 Task: Find connections with filter location Panāgar with filter topic #successwith filter profile language French with filter current company ICRISAT with filter school St. Stephen's College, Delhi with filter industry Personal and Laundry Services with filter service category Interaction Design with filter keywords title Secretary
Action: Mouse moved to (617, 71)
Screenshot: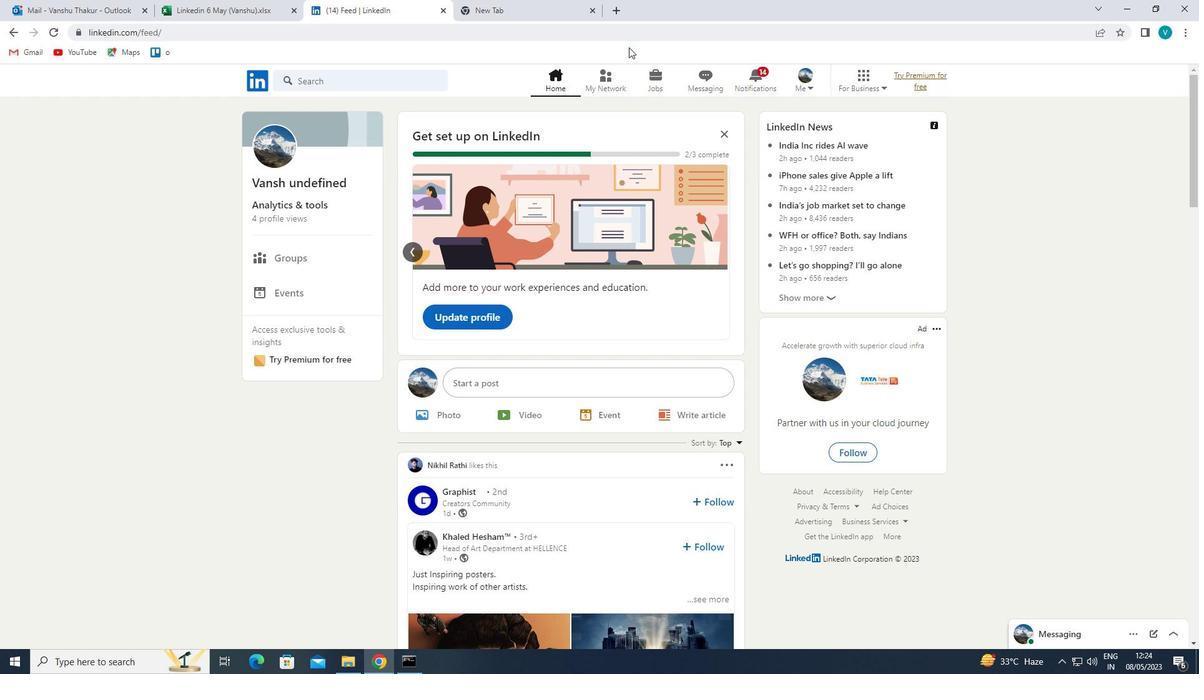 
Action: Mouse pressed left at (617, 71)
Screenshot: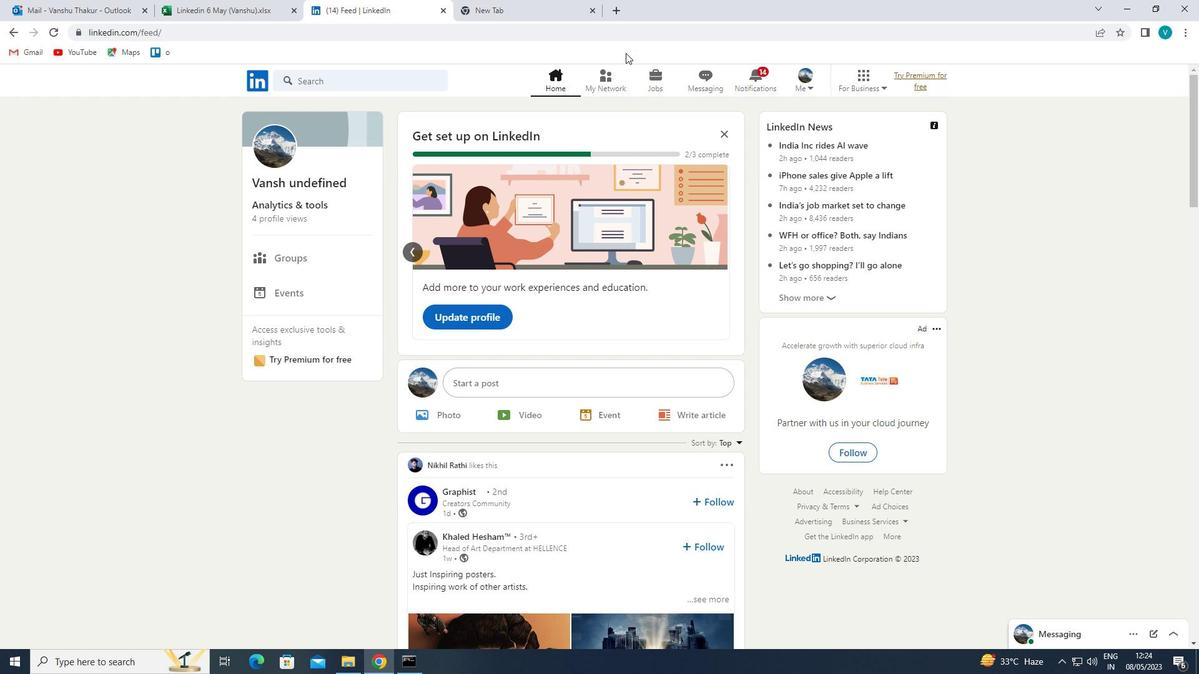 
Action: Mouse moved to (387, 148)
Screenshot: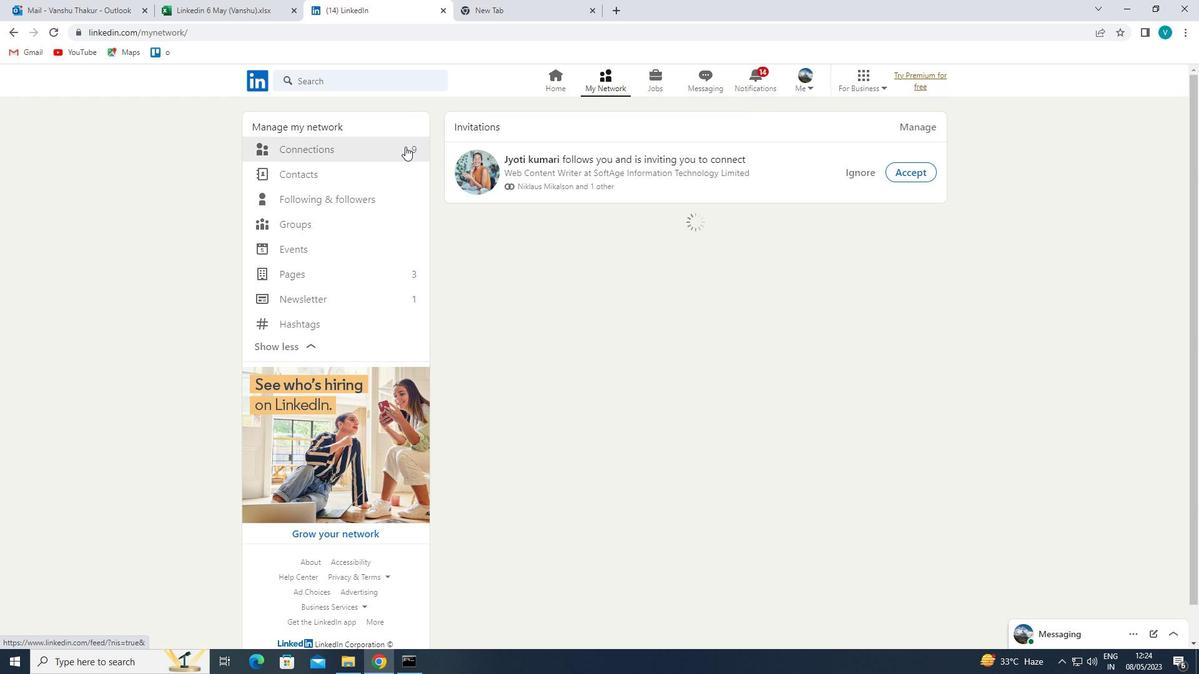 
Action: Mouse pressed left at (387, 148)
Screenshot: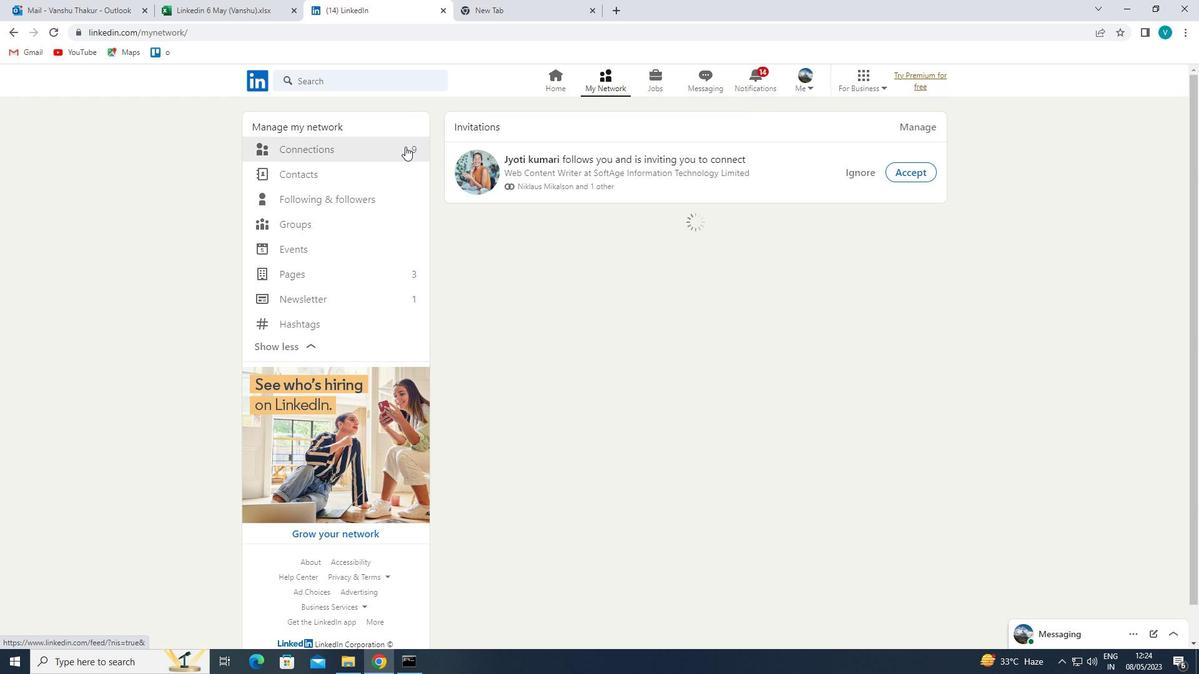 
Action: Mouse moved to (673, 145)
Screenshot: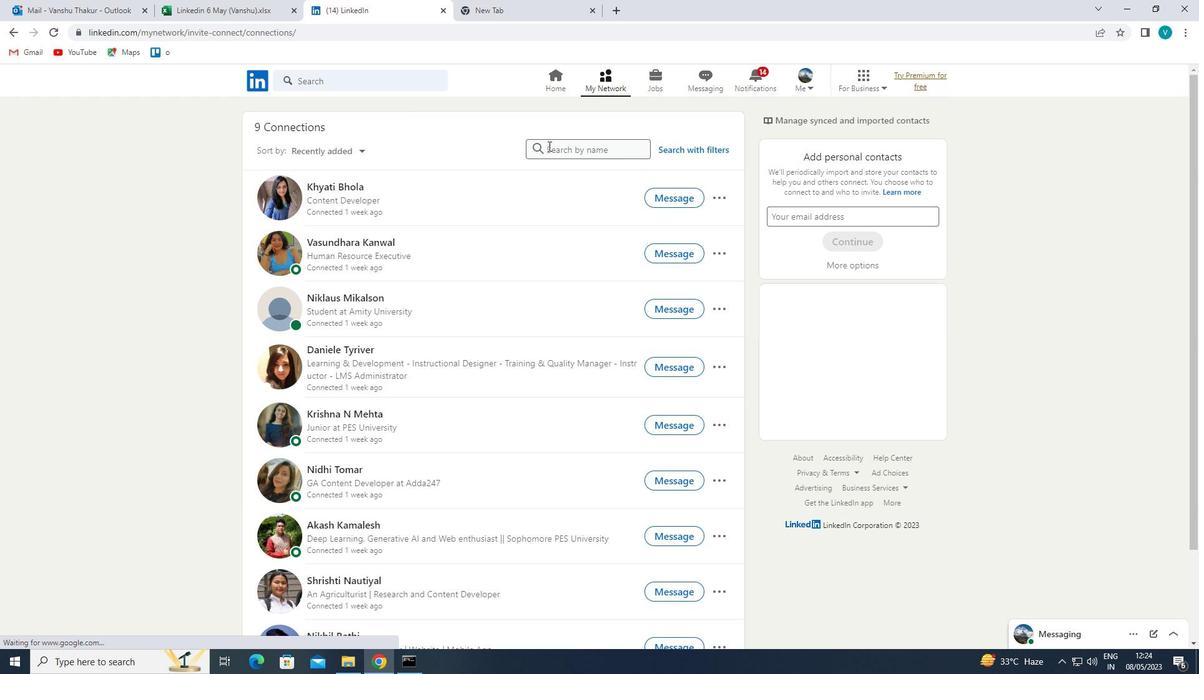 
Action: Mouse pressed left at (673, 145)
Screenshot: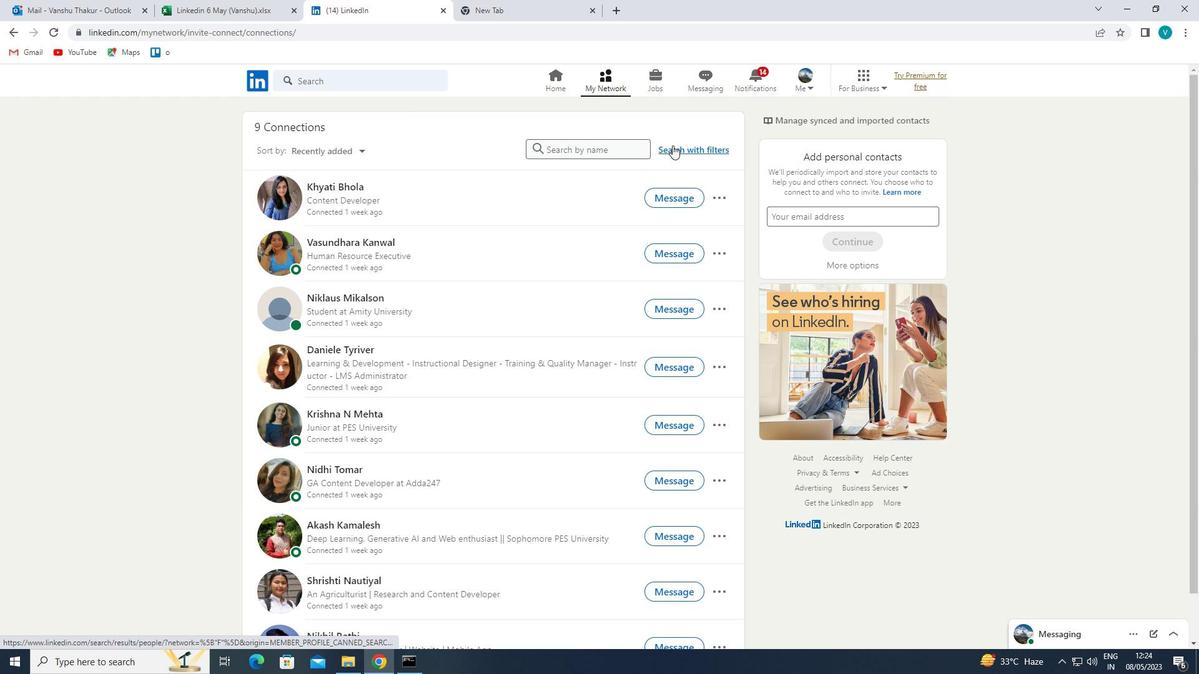 
Action: Mouse moved to (585, 115)
Screenshot: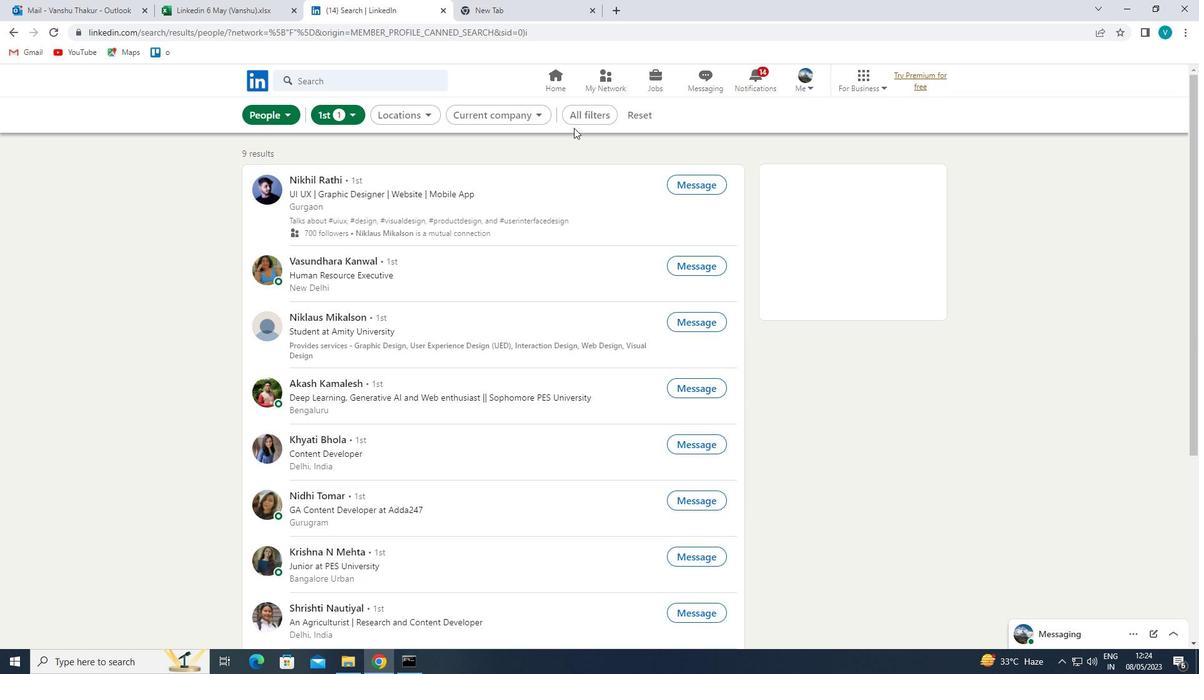 
Action: Mouse pressed left at (585, 115)
Screenshot: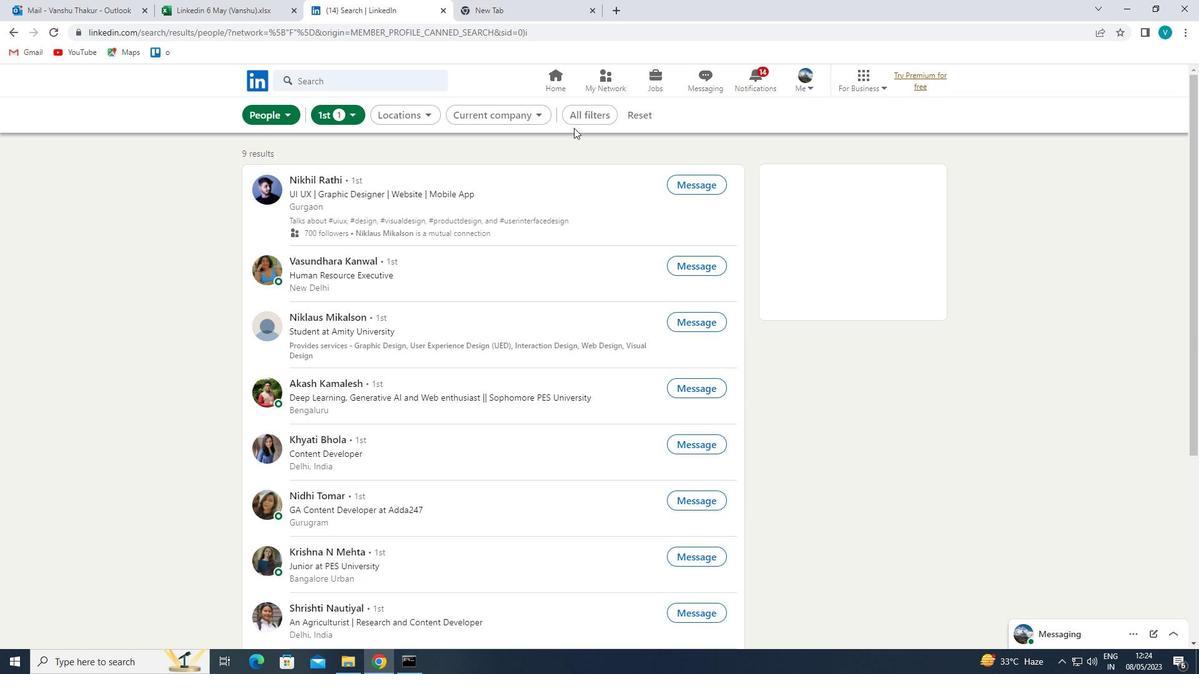 
Action: Mouse moved to (1043, 301)
Screenshot: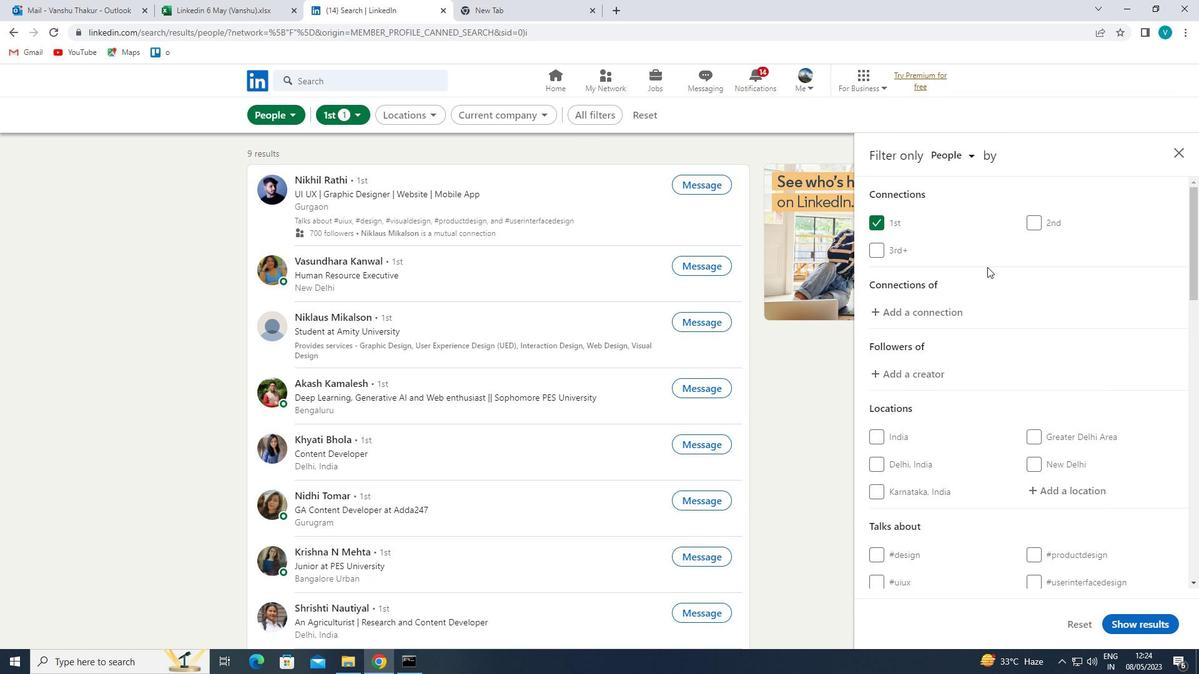 
Action: Mouse scrolled (1043, 300) with delta (0, 0)
Screenshot: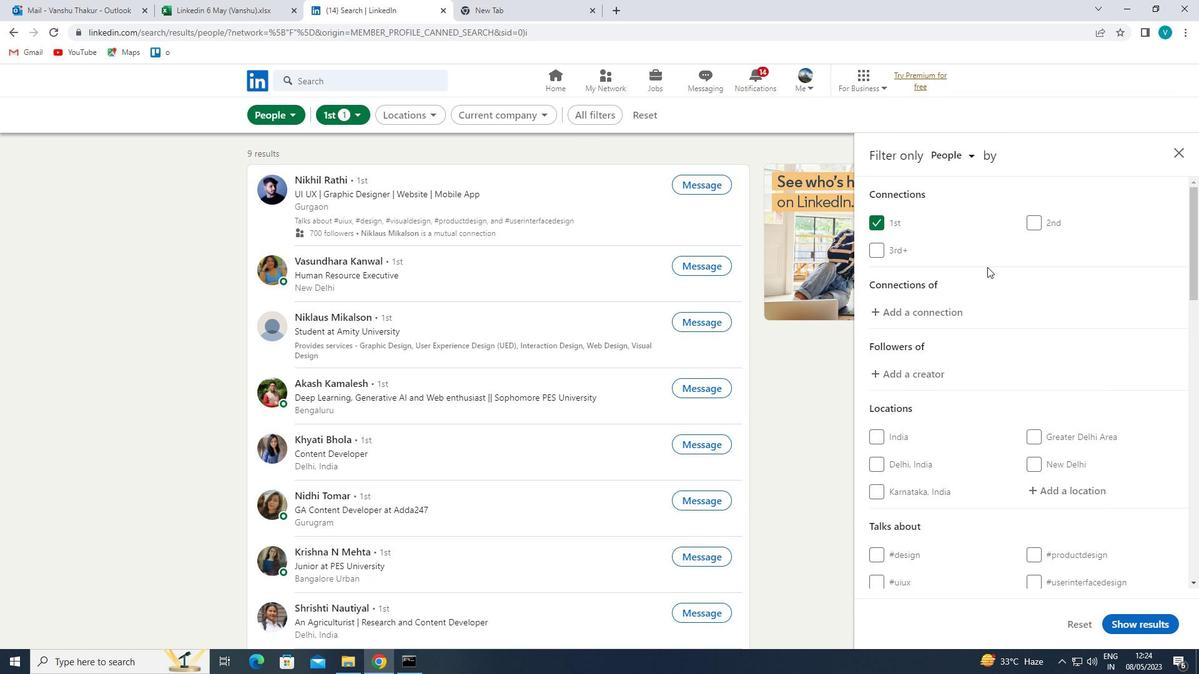 
Action: Mouse moved to (1054, 310)
Screenshot: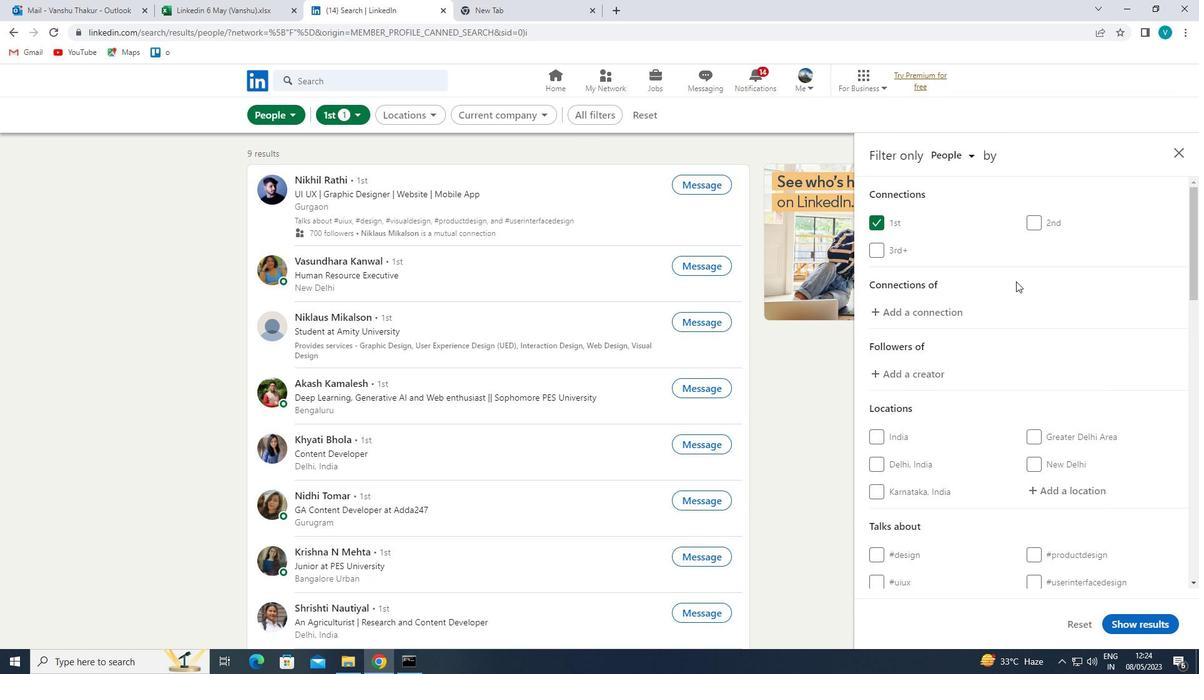 
Action: Mouse scrolled (1054, 309) with delta (0, 0)
Screenshot: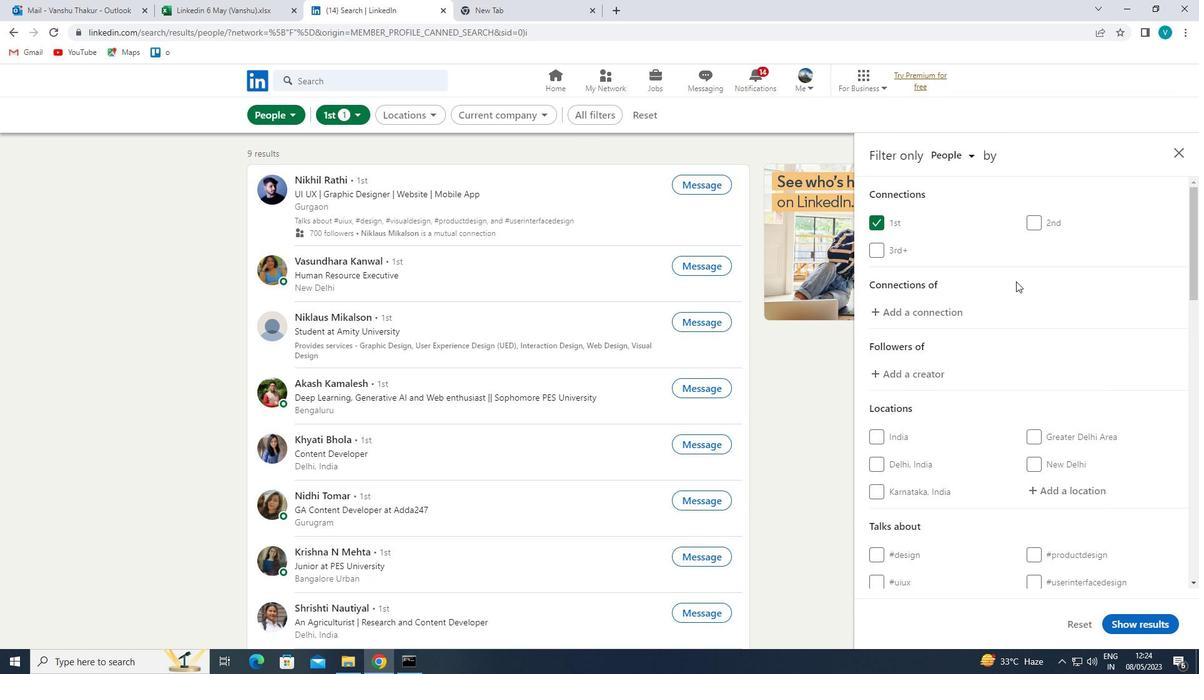 
Action: Mouse moved to (1079, 363)
Screenshot: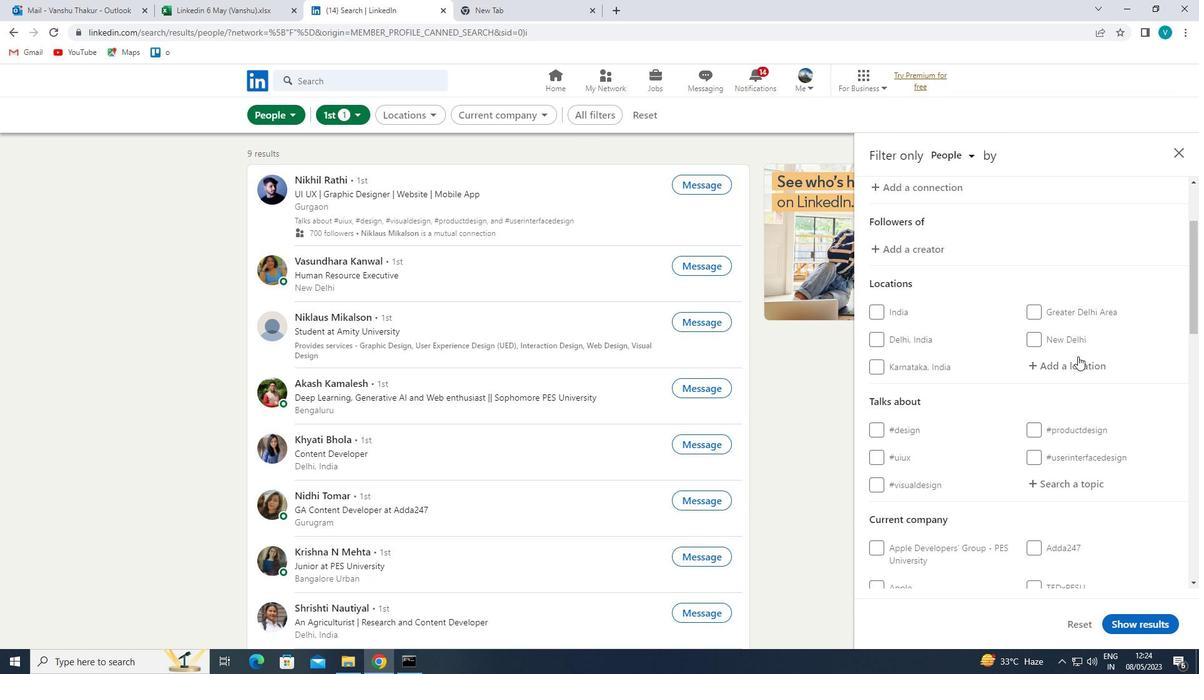 
Action: Mouse pressed left at (1079, 363)
Screenshot: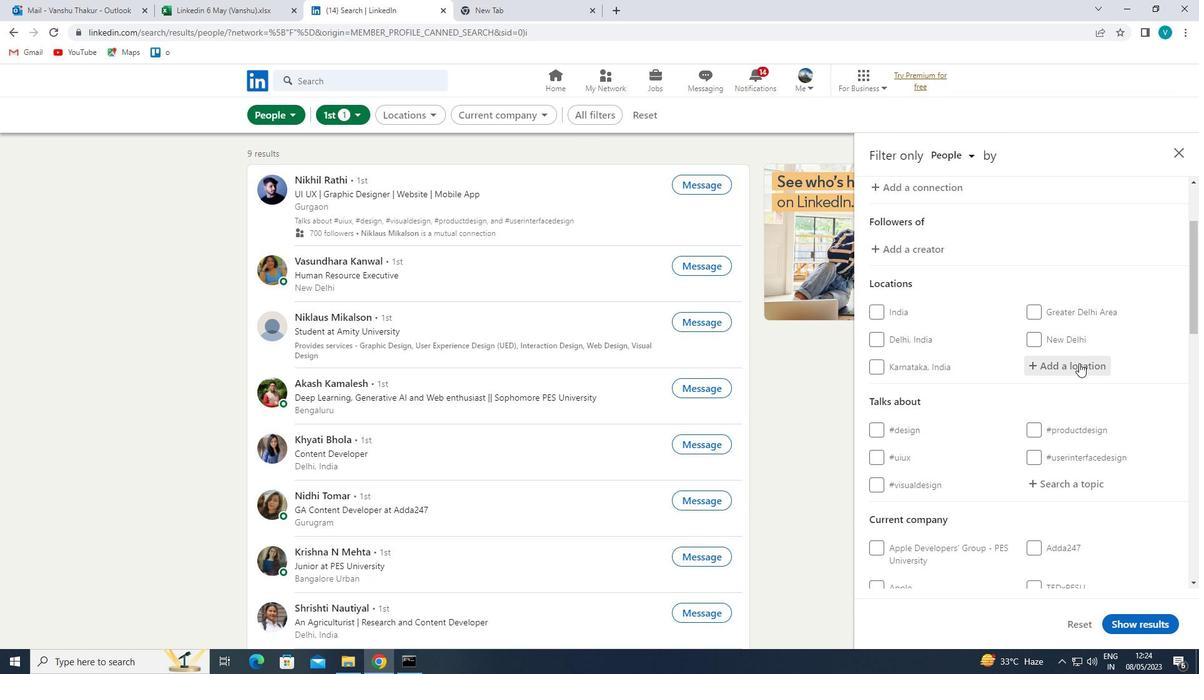 
Action: Mouse moved to (1071, 361)
Screenshot: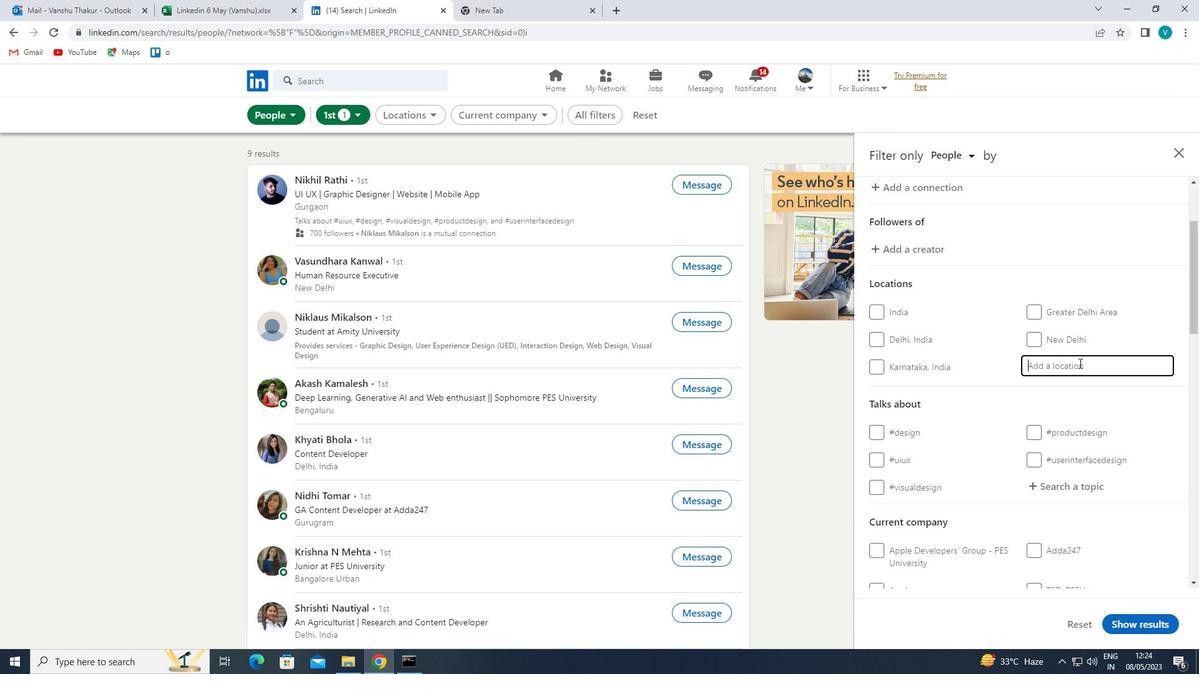 
Action: Key pressed <Key.shift>PANAGAE<Key.backspace>R
Screenshot: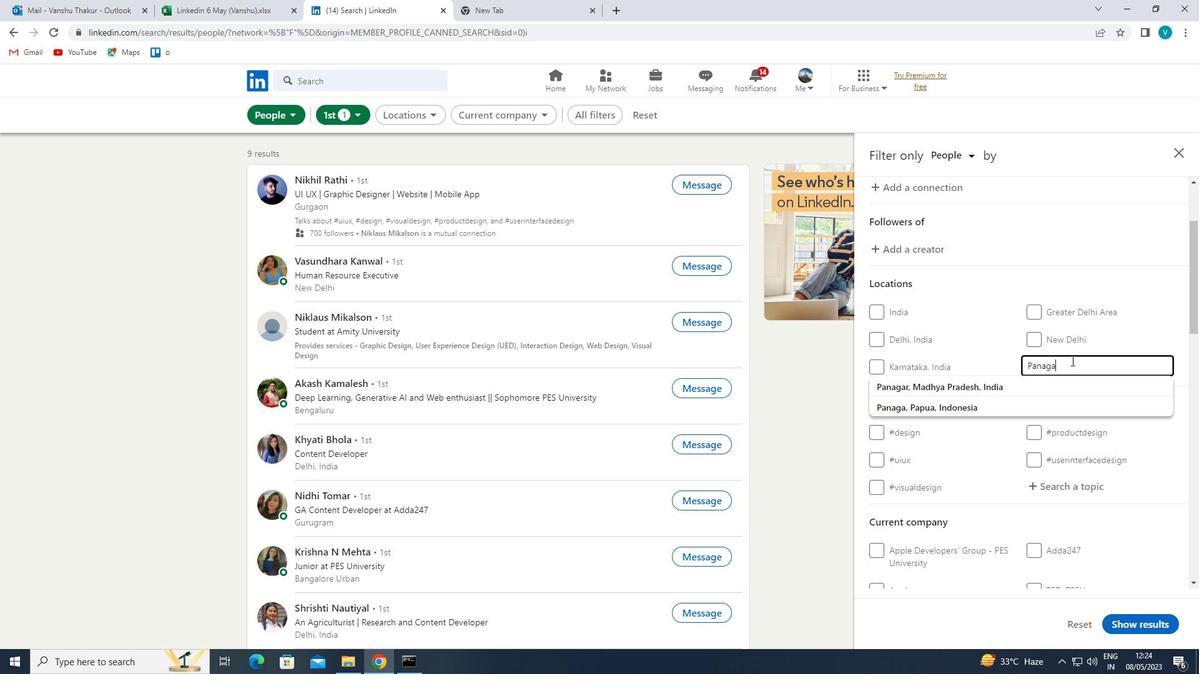 
Action: Mouse moved to (1028, 390)
Screenshot: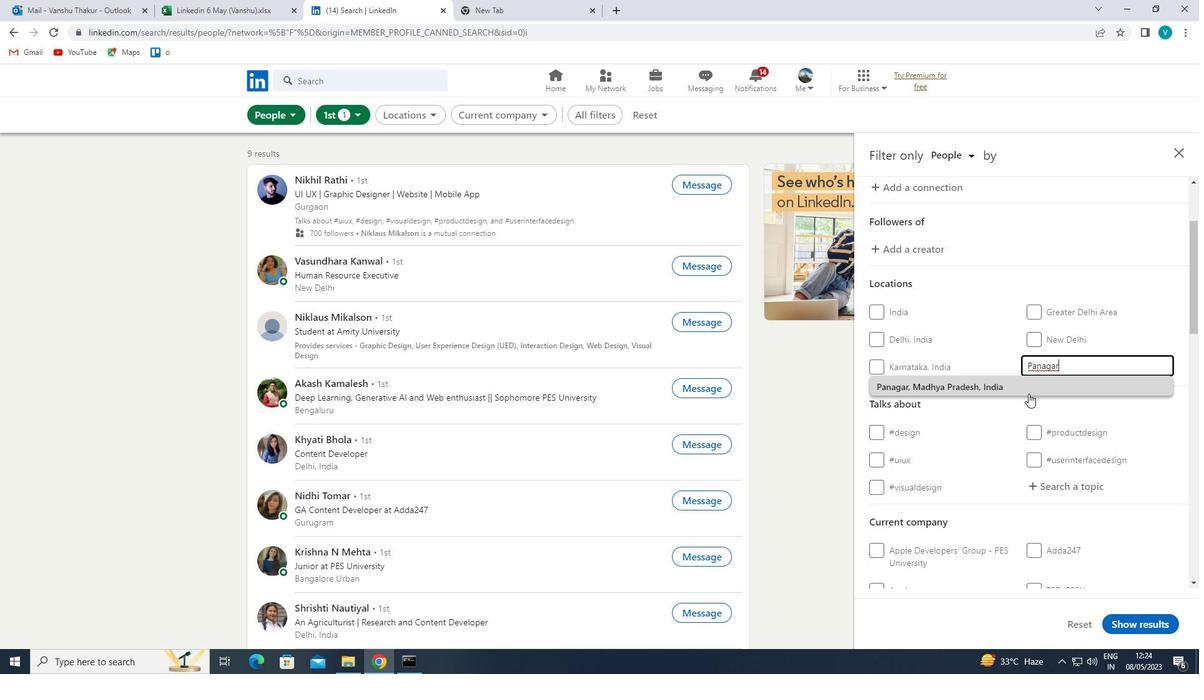 
Action: Mouse pressed left at (1028, 390)
Screenshot: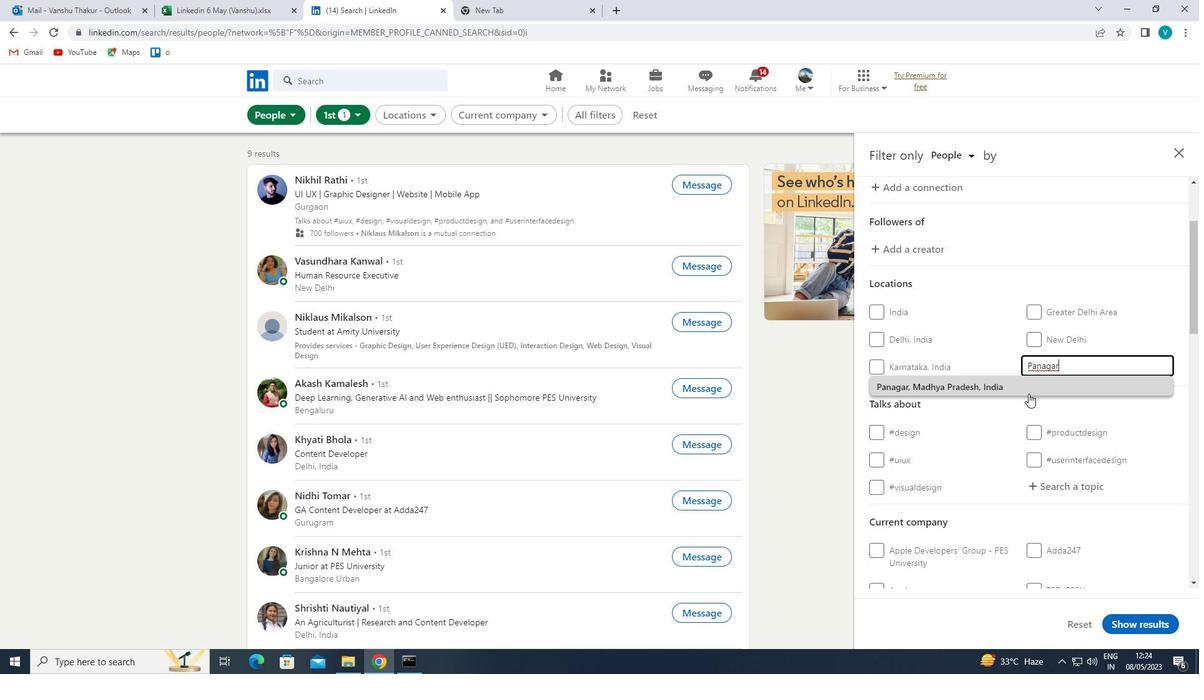 
Action: Mouse scrolled (1028, 389) with delta (0, 0)
Screenshot: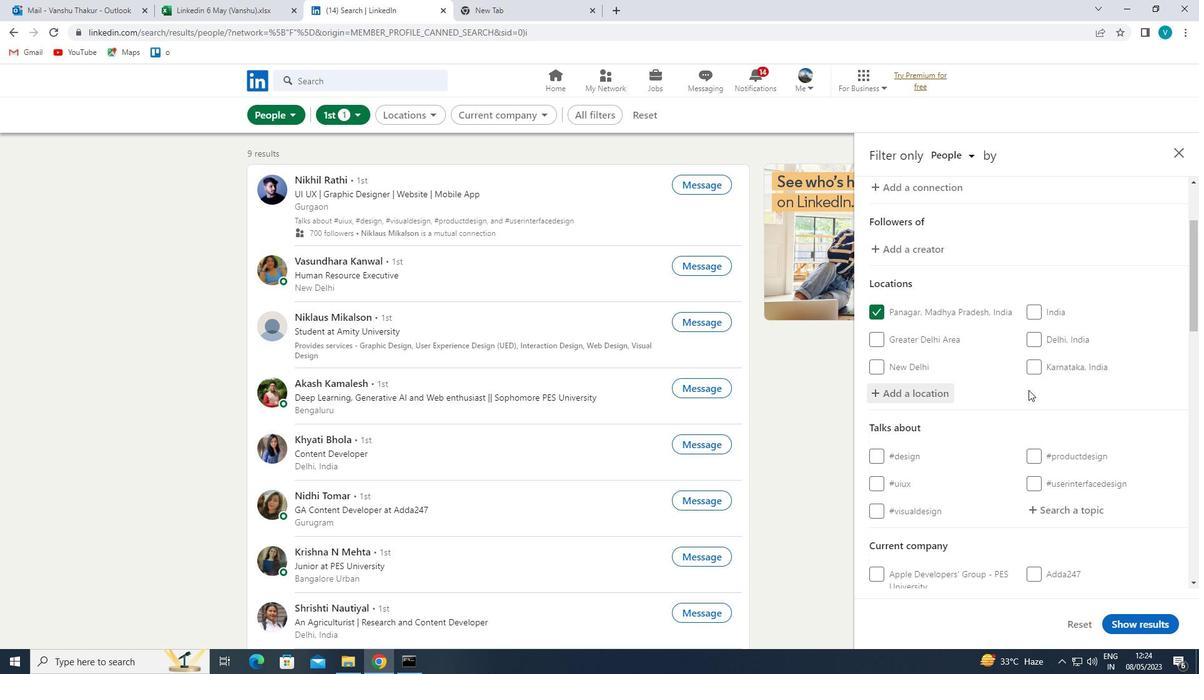 
Action: Mouse scrolled (1028, 389) with delta (0, 0)
Screenshot: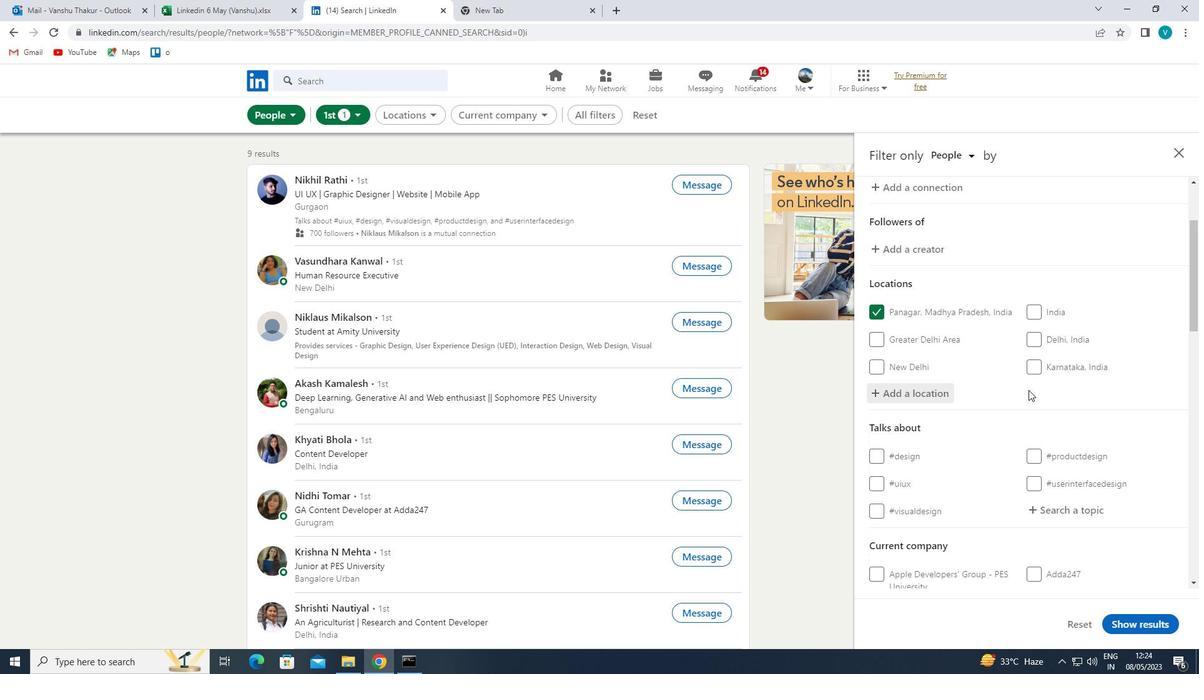 
Action: Mouse moved to (1055, 382)
Screenshot: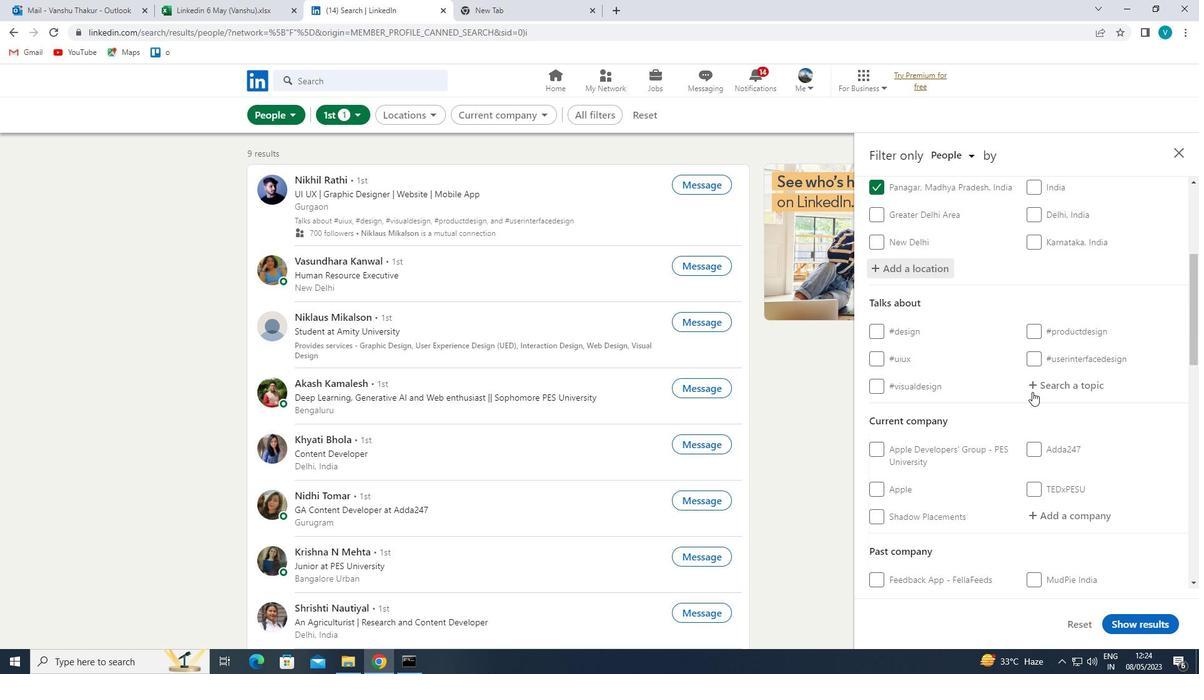 
Action: Mouse pressed left at (1055, 382)
Screenshot: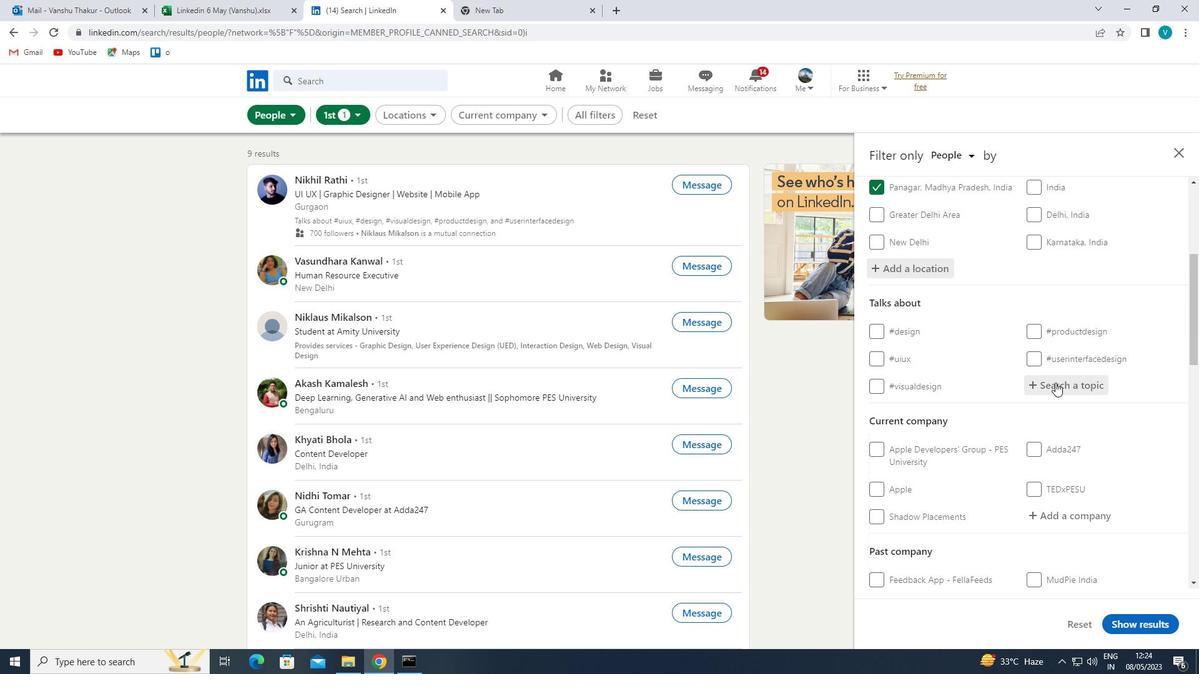 
Action: Key pressed SUCESS
Screenshot: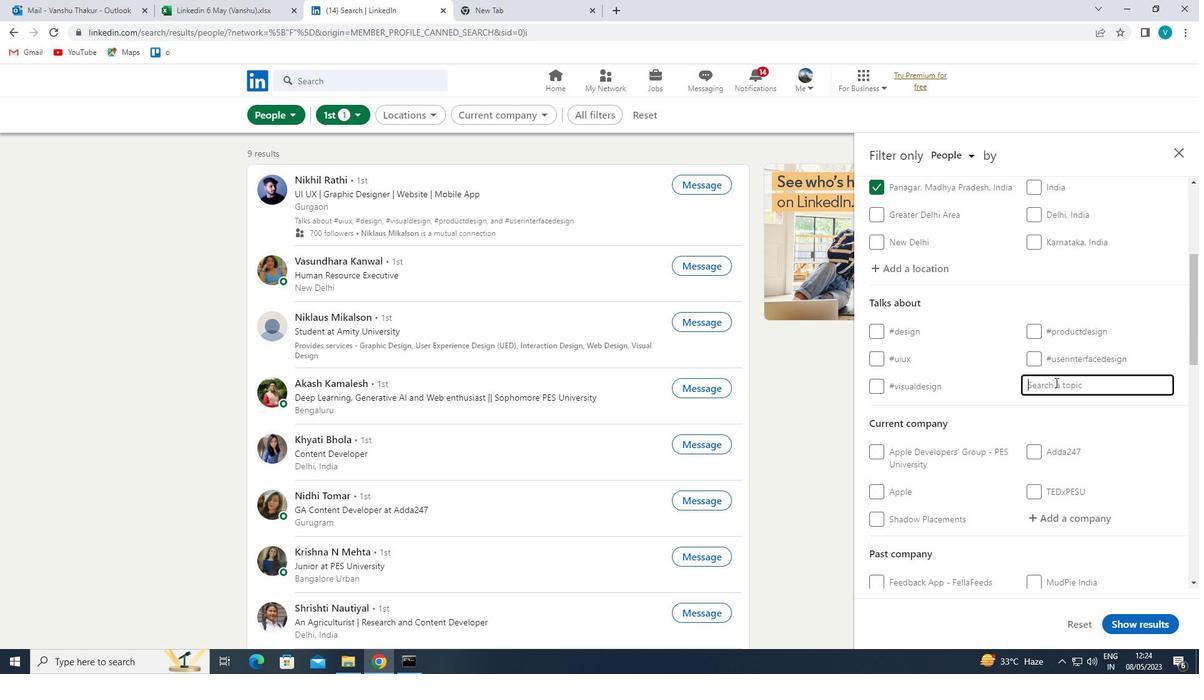 
Action: Mouse moved to (995, 442)
Screenshot: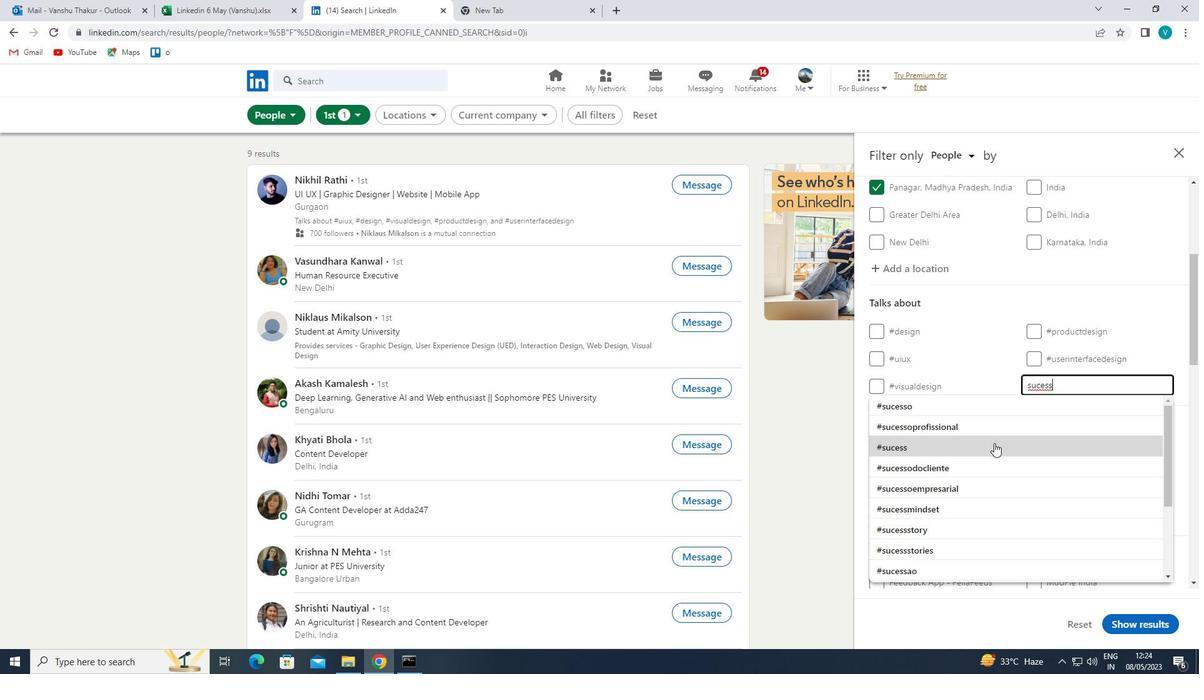 
Action: Mouse pressed left at (995, 442)
Screenshot: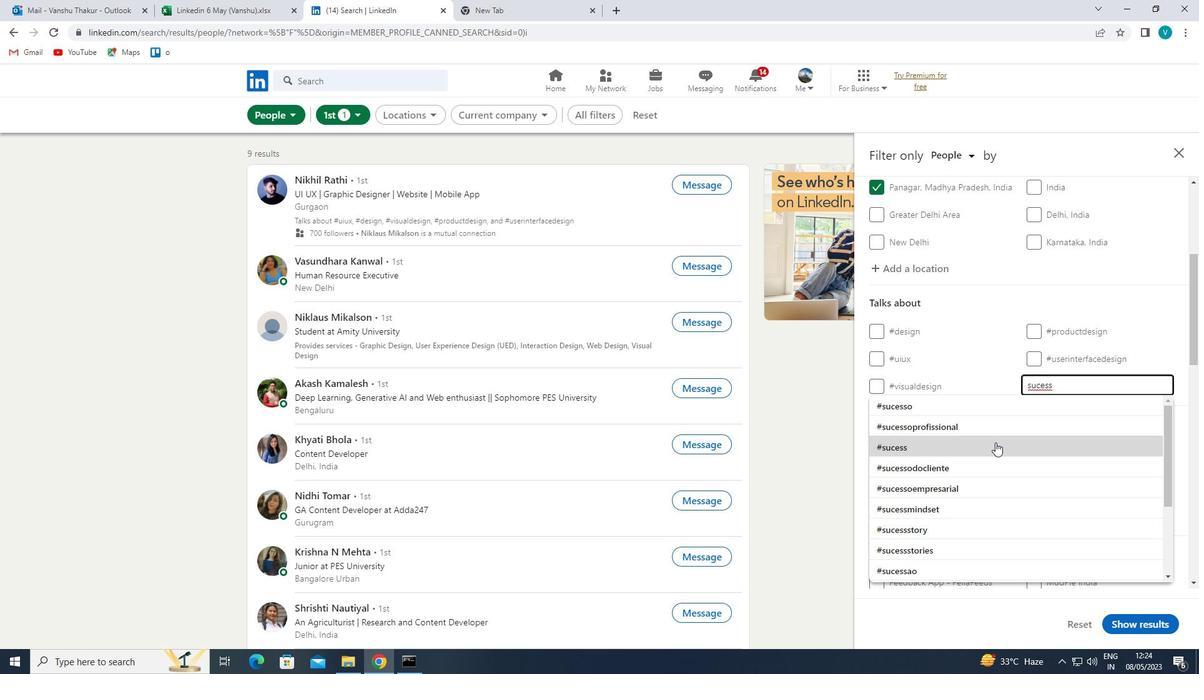 
Action: Mouse moved to (1016, 429)
Screenshot: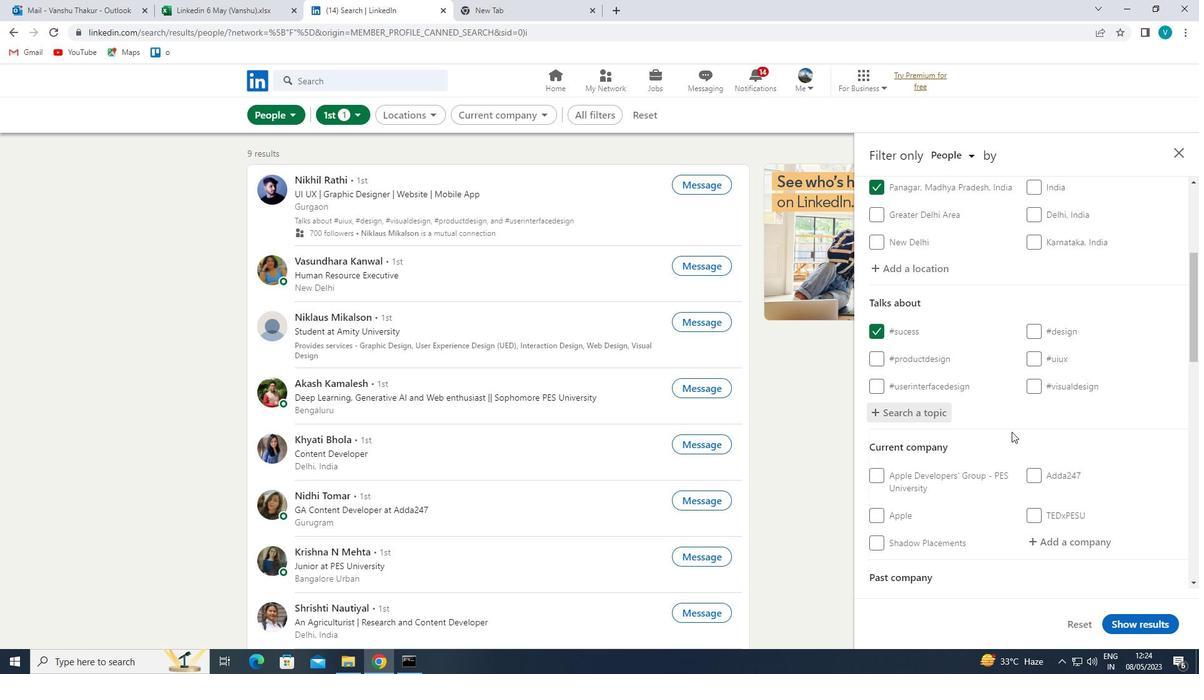 
Action: Mouse scrolled (1016, 428) with delta (0, 0)
Screenshot: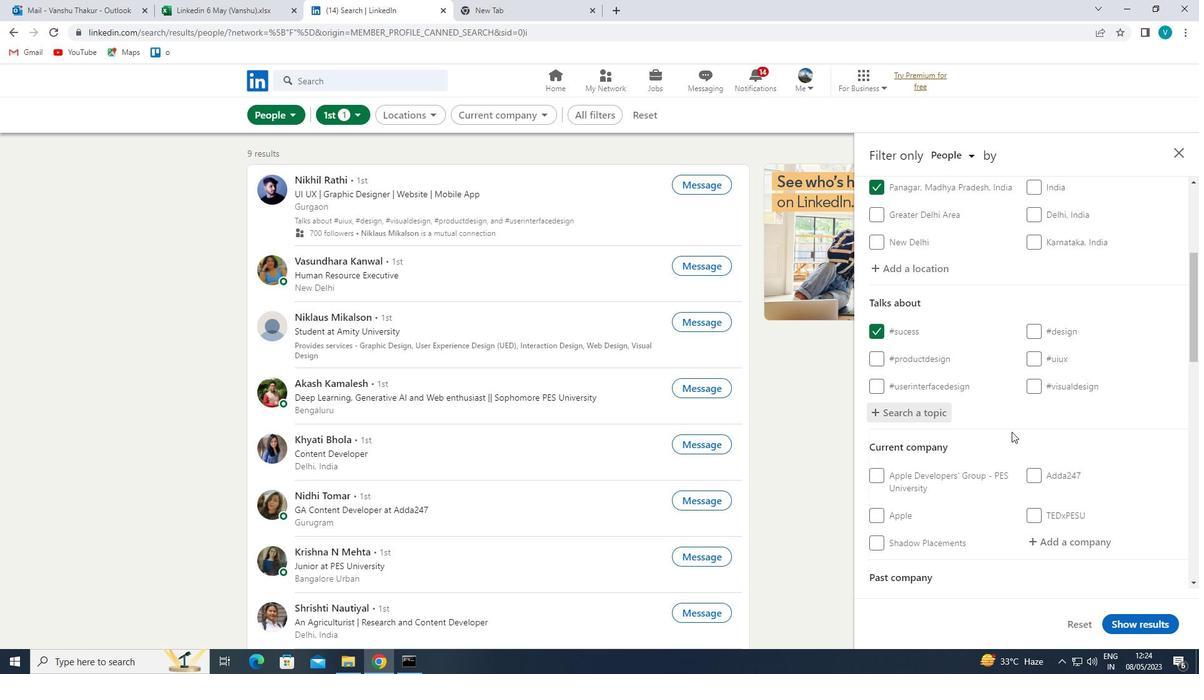 
Action: Mouse moved to (1016, 429)
Screenshot: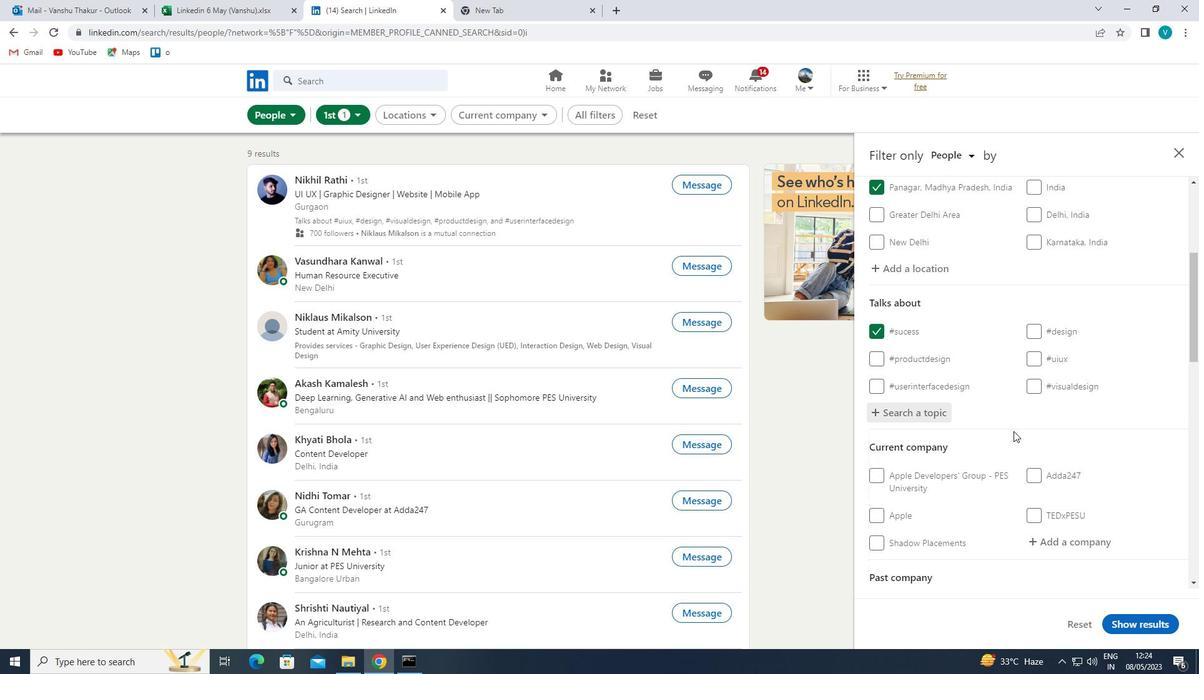 
Action: Mouse scrolled (1016, 428) with delta (0, 0)
Screenshot: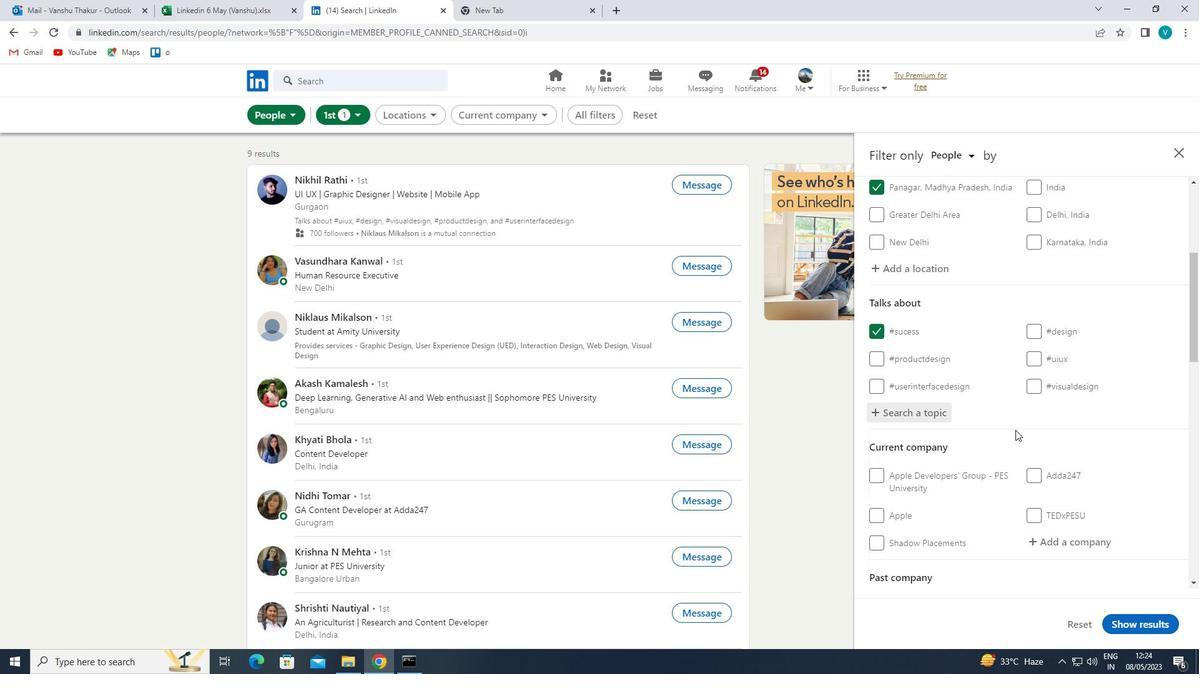 
Action: Mouse moved to (1019, 427)
Screenshot: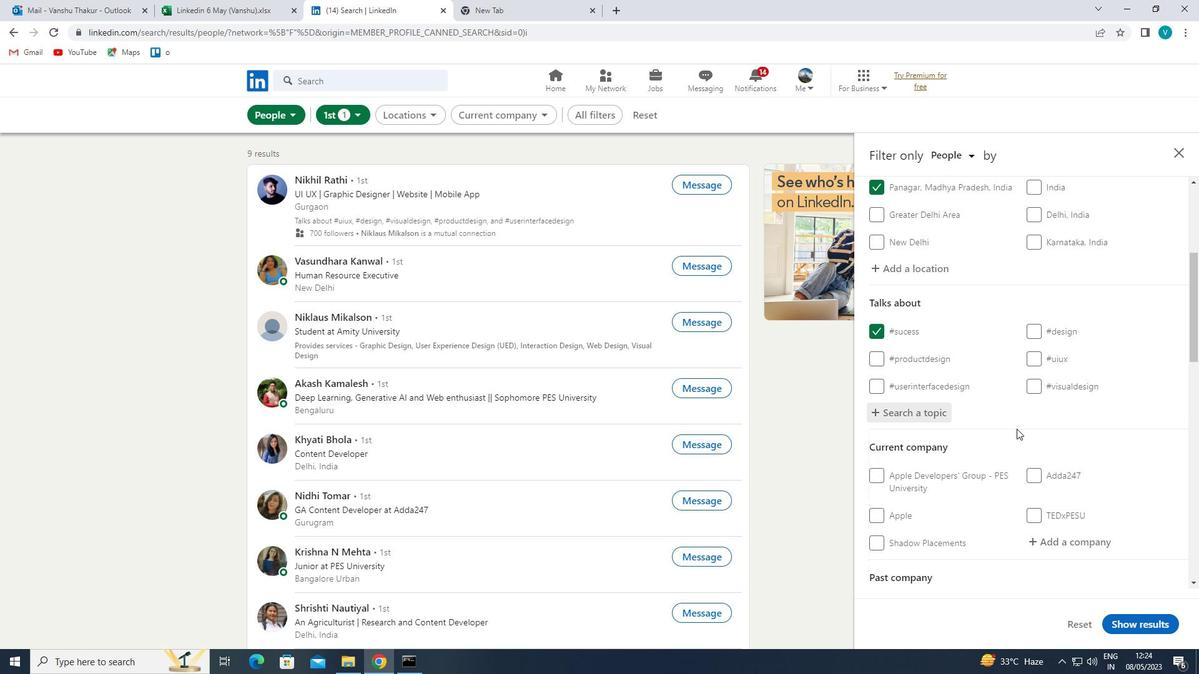 
Action: Mouse scrolled (1019, 427) with delta (0, 0)
Screenshot: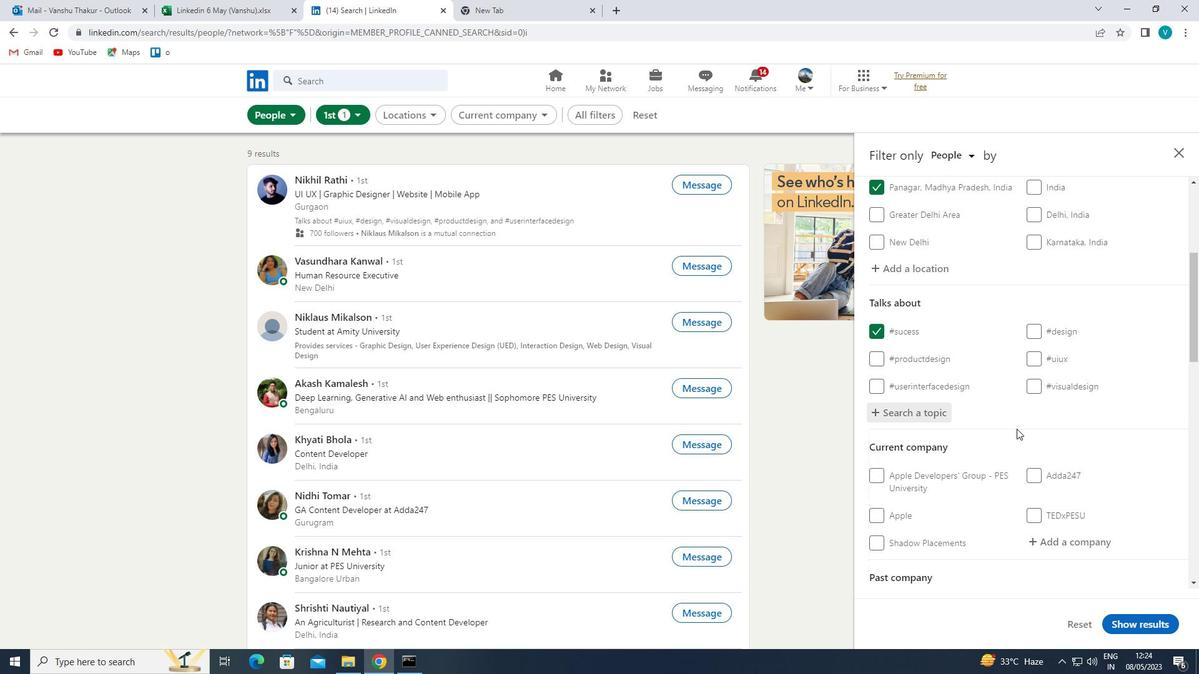 
Action: Mouse moved to (1084, 359)
Screenshot: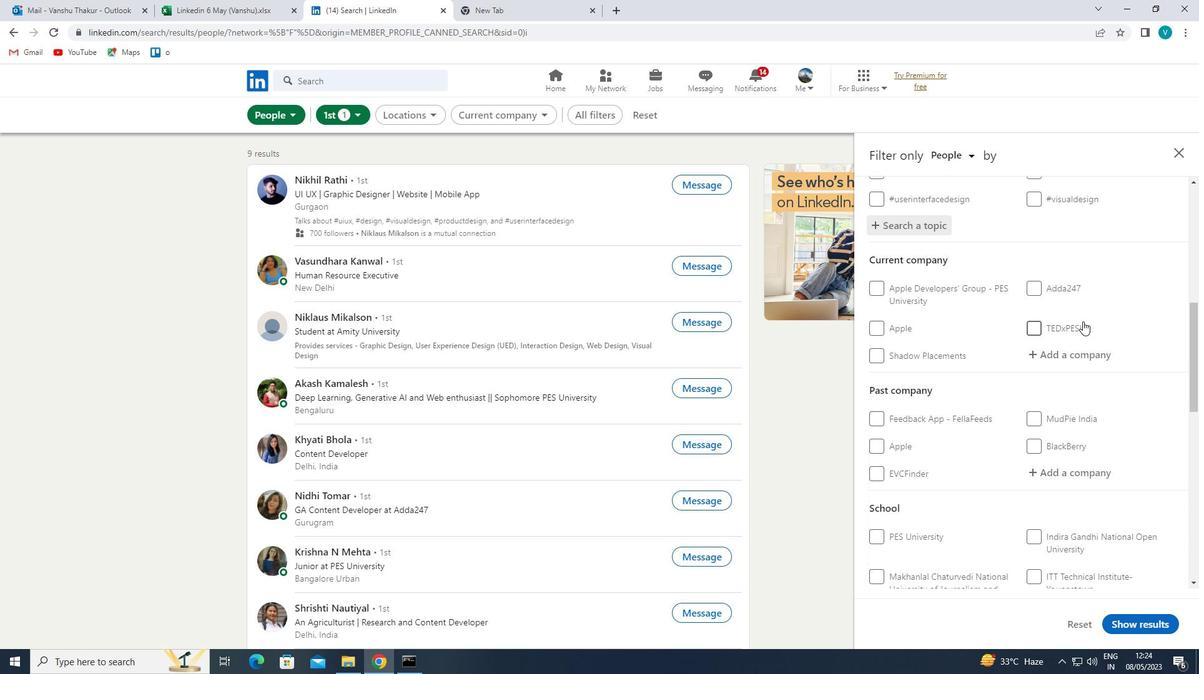 
Action: Mouse pressed left at (1084, 359)
Screenshot: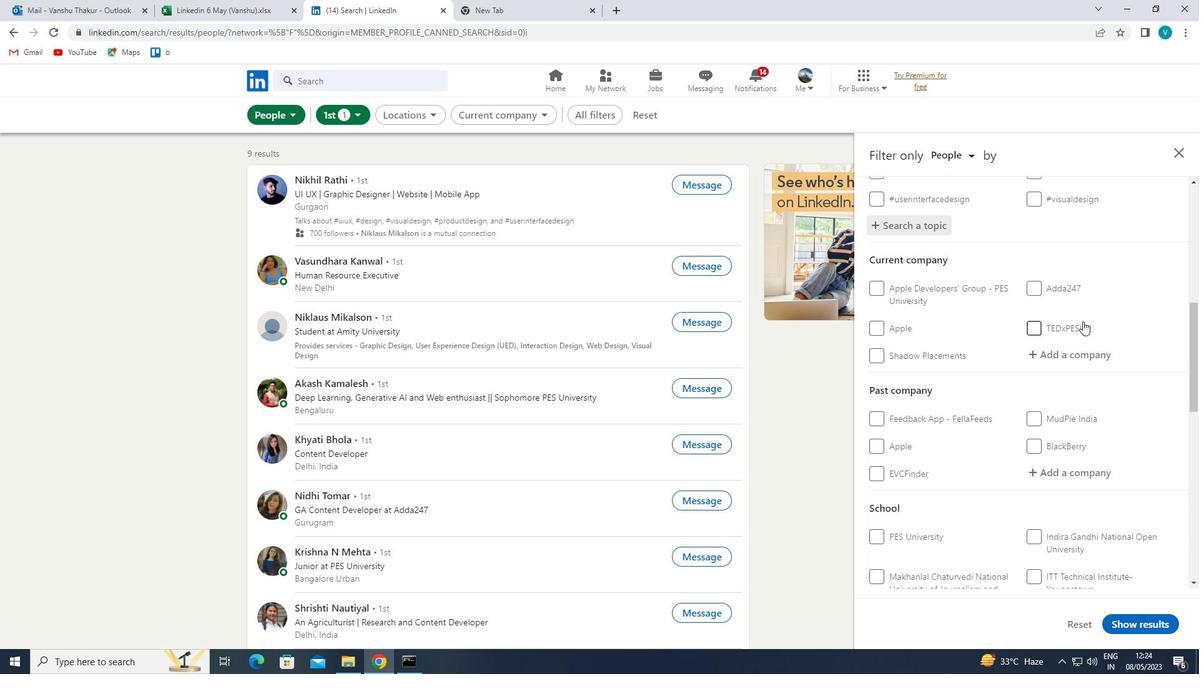 
Action: Key pressed <Key.shift>ICRISAT
Screenshot: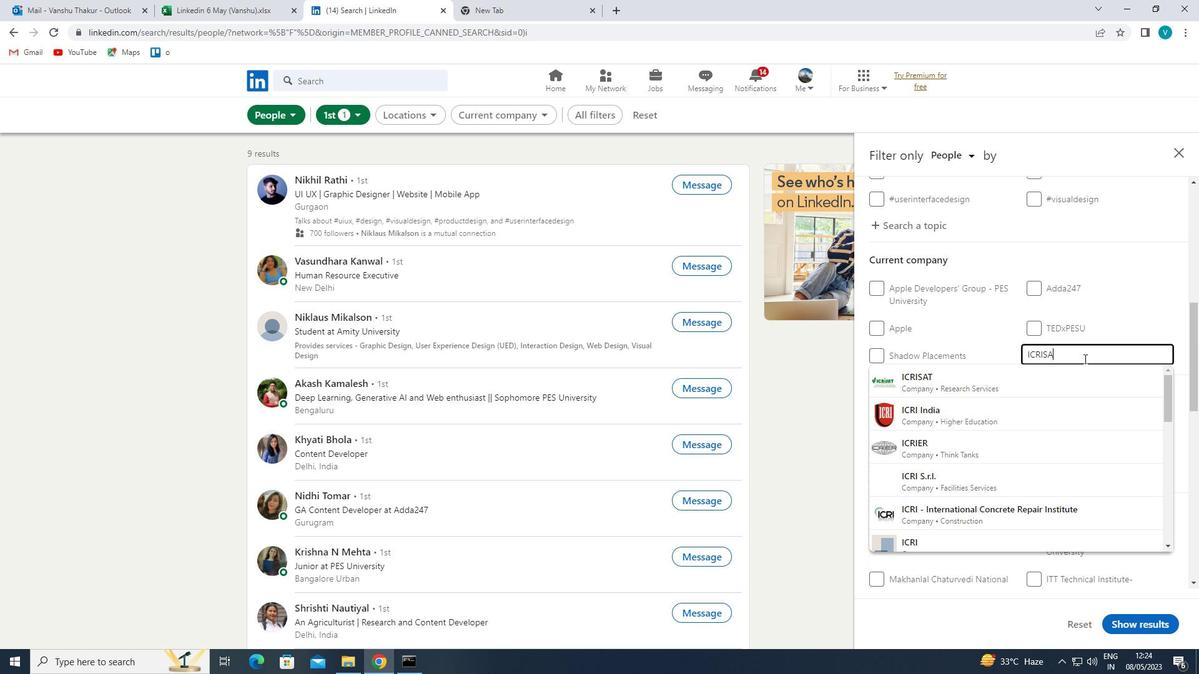
Action: Mouse moved to (1066, 367)
Screenshot: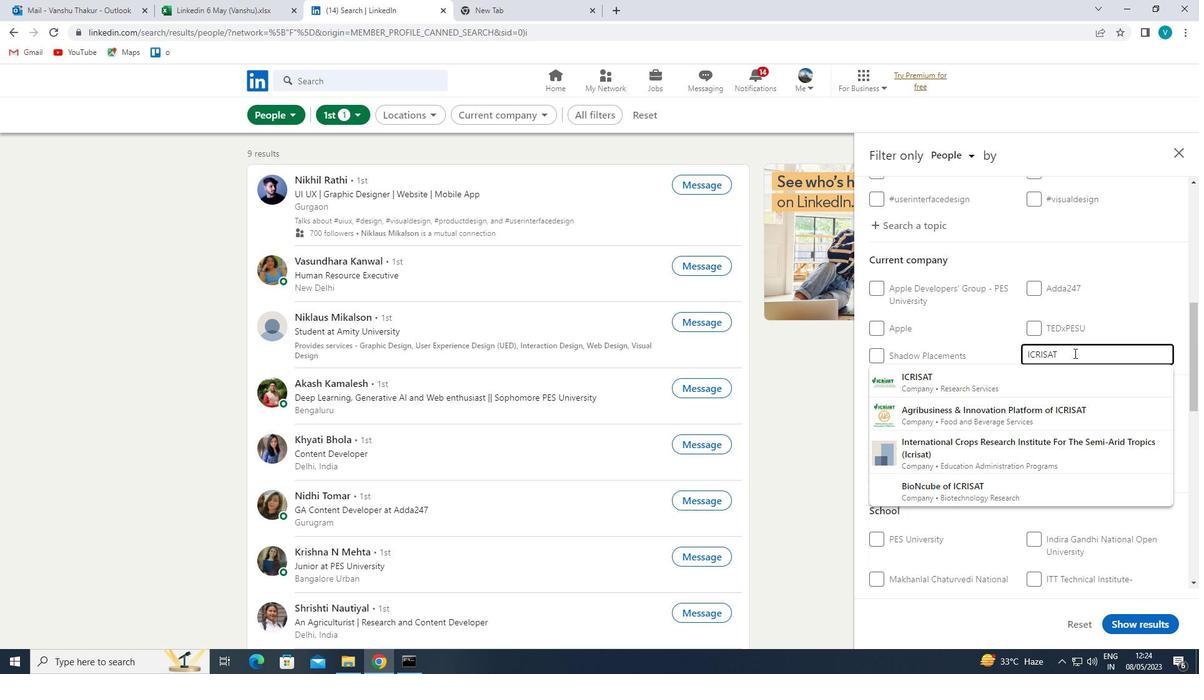 
Action: Mouse pressed left at (1066, 367)
Screenshot: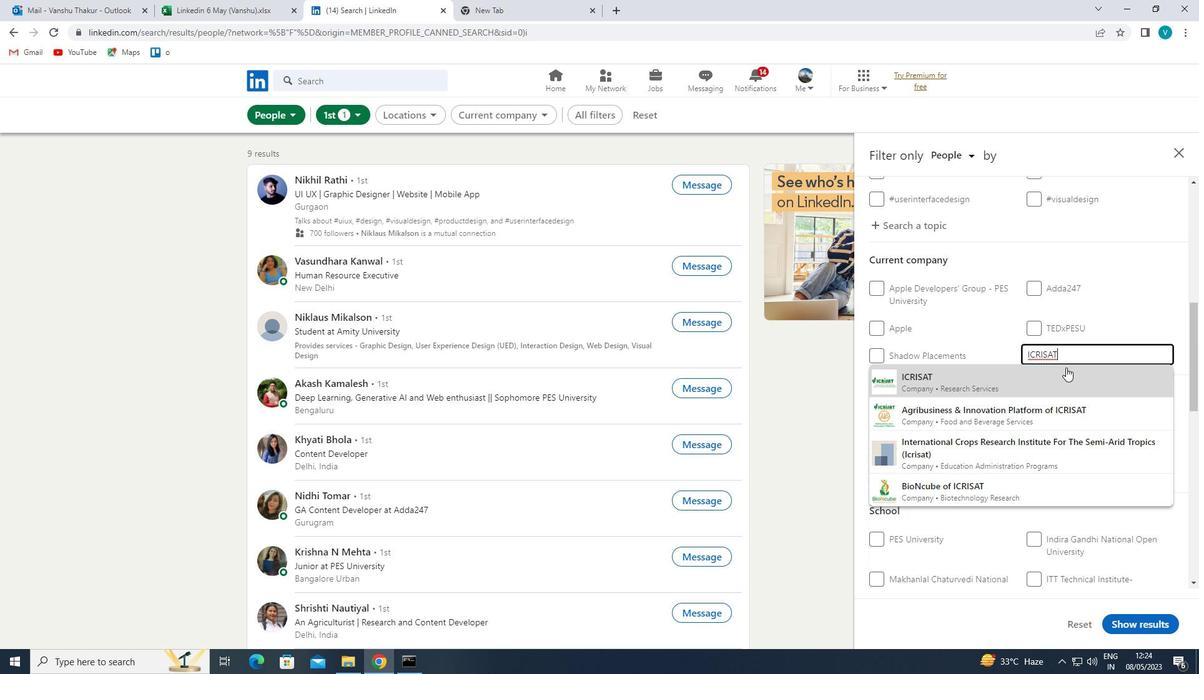
Action: Mouse moved to (1064, 370)
Screenshot: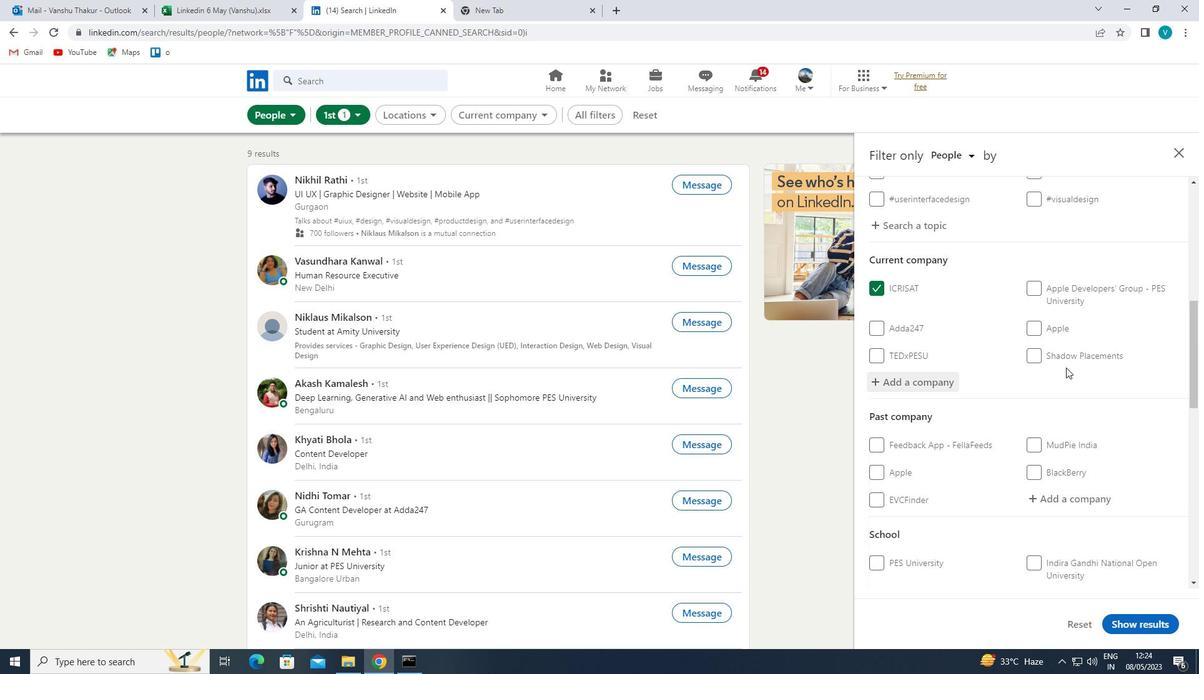 
Action: Mouse scrolled (1064, 369) with delta (0, 0)
Screenshot: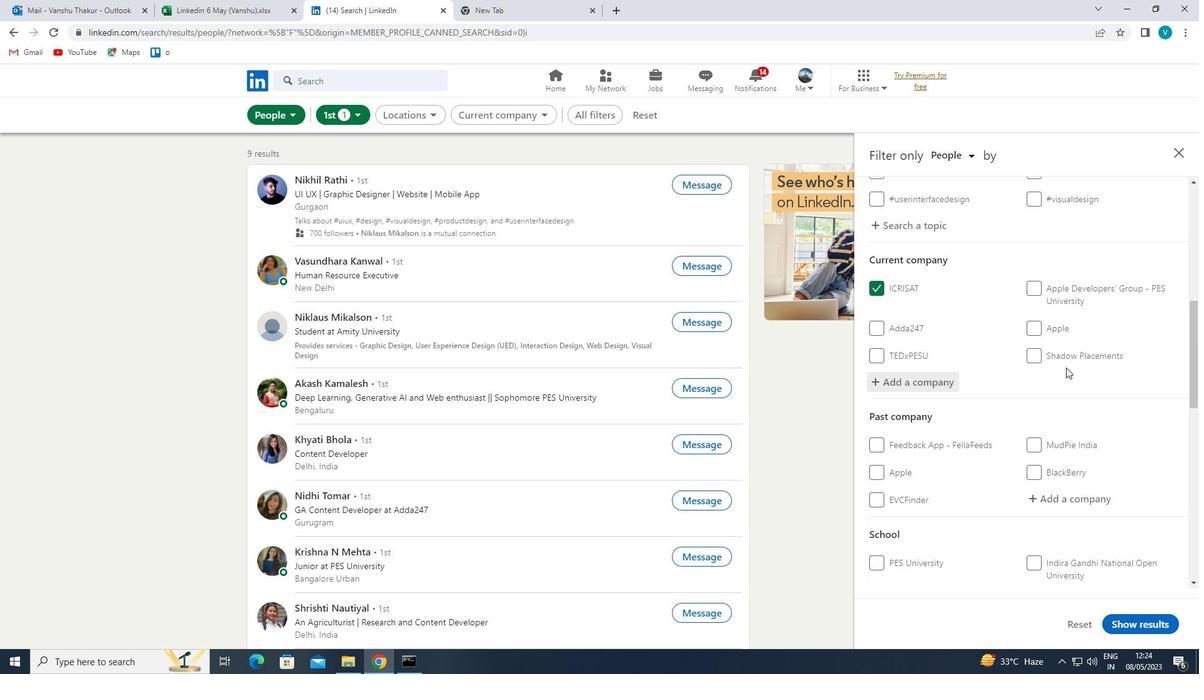 
Action: Mouse scrolled (1064, 369) with delta (0, 0)
Screenshot: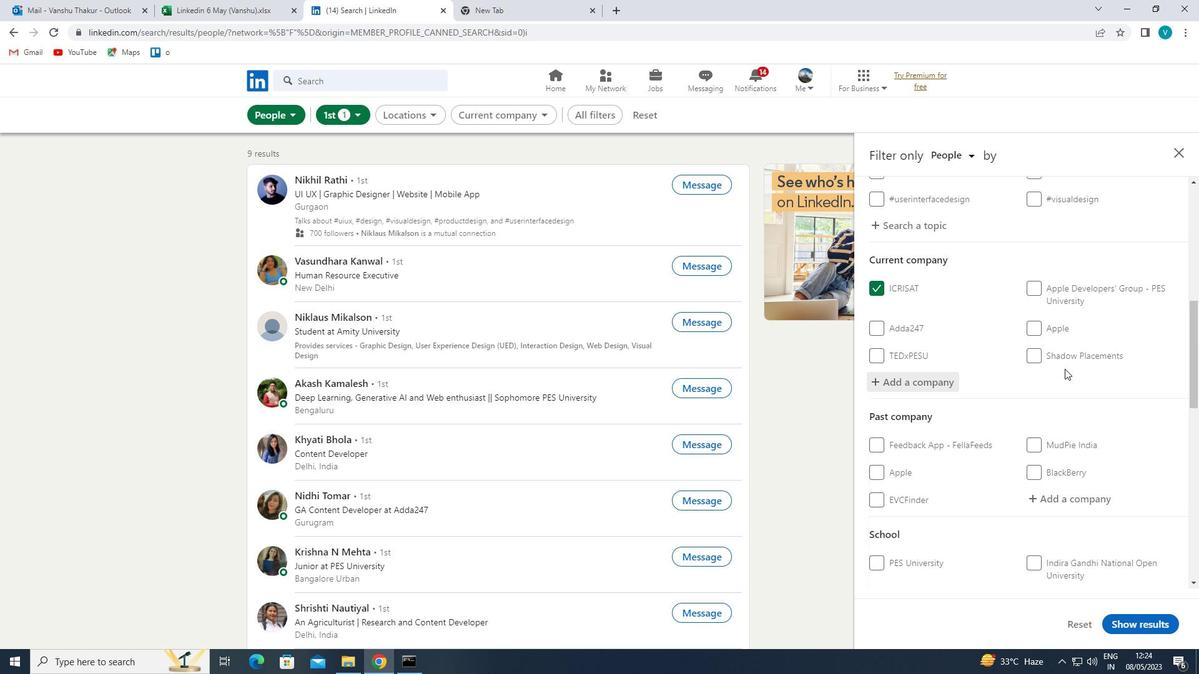 
Action: Mouse scrolled (1064, 369) with delta (0, 0)
Screenshot: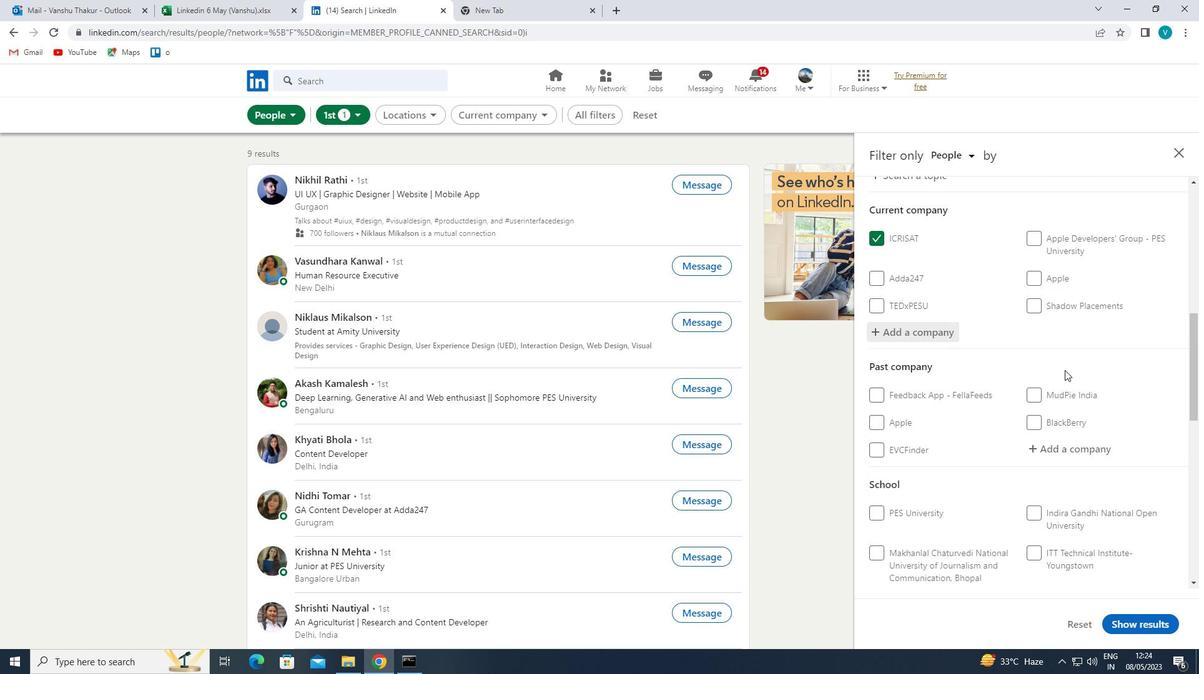 
Action: Mouse scrolled (1064, 369) with delta (0, 0)
Screenshot: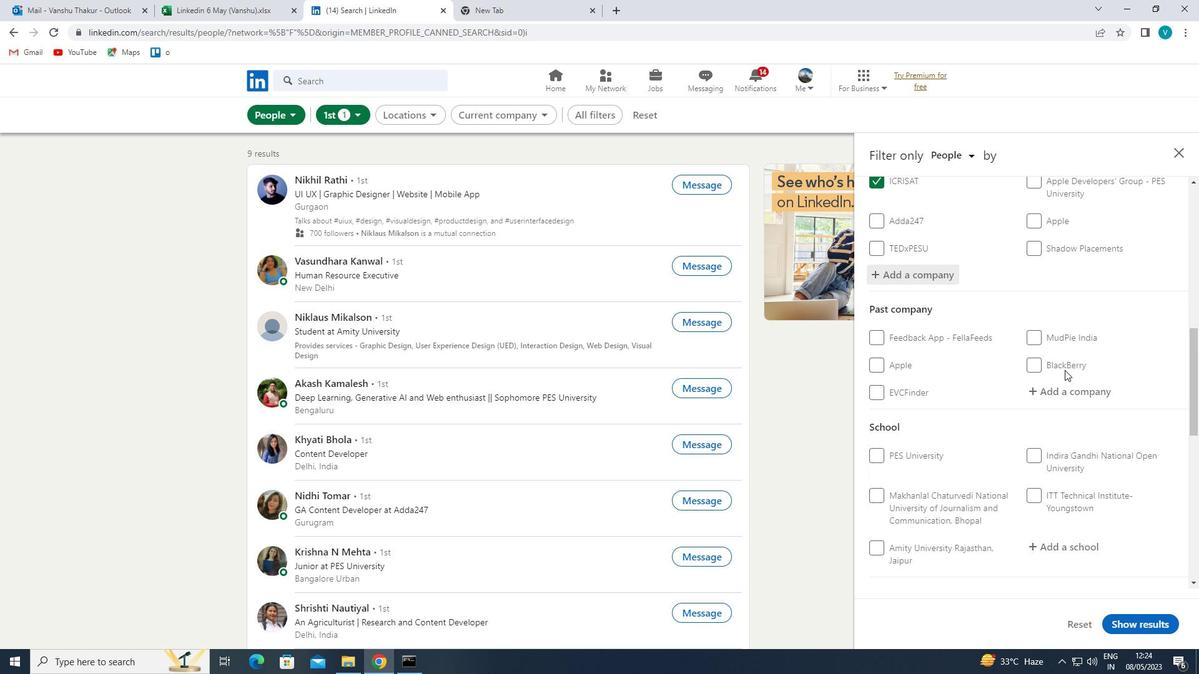 
Action: Mouse moved to (1062, 400)
Screenshot: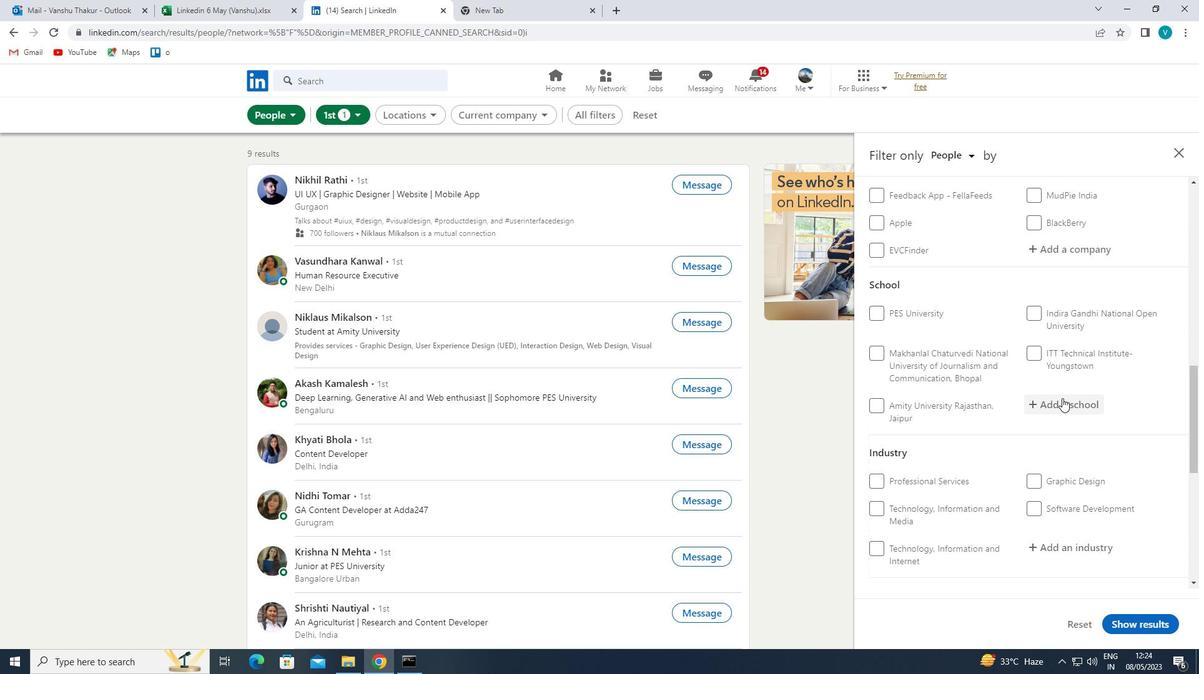 
Action: Mouse pressed left at (1062, 400)
Screenshot: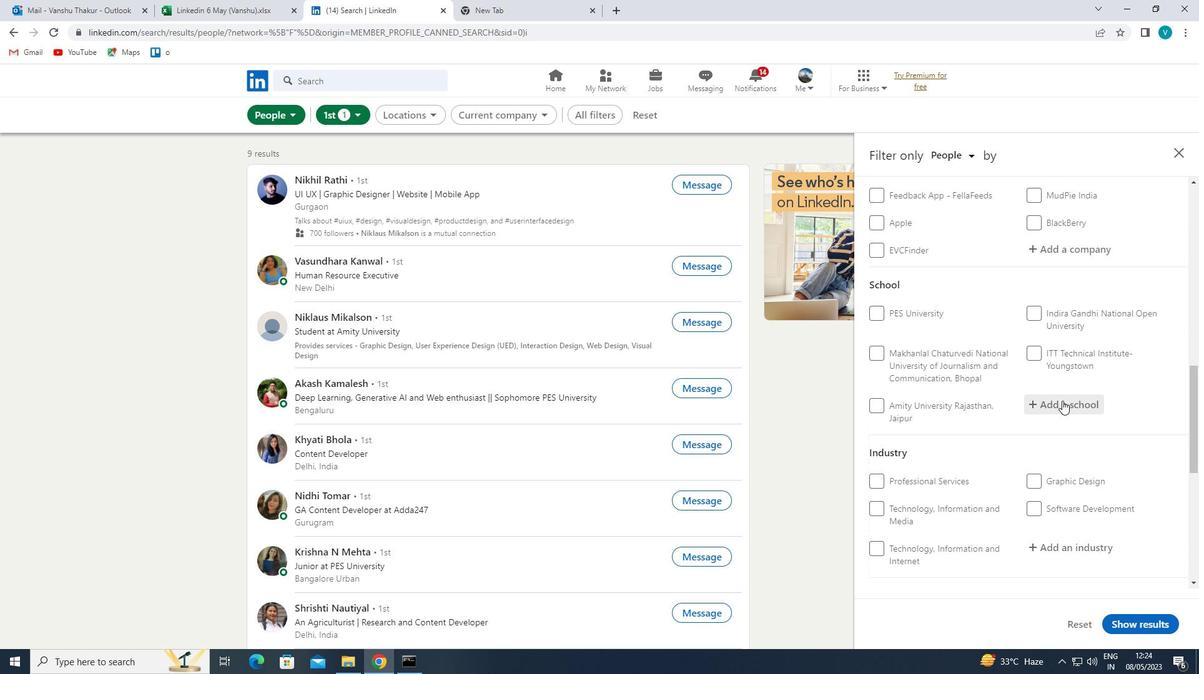 
Action: Key pressed <Key.shift>ST.<Key.space><Key.shift>STEPHEN
Screenshot: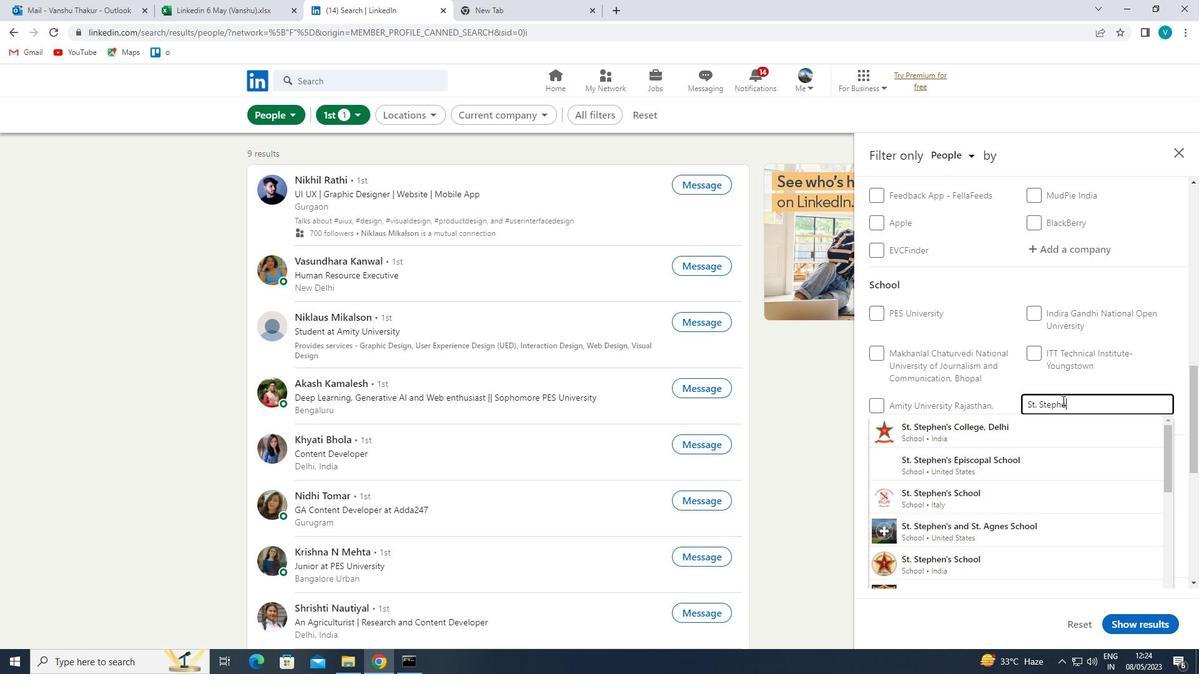 
Action: Mouse moved to (1048, 424)
Screenshot: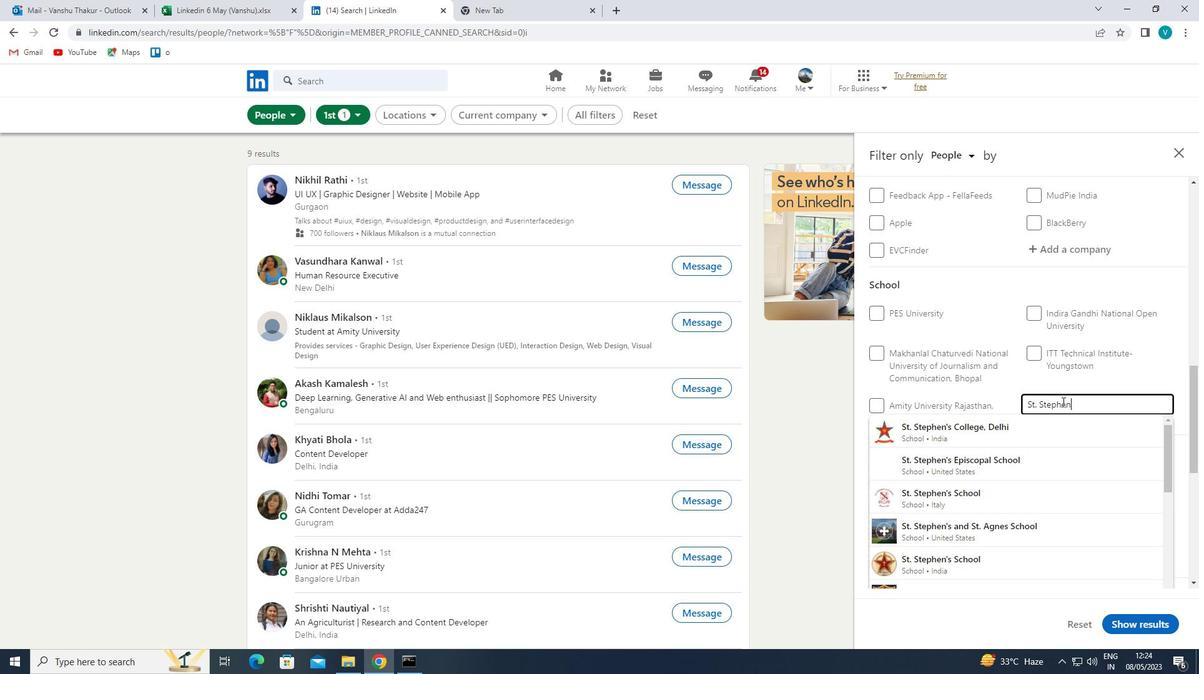 
Action: Mouse pressed left at (1048, 424)
Screenshot: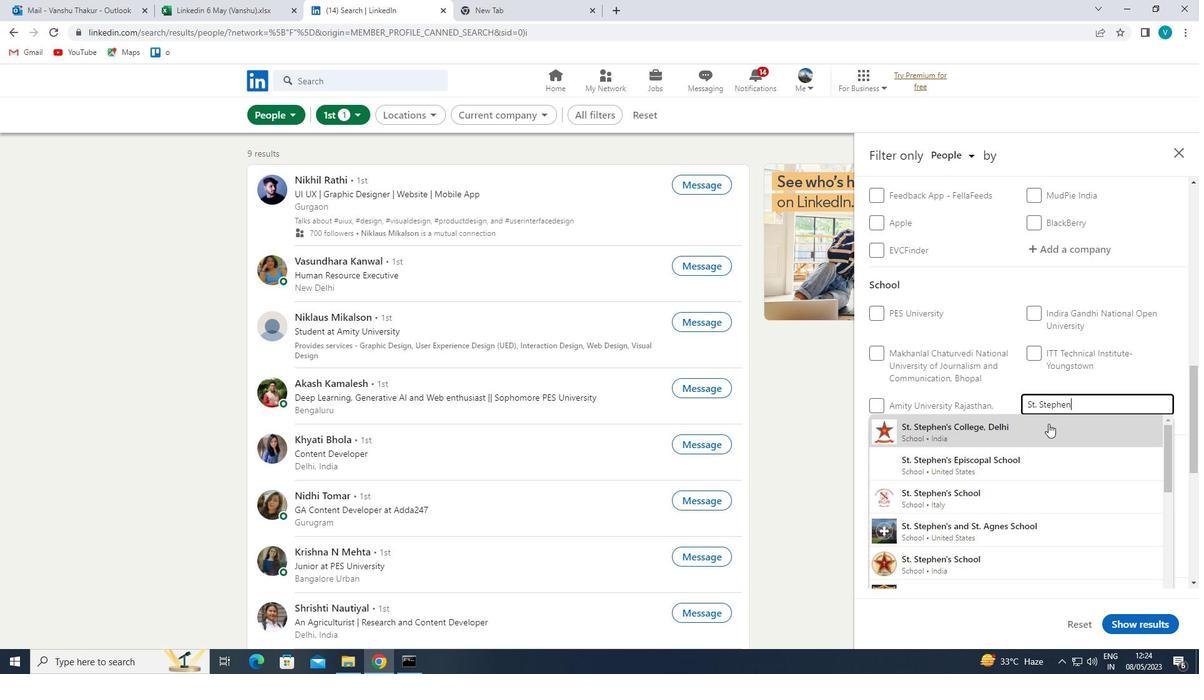 
Action: Mouse moved to (1051, 422)
Screenshot: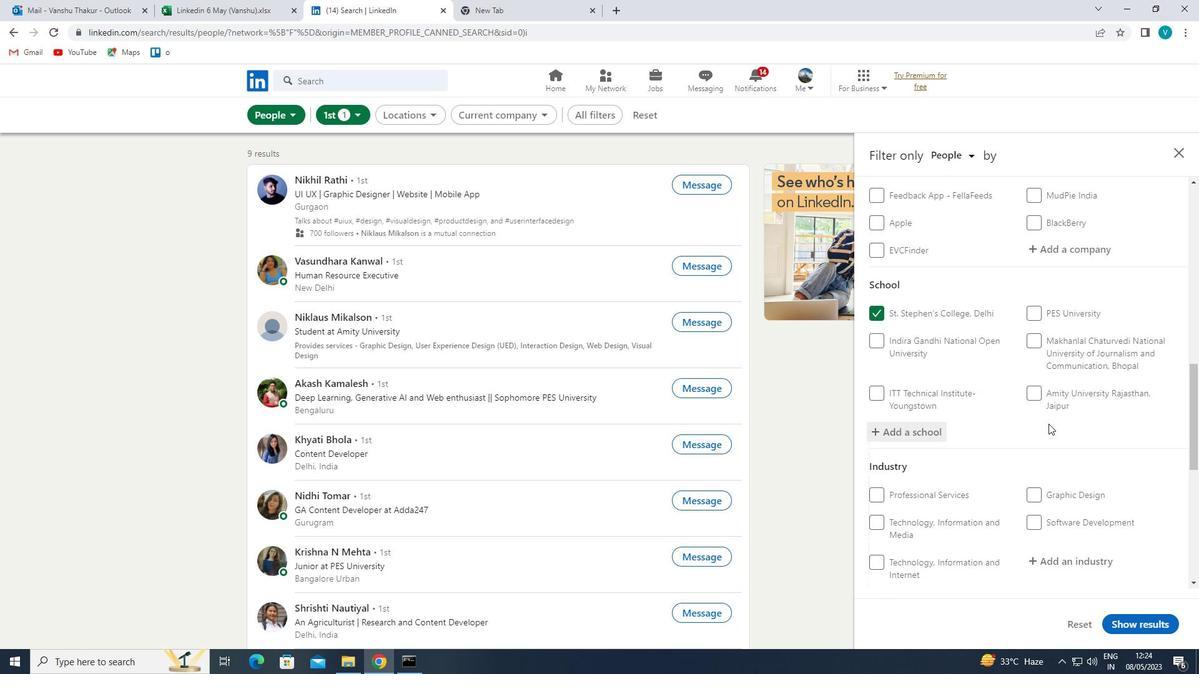 
Action: Mouse scrolled (1051, 422) with delta (0, 0)
Screenshot: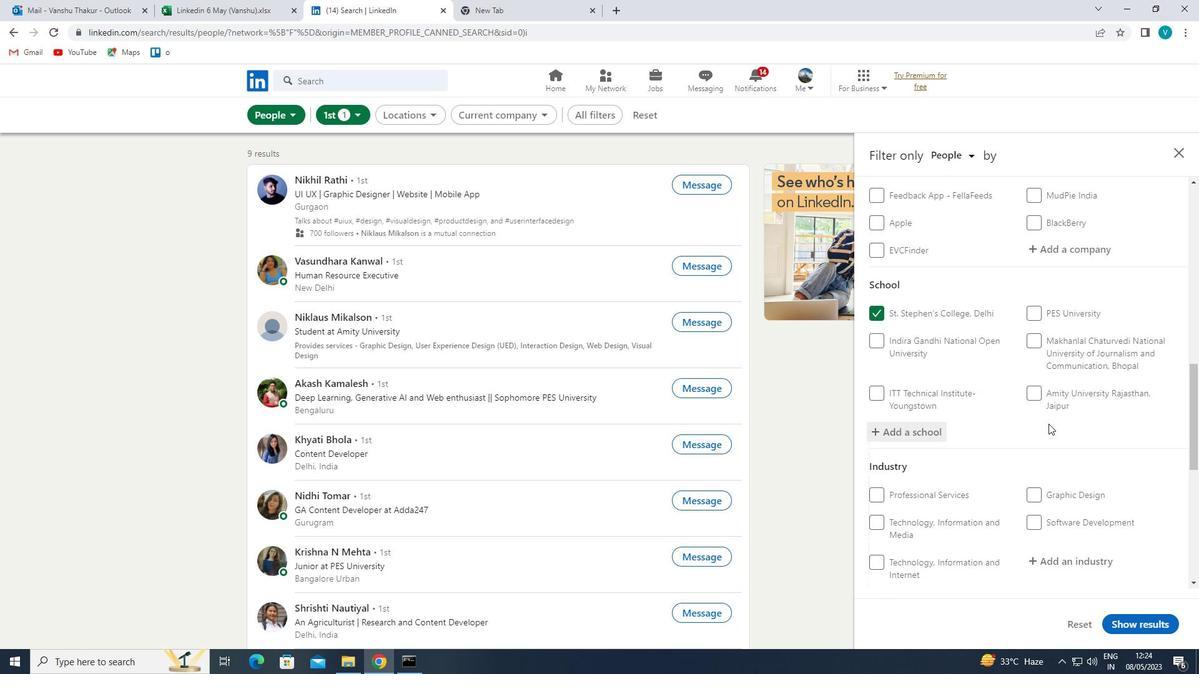 
Action: Mouse moved to (1052, 422)
Screenshot: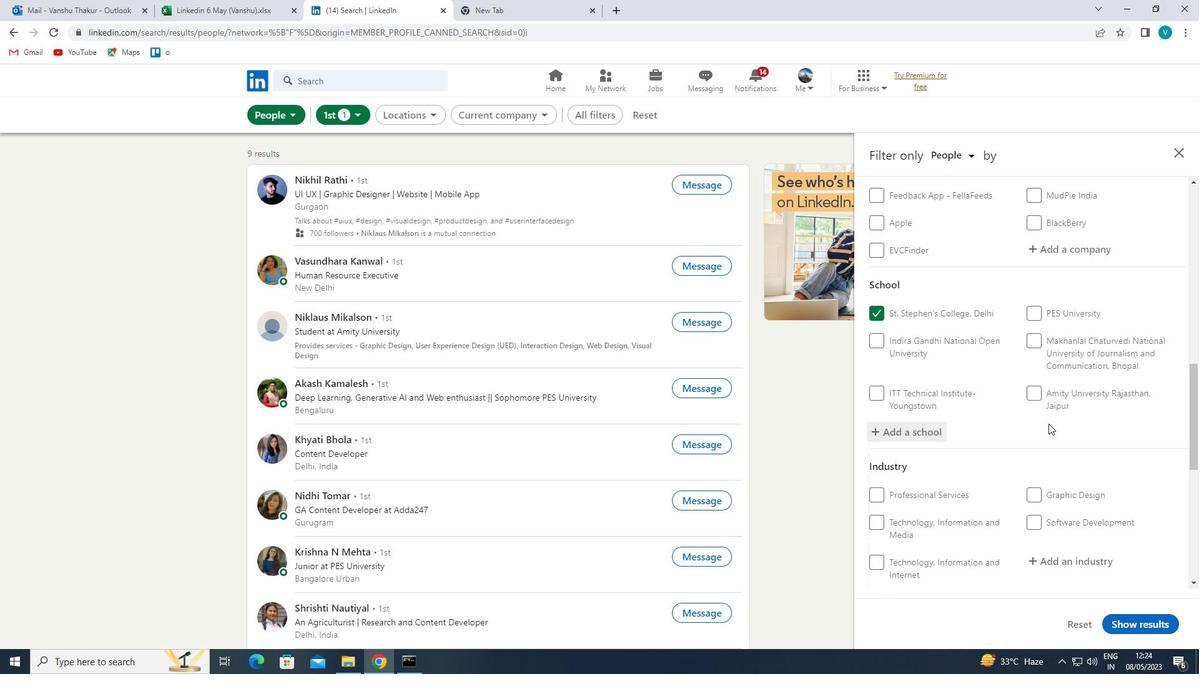 
Action: Mouse scrolled (1052, 421) with delta (0, 0)
Screenshot: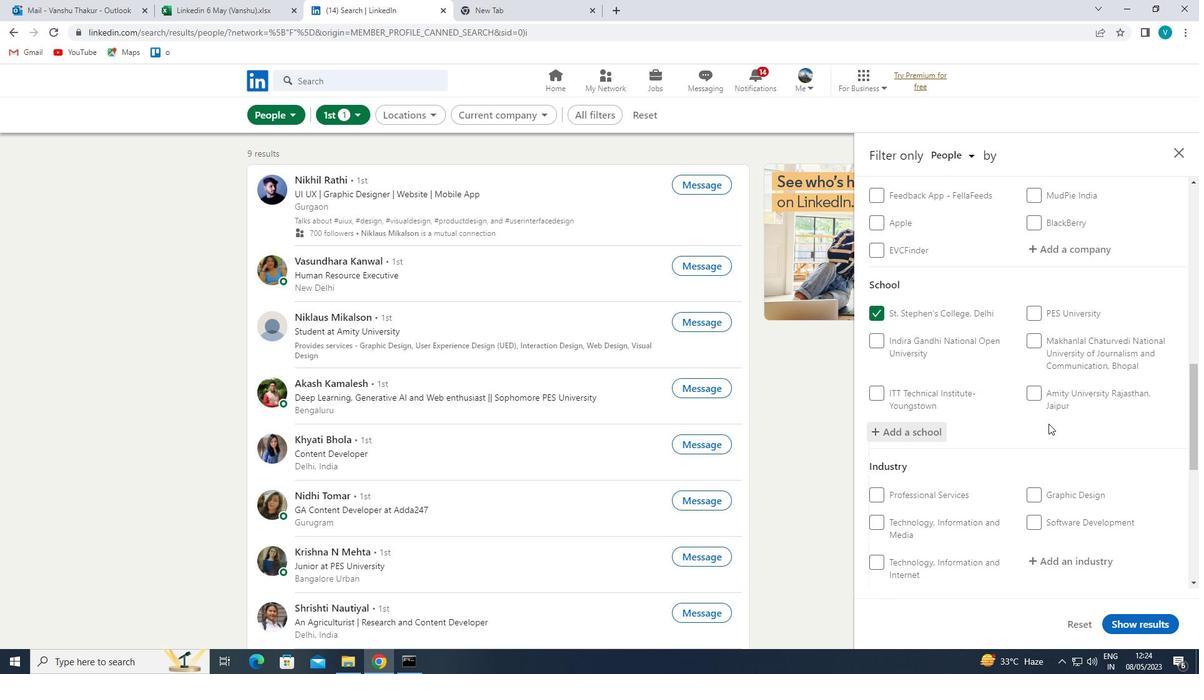 
Action: Mouse moved to (1048, 430)
Screenshot: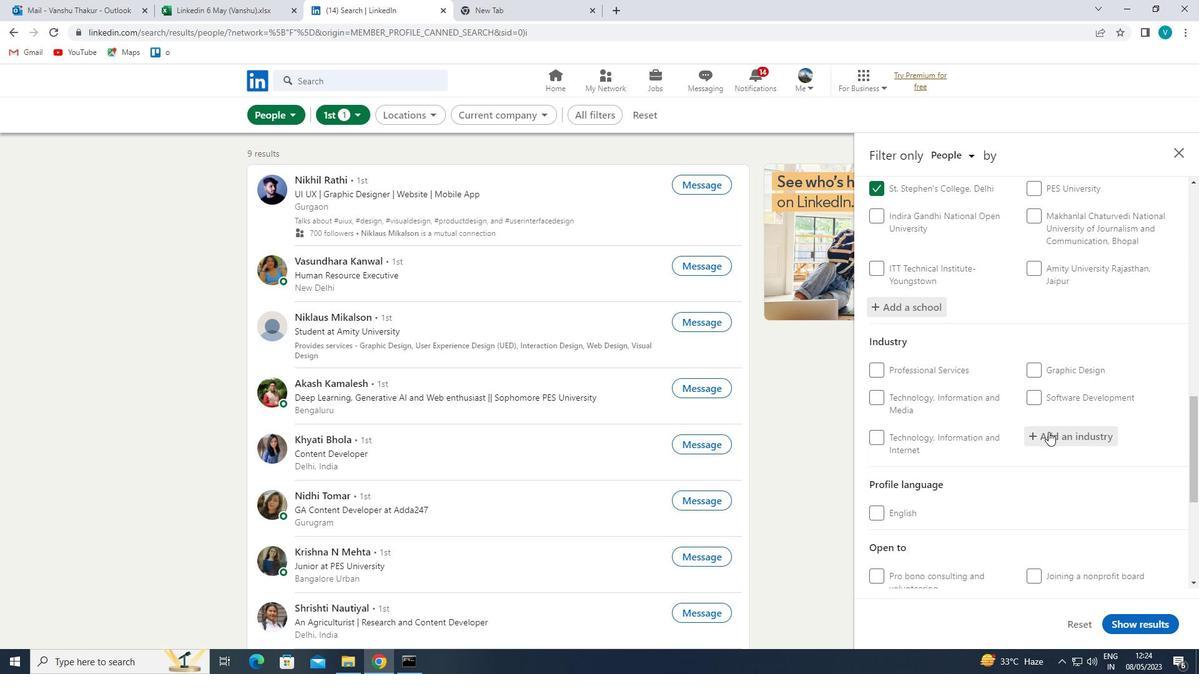 
Action: Mouse pressed left at (1048, 430)
Screenshot: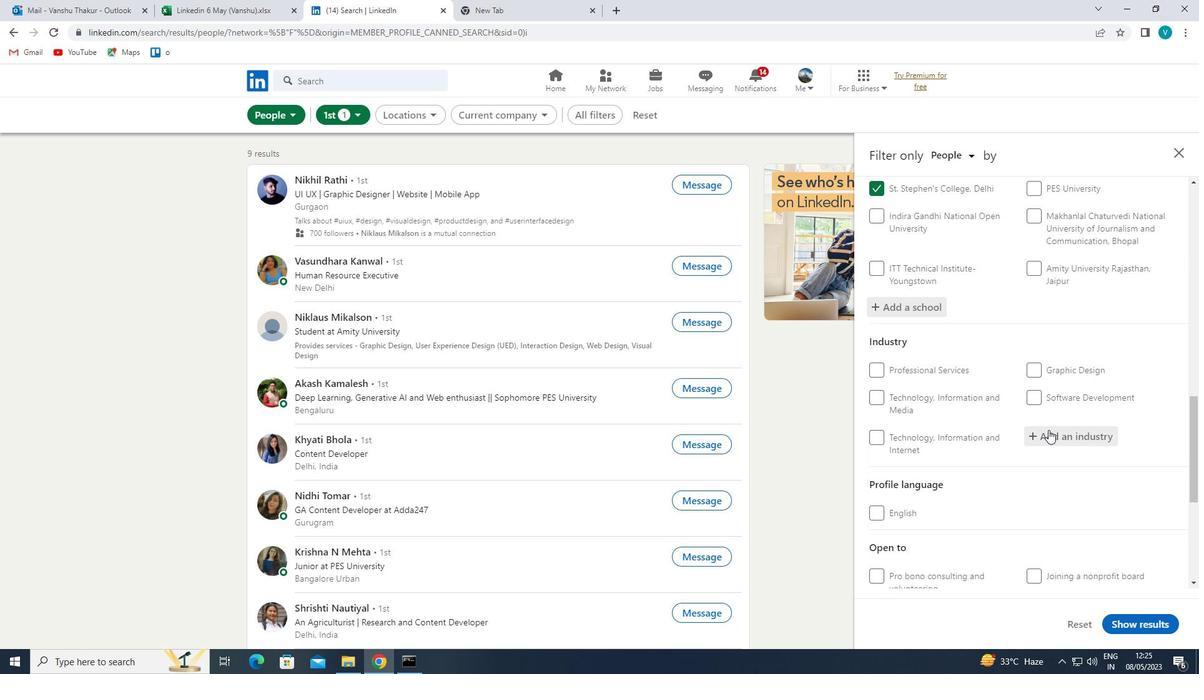 
Action: Mouse moved to (1051, 427)
Screenshot: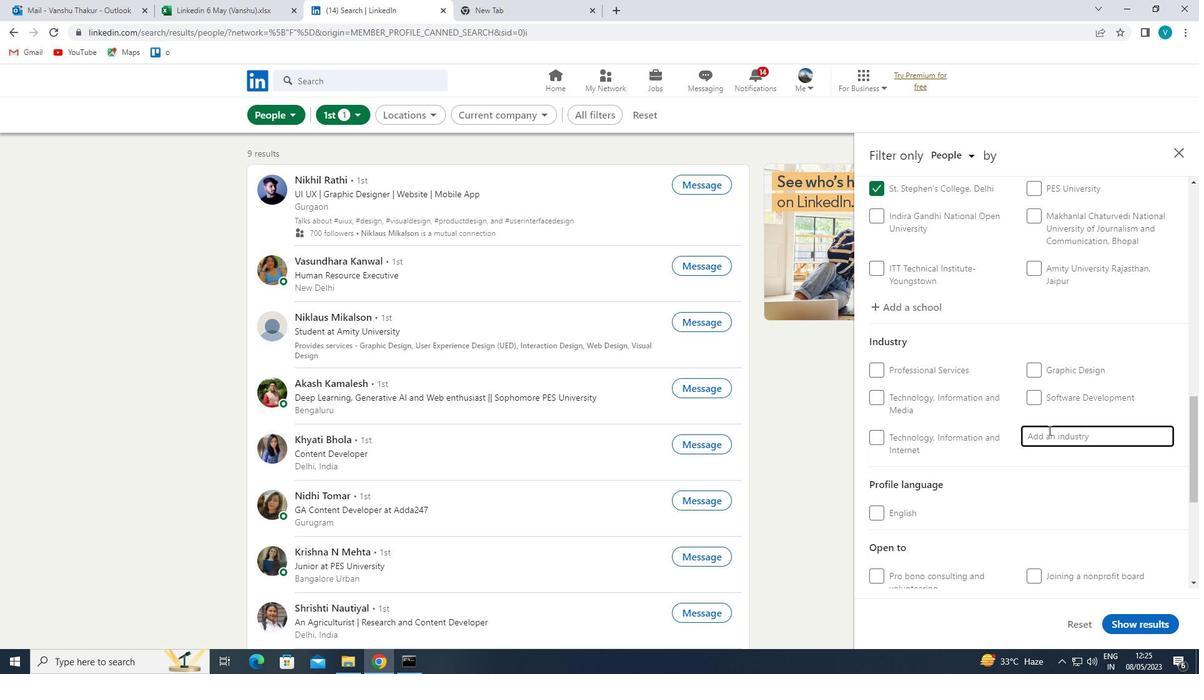 
Action: Key pressed <Key.shift>PERSONAL
Screenshot: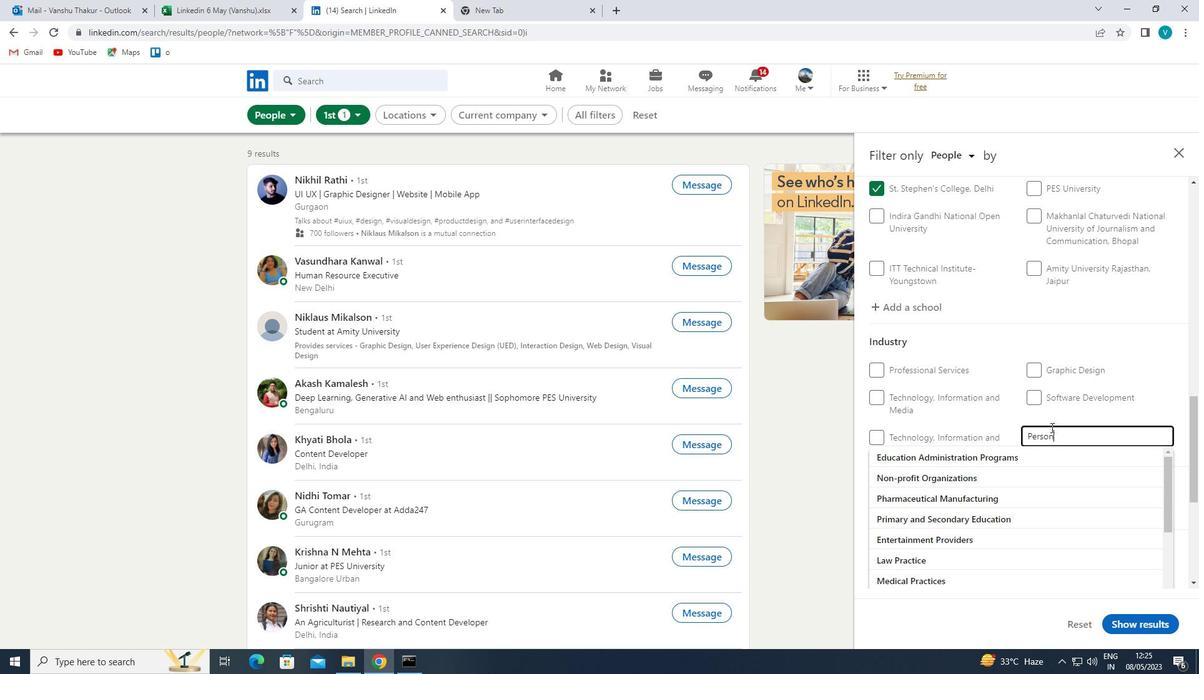 
Action: Mouse moved to (1030, 495)
Screenshot: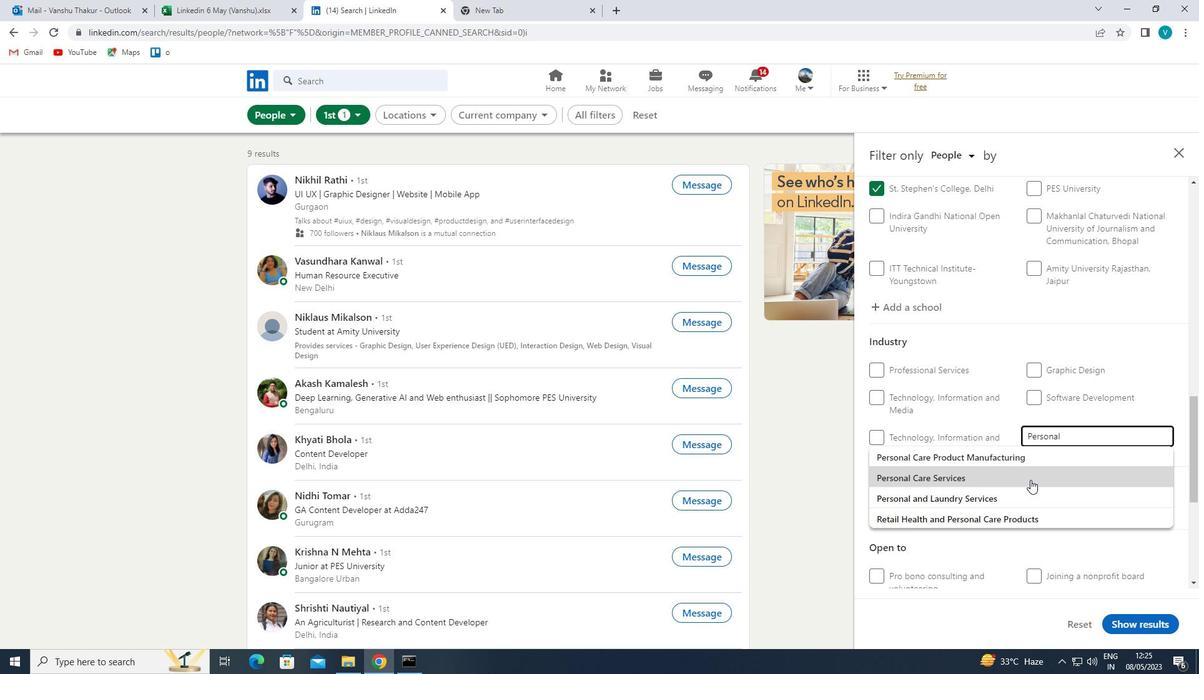 
Action: Mouse pressed left at (1030, 495)
Screenshot: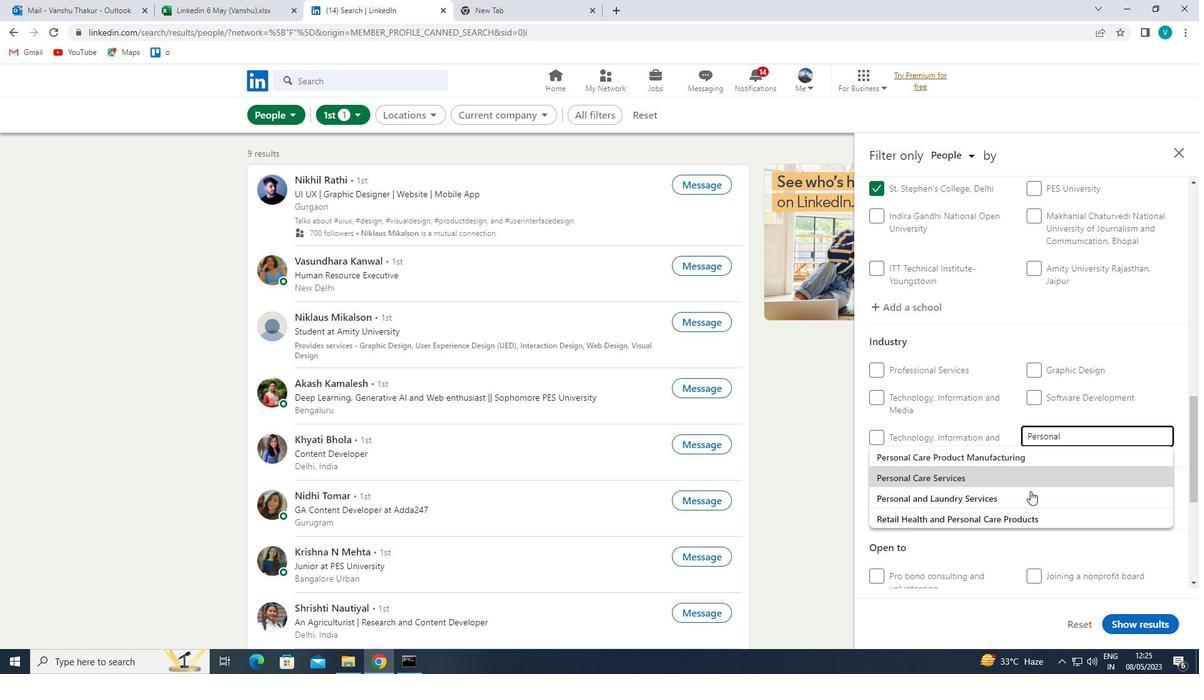 
Action: Mouse moved to (1039, 479)
Screenshot: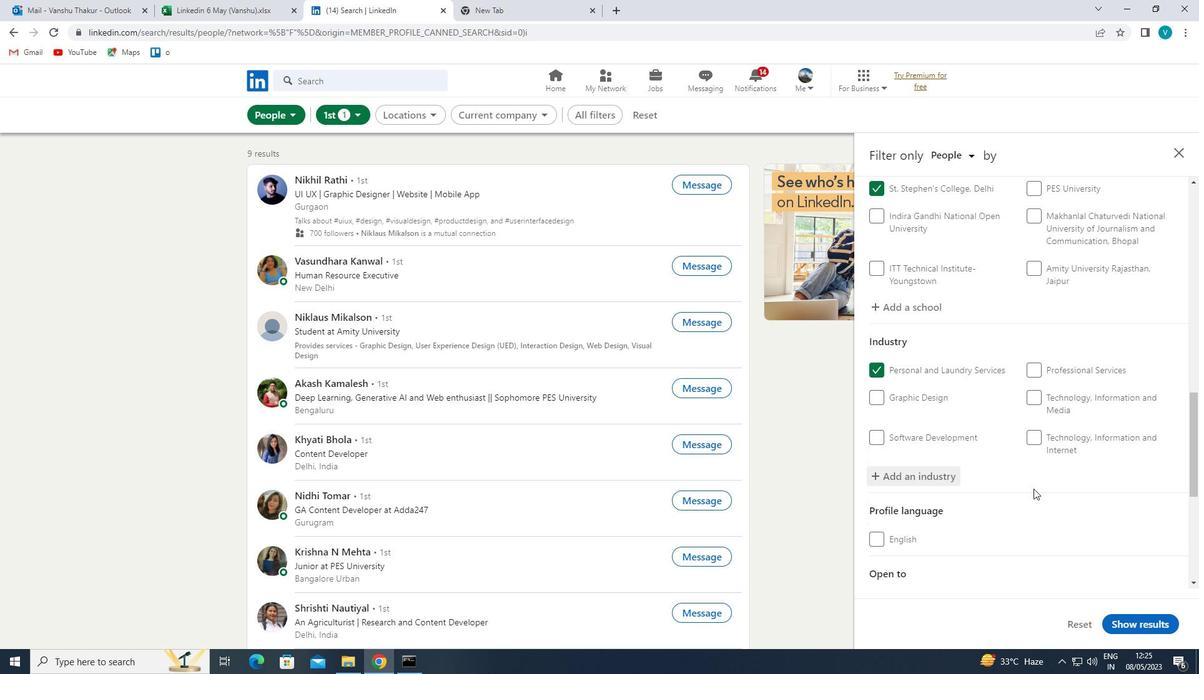 
Action: Mouse scrolled (1039, 479) with delta (0, 0)
Screenshot: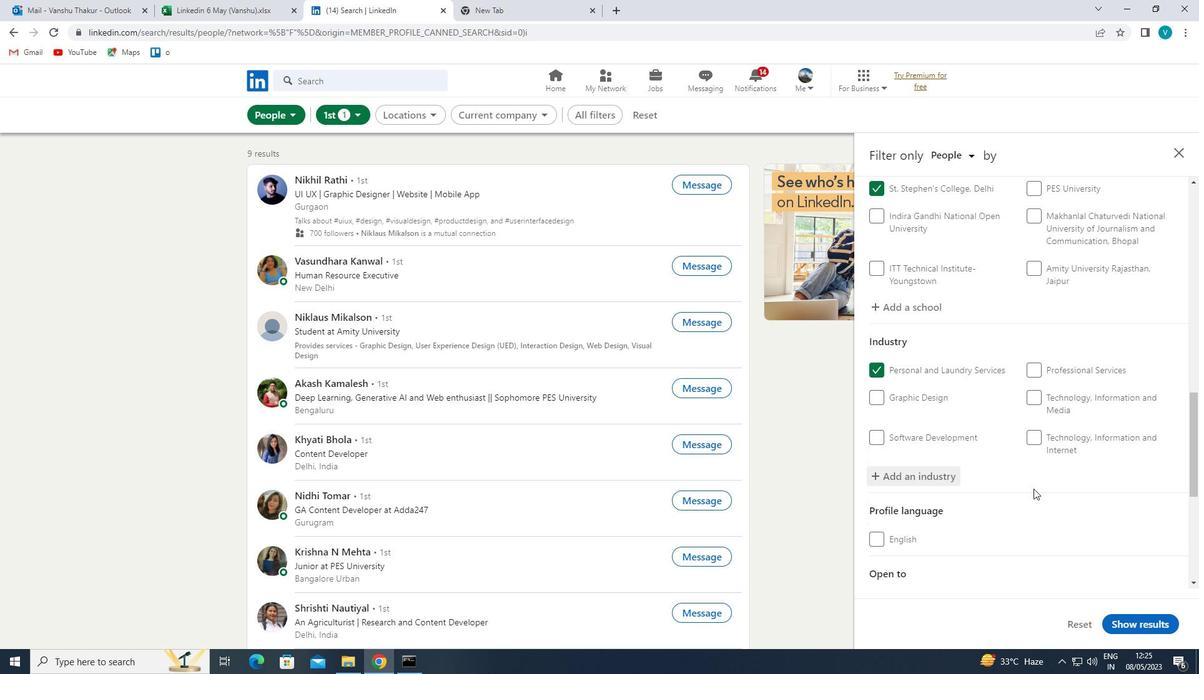 
Action: Mouse moved to (1043, 476)
Screenshot: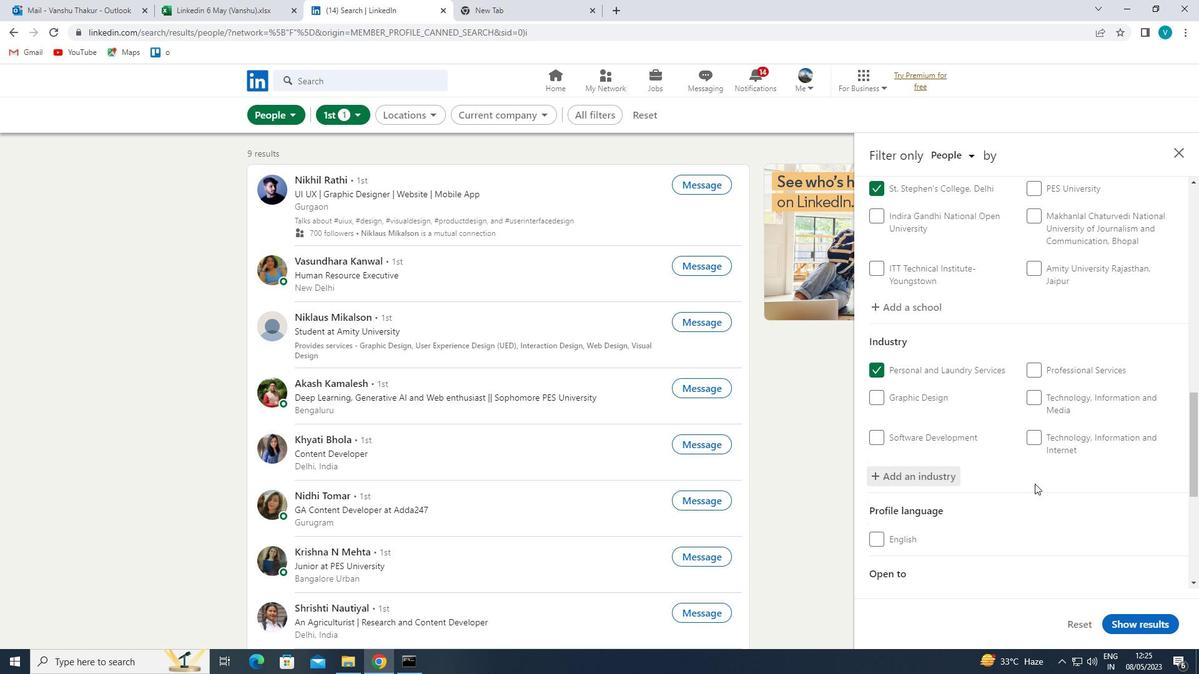 
Action: Mouse scrolled (1043, 475) with delta (0, 0)
Screenshot: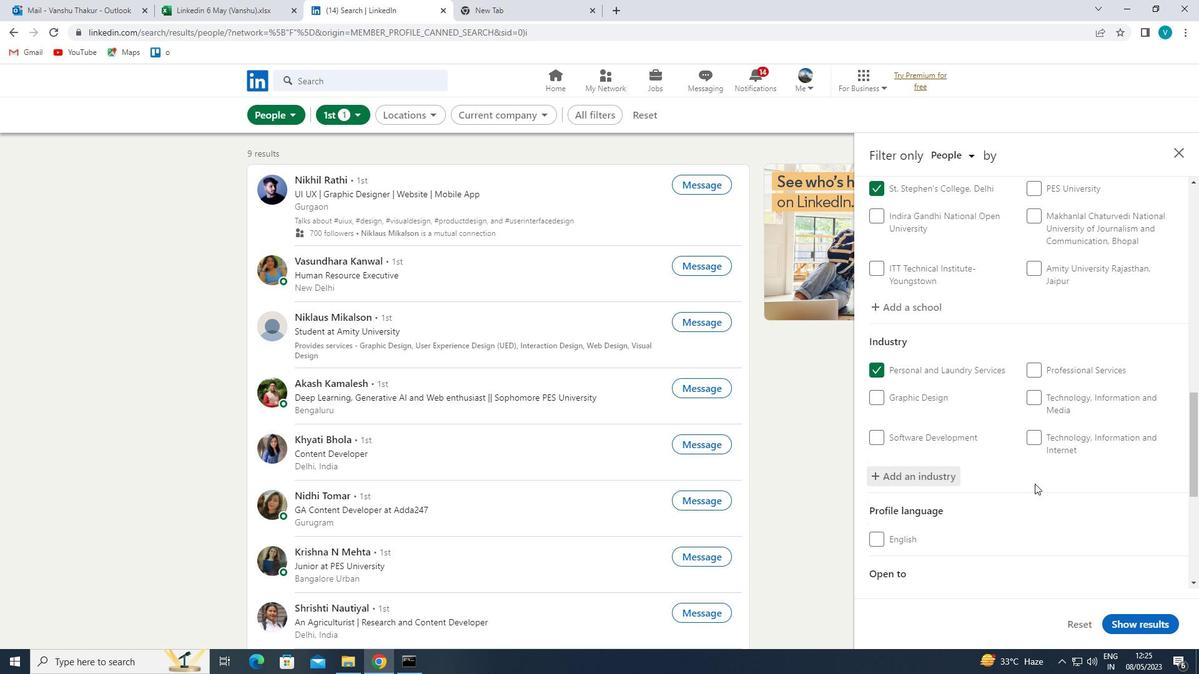 
Action: Mouse moved to (1044, 475)
Screenshot: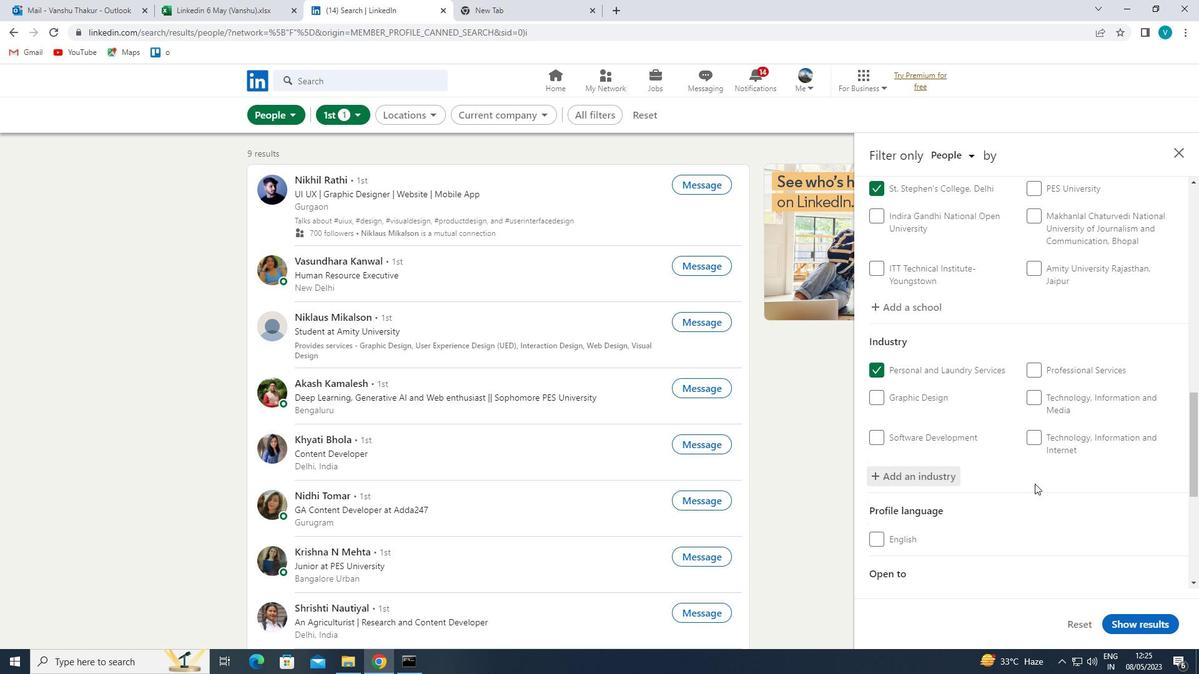 
Action: Mouse scrolled (1044, 475) with delta (0, 0)
Screenshot: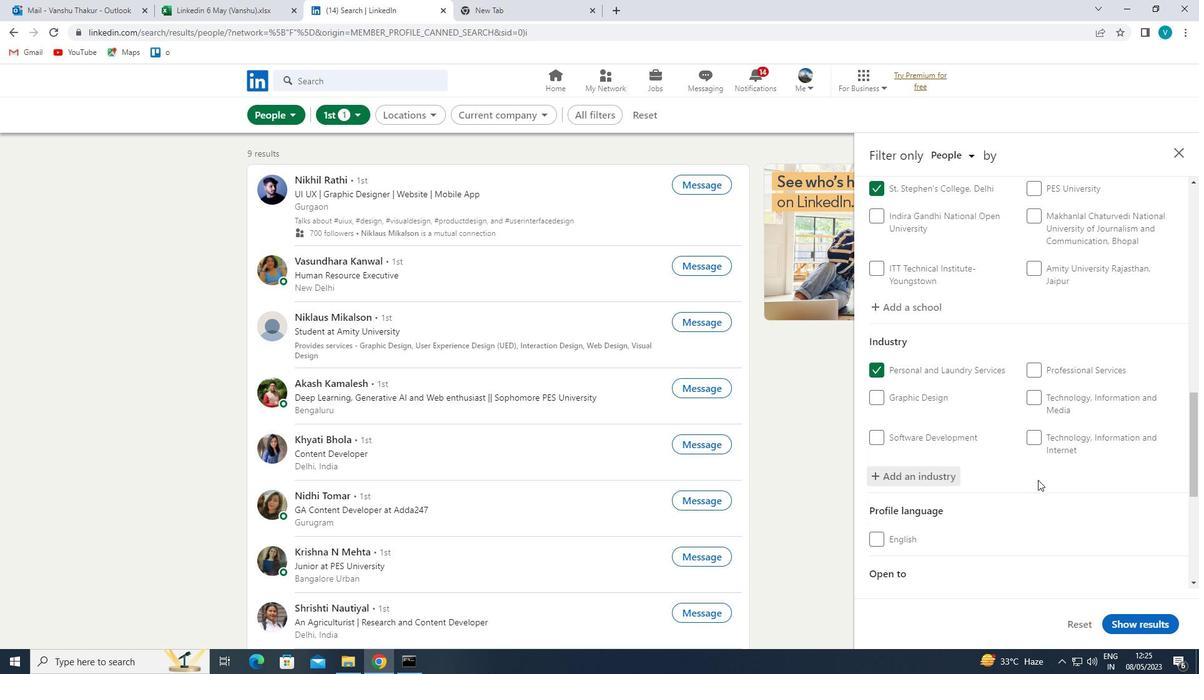 
Action: Mouse moved to (1047, 474)
Screenshot: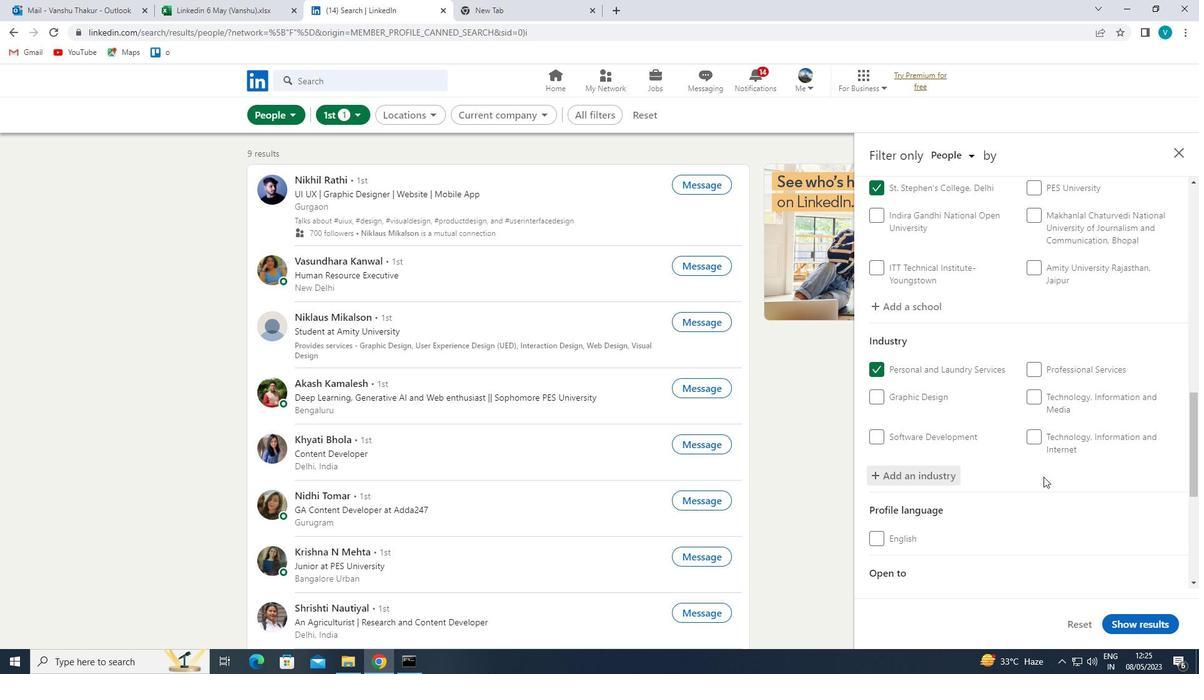 
Action: Mouse scrolled (1047, 473) with delta (0, 0)
Screenshot: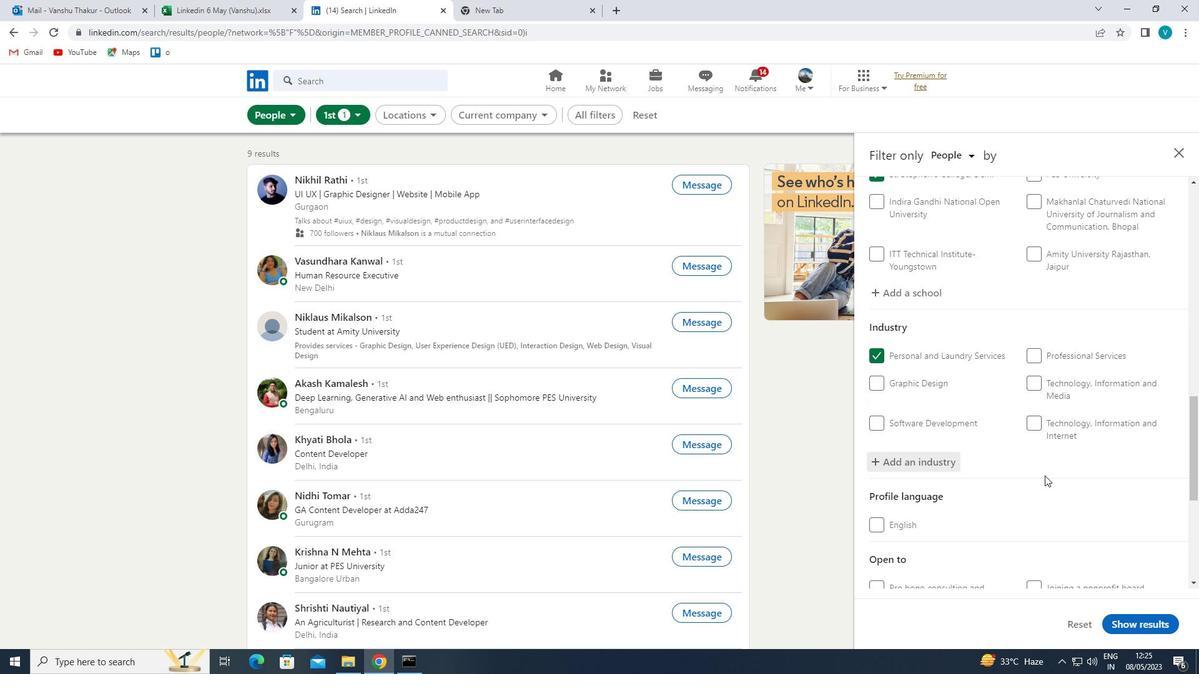 
Action: Mouse moved to (1053, 487)
Screenshot: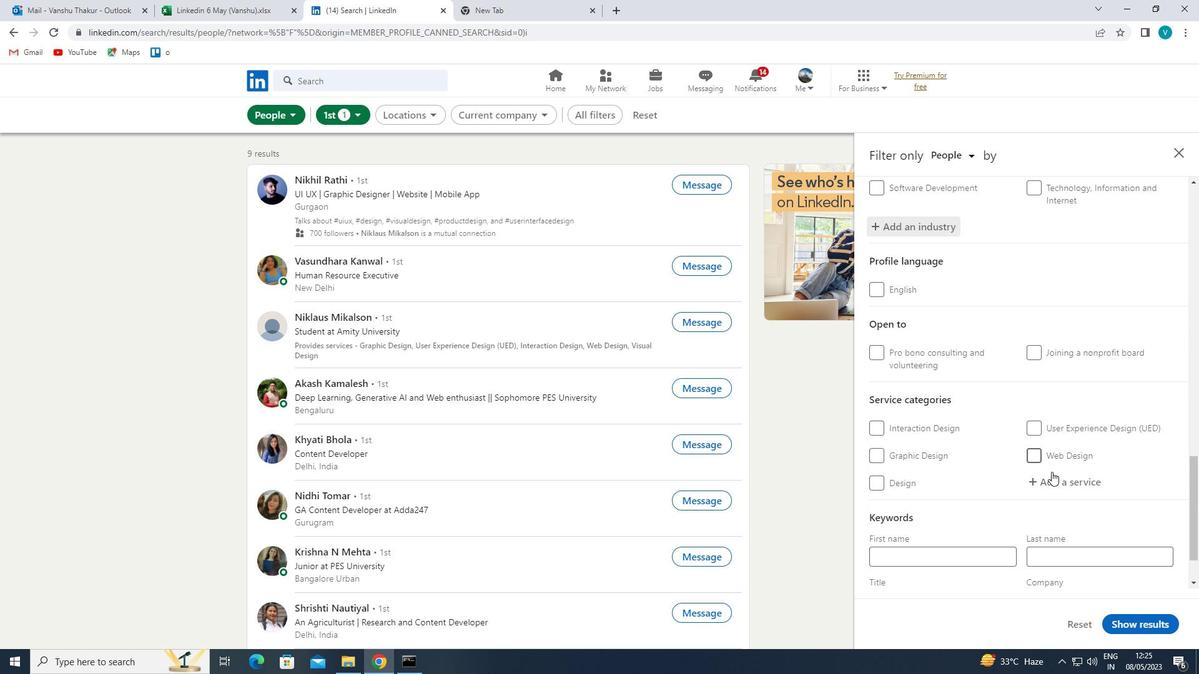 
Action: Mouse pressed left at (1053, 487)
Screenshot: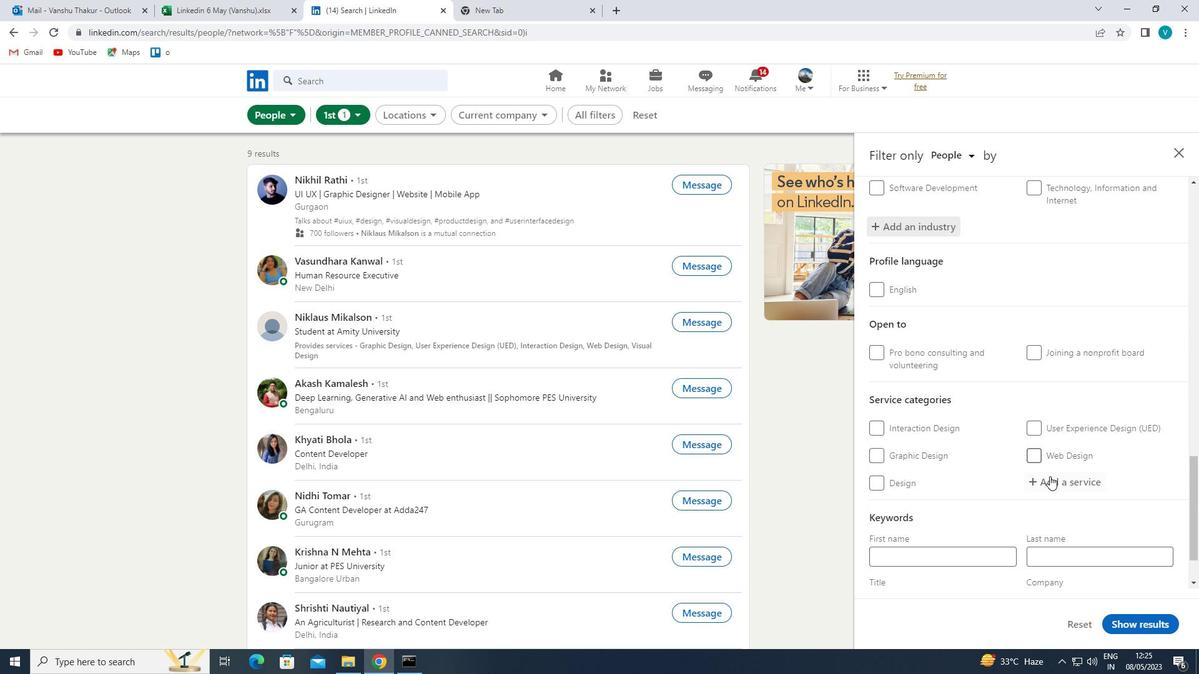 
Action: Mouse moved to (1057, 482)
Screenshot: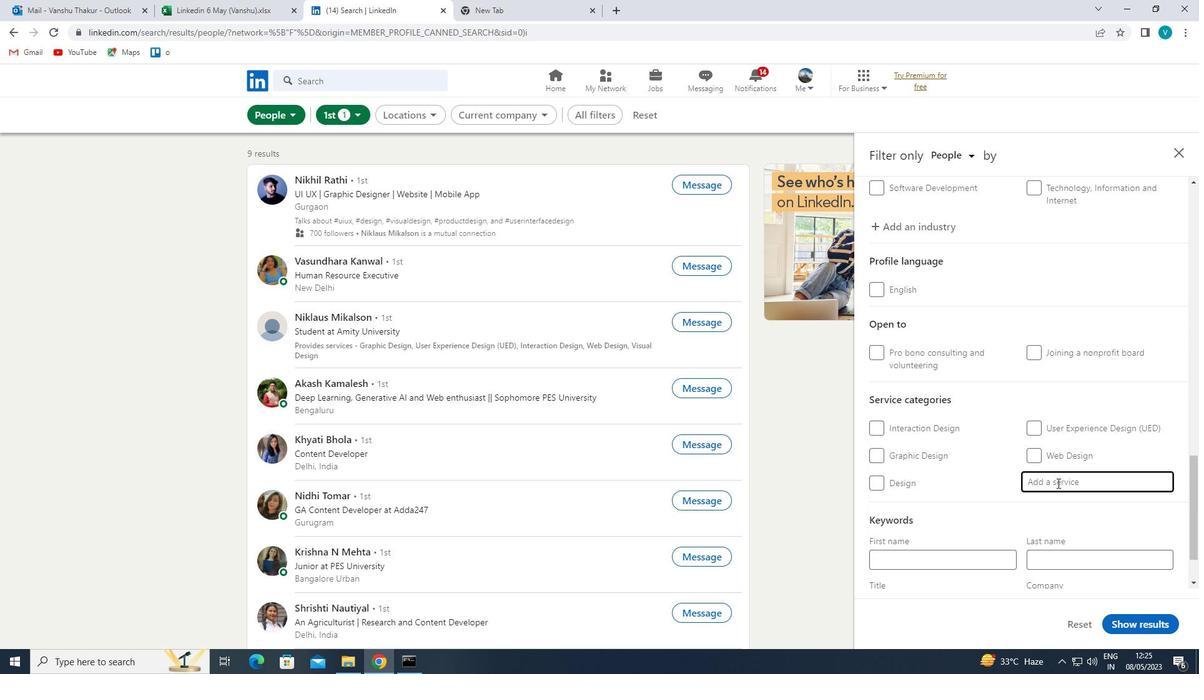 
Action: Key pressed <Key.shift>
Screenshot: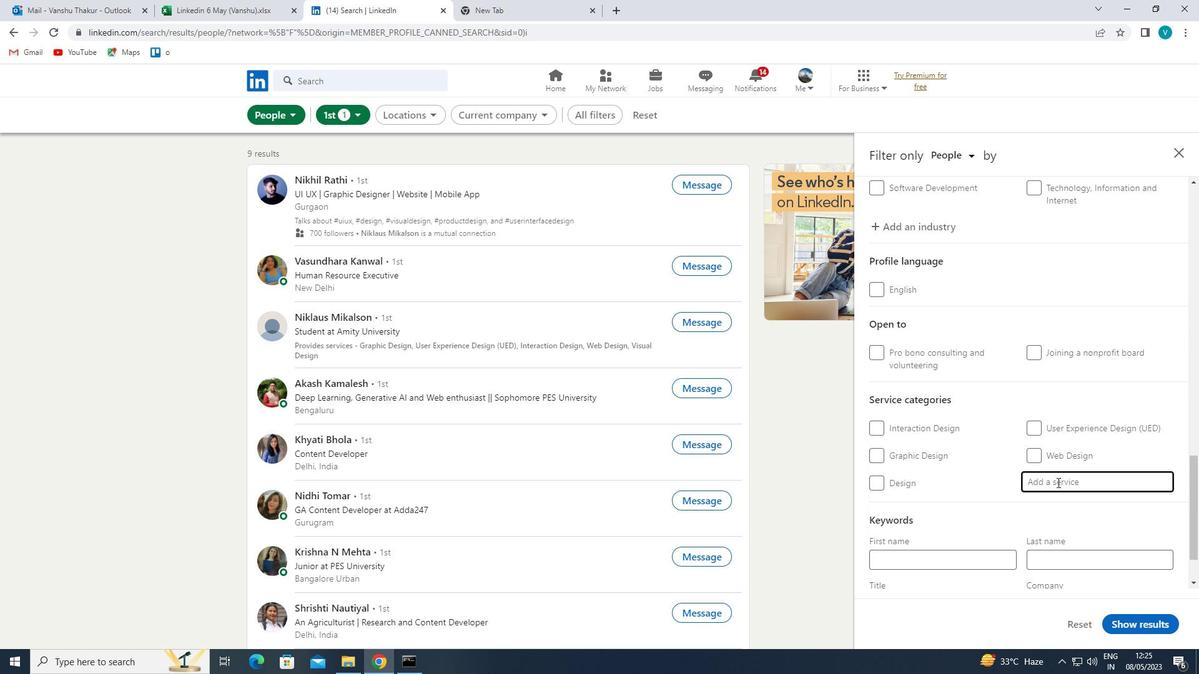 
Action: Mouse moved to (1058, 481)
Screenshot: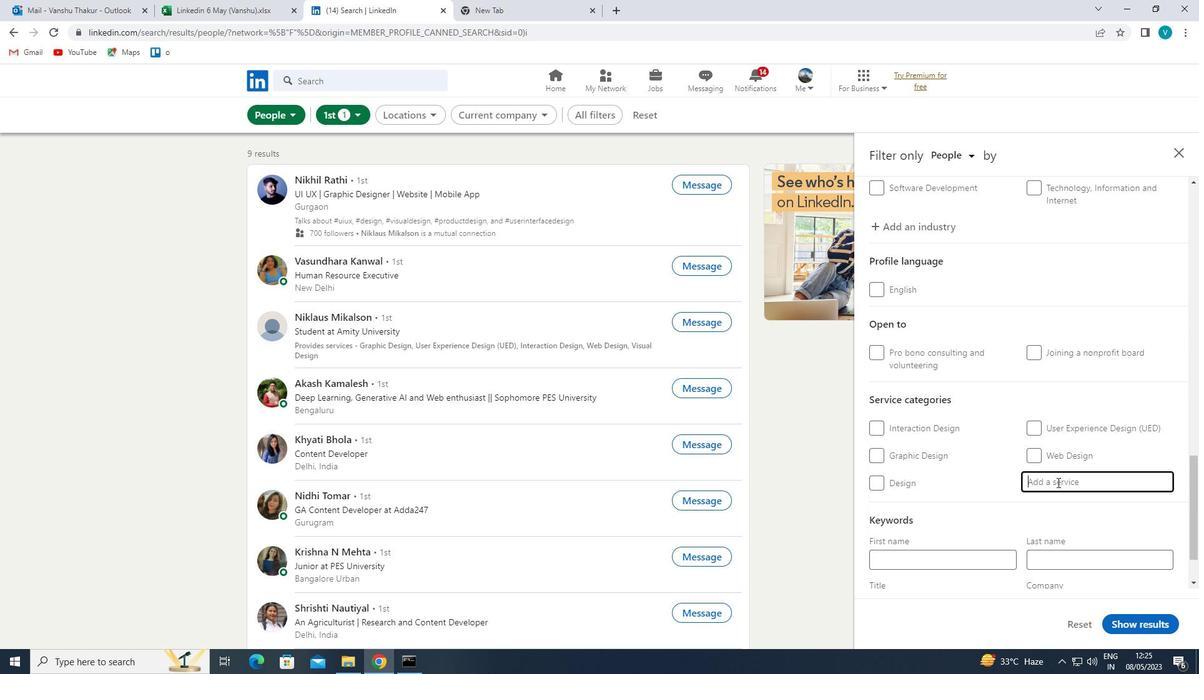 
Action: Key pressed <Key.shift>INTERCAT
Screenshot: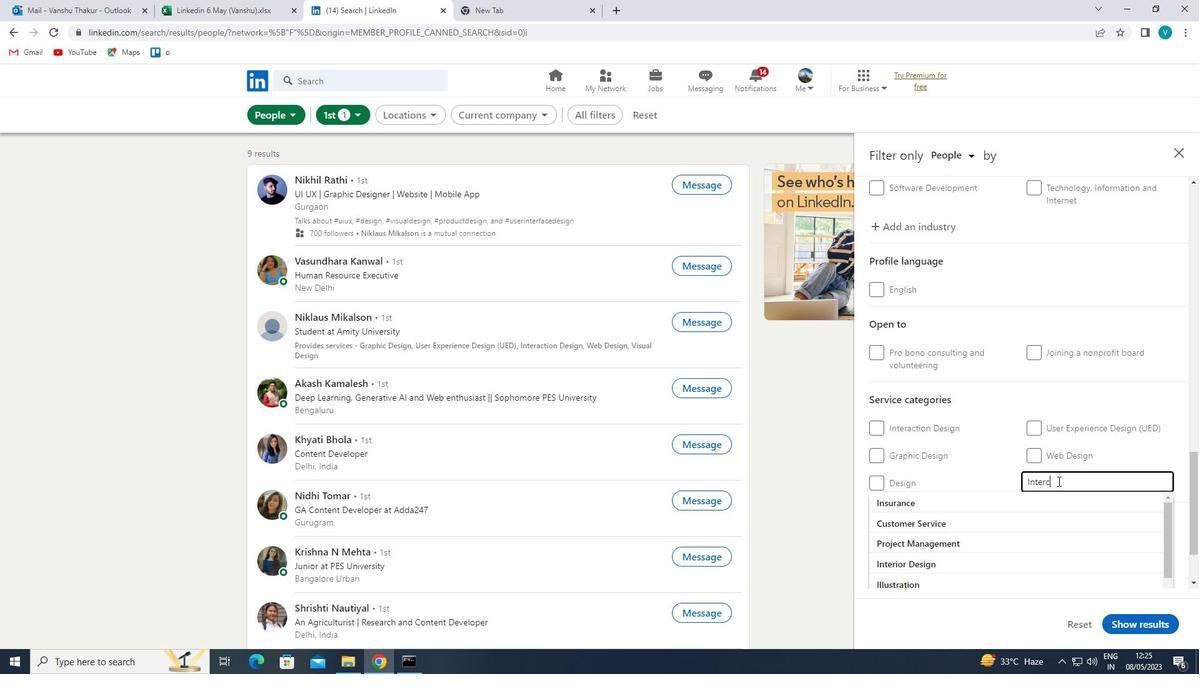 
Action: Mouse moved to (1085, 488)
Screenshot: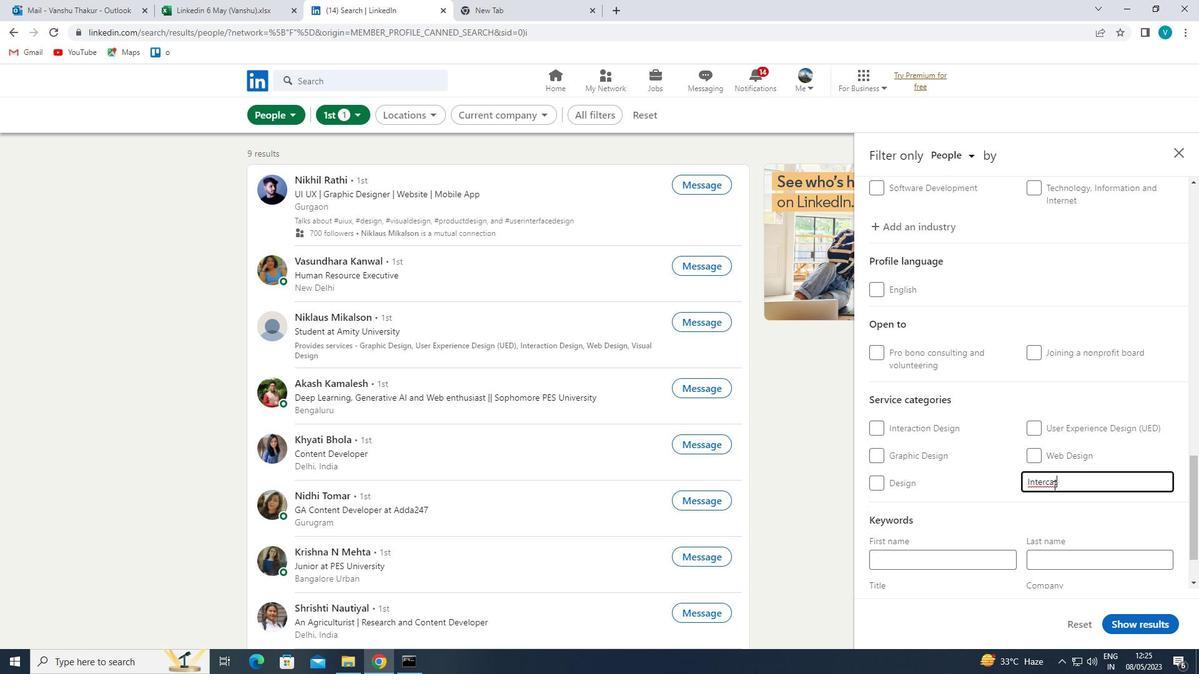
Action: Key pressed ION
Screenshot: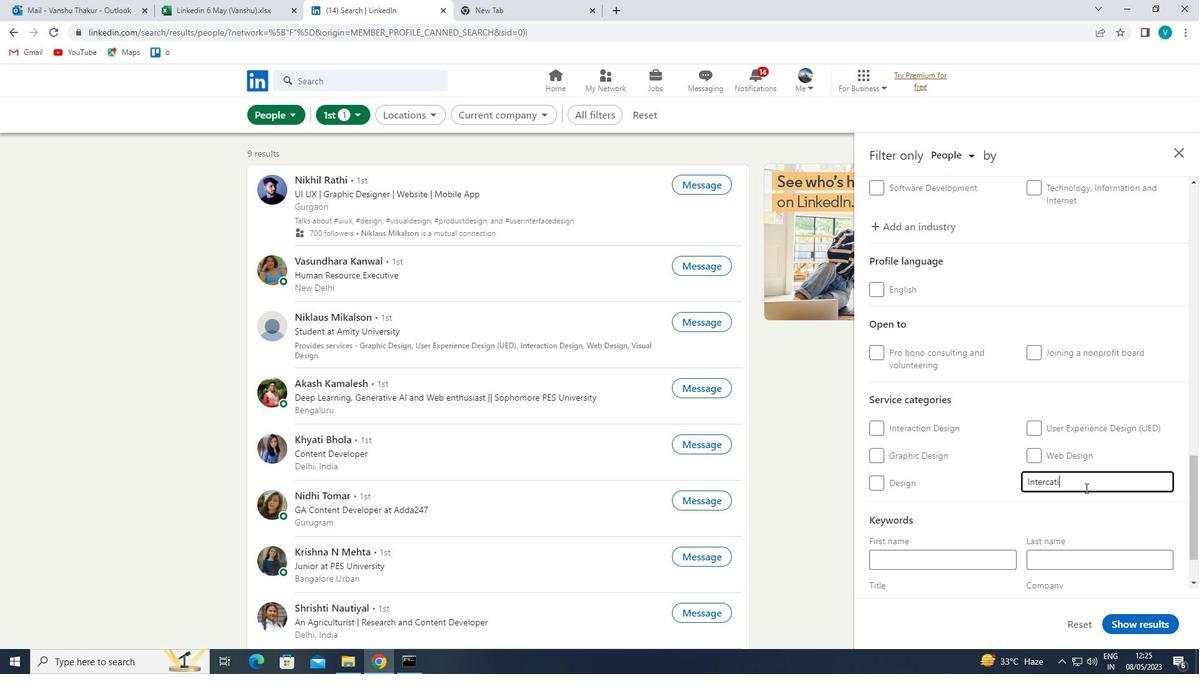 
Action: Mouse moved to (1093, 485)
Screenshot: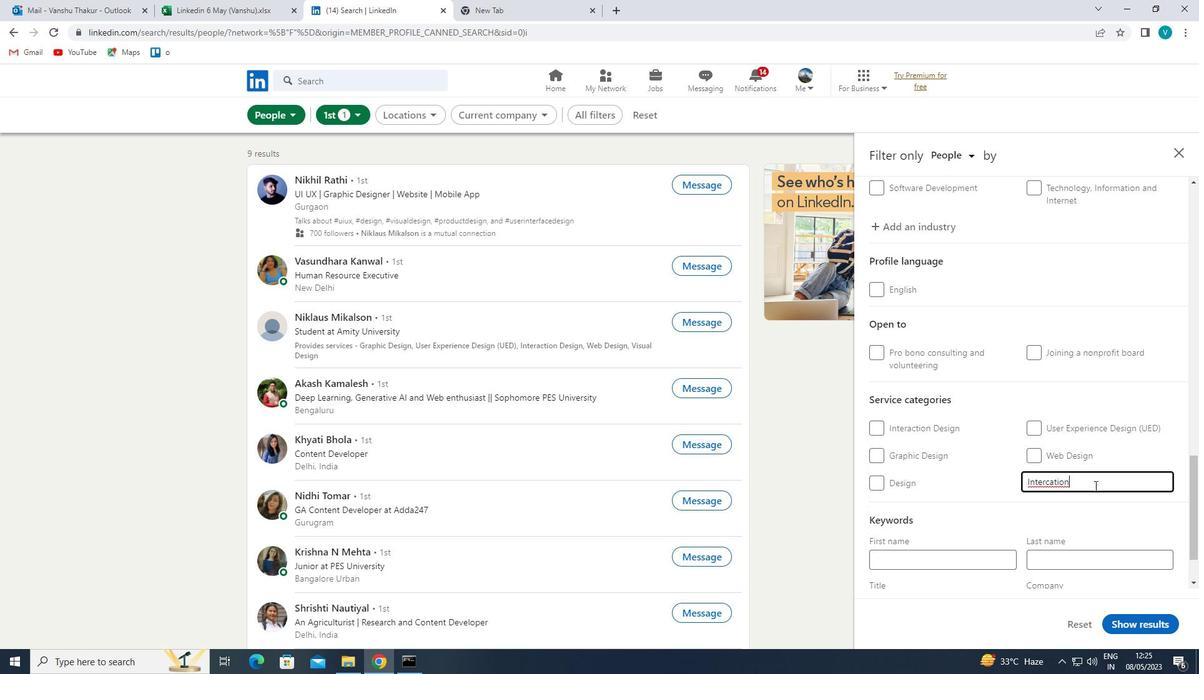 
Action: Key pressed <Key.space><Key.shift>DESIGN
Screenshot: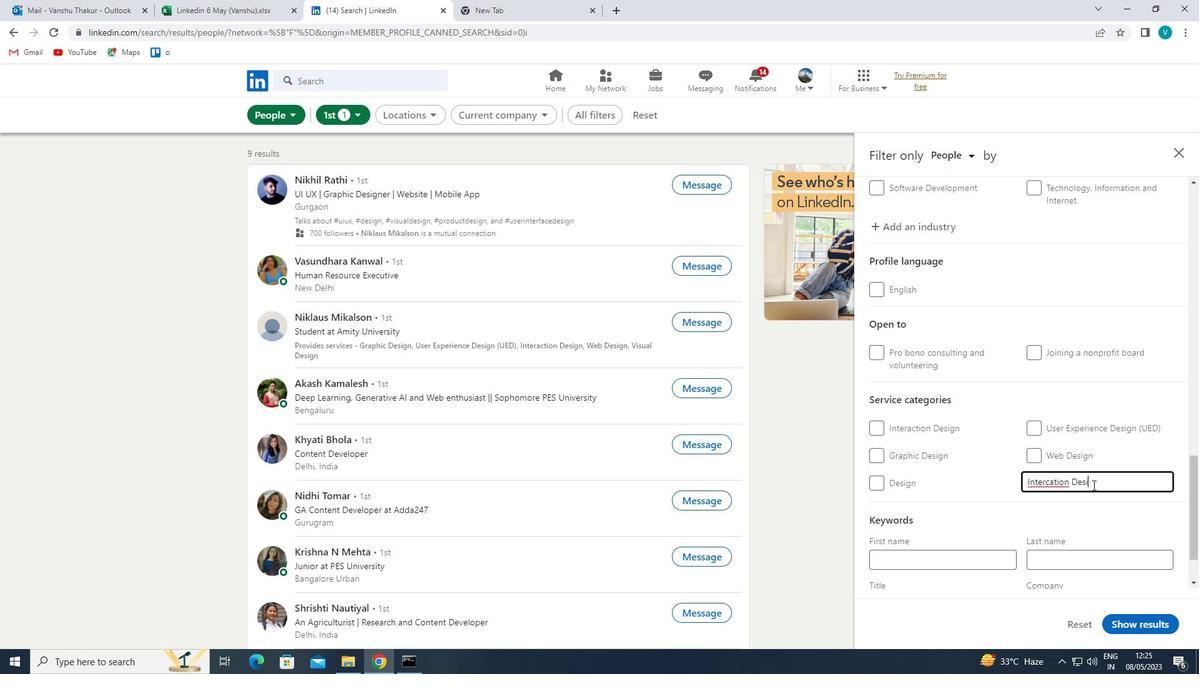 
Action: Mouse moved to (1049, 475)
Screenshot: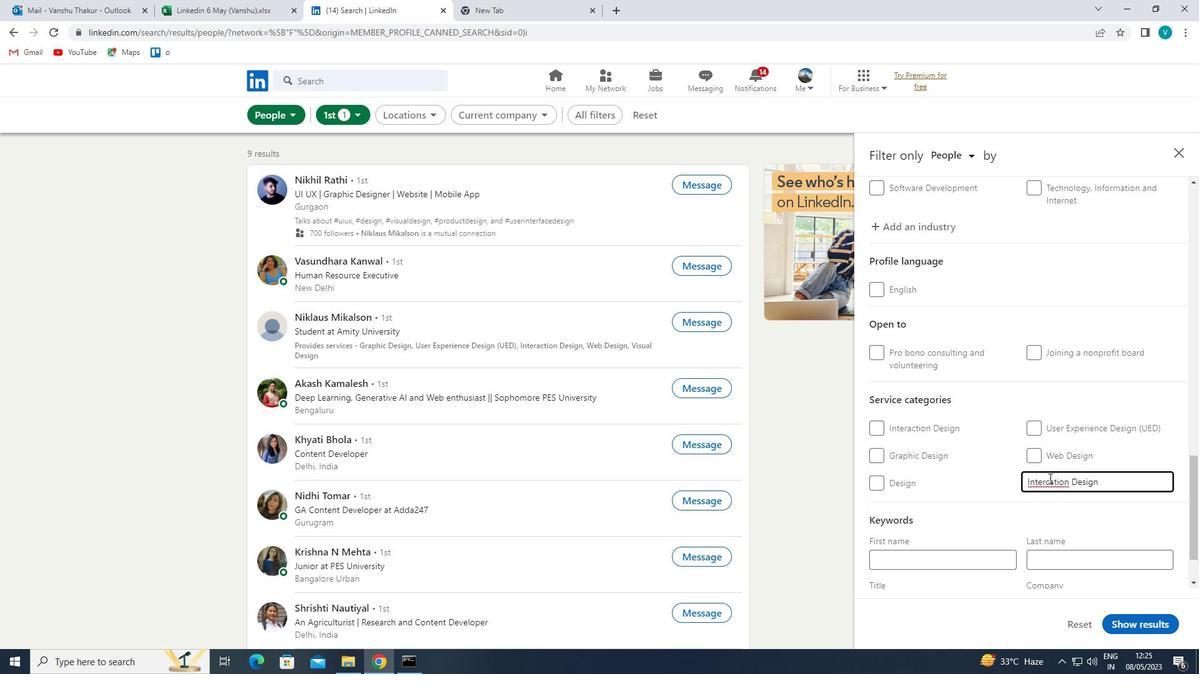 
Action: Mouse pressed left at (1049, 475)
Screenshot: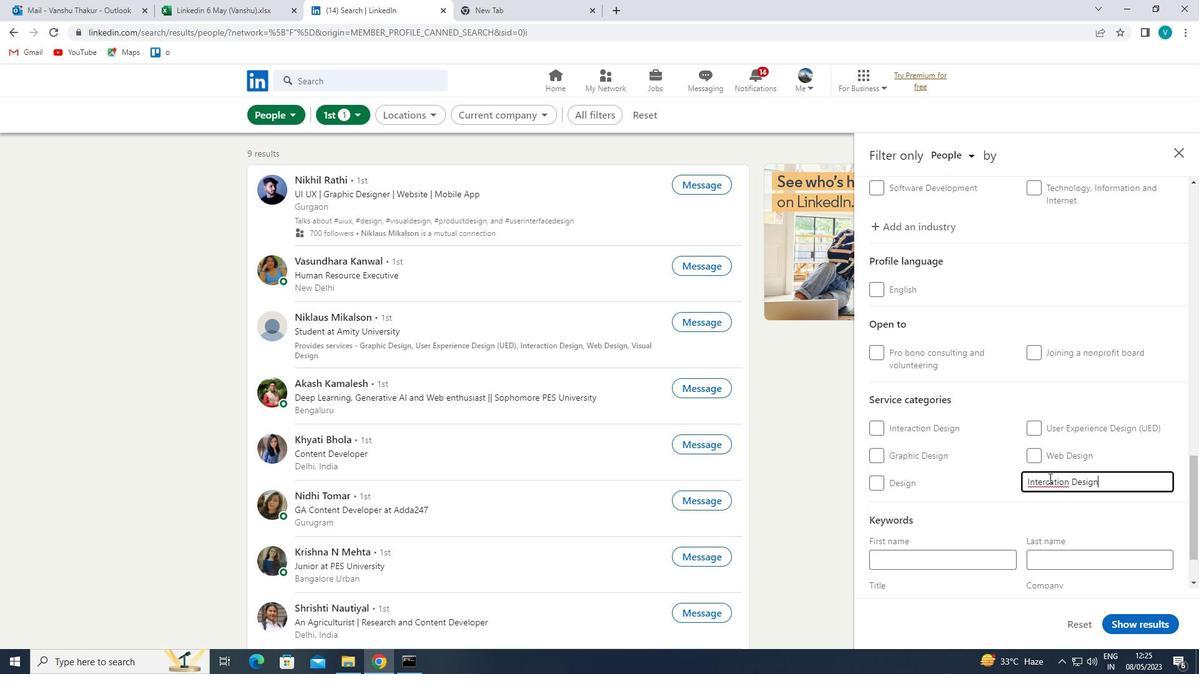 
Action: Mouse moved to (1043, 481)
Screenshot: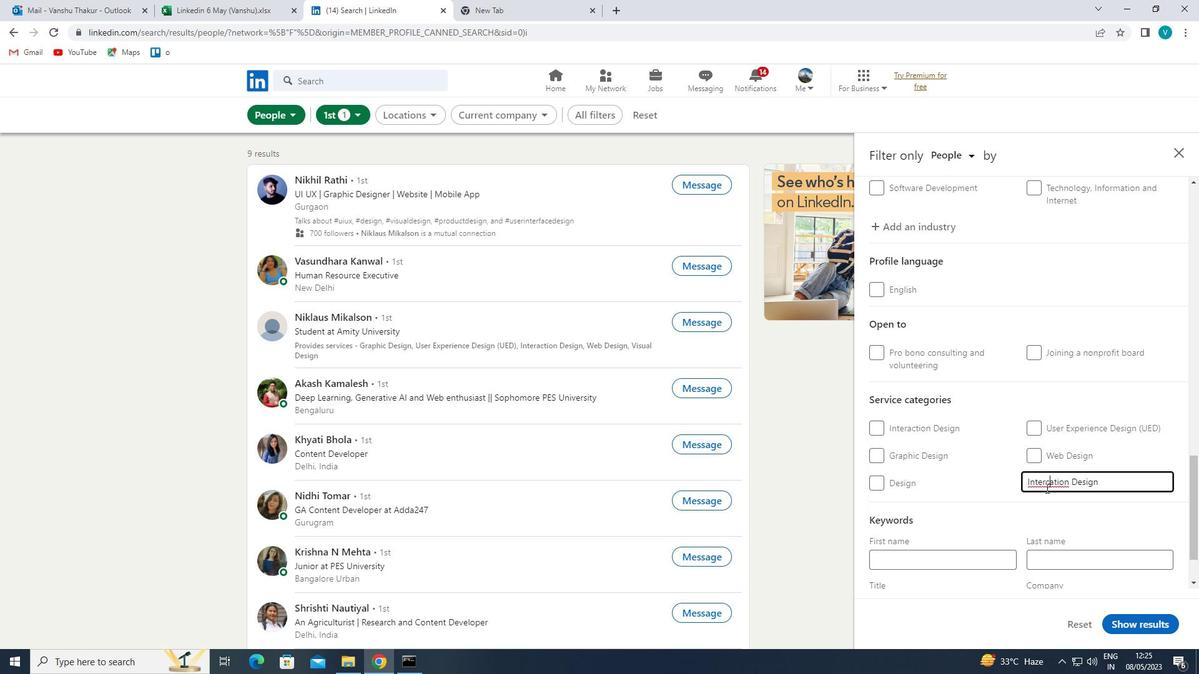 
Action: Mouse pressed left at (1043, 481)
Screenshot: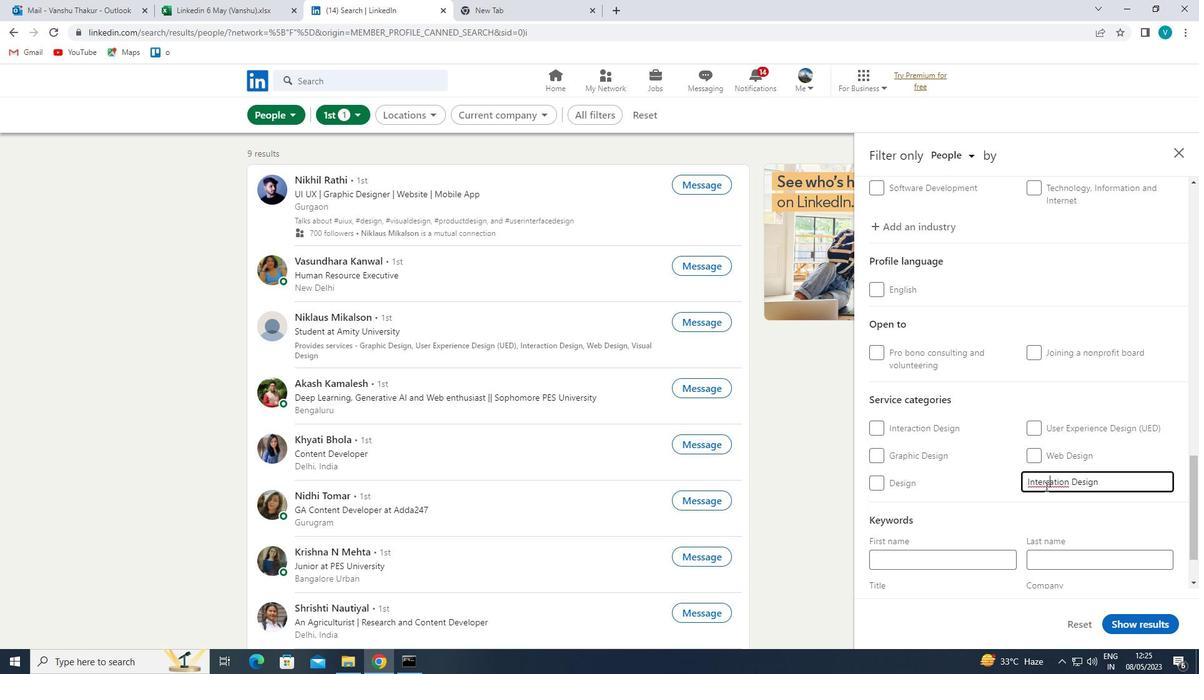
Action: Mouse moved to (1045, 485)
Screenshot: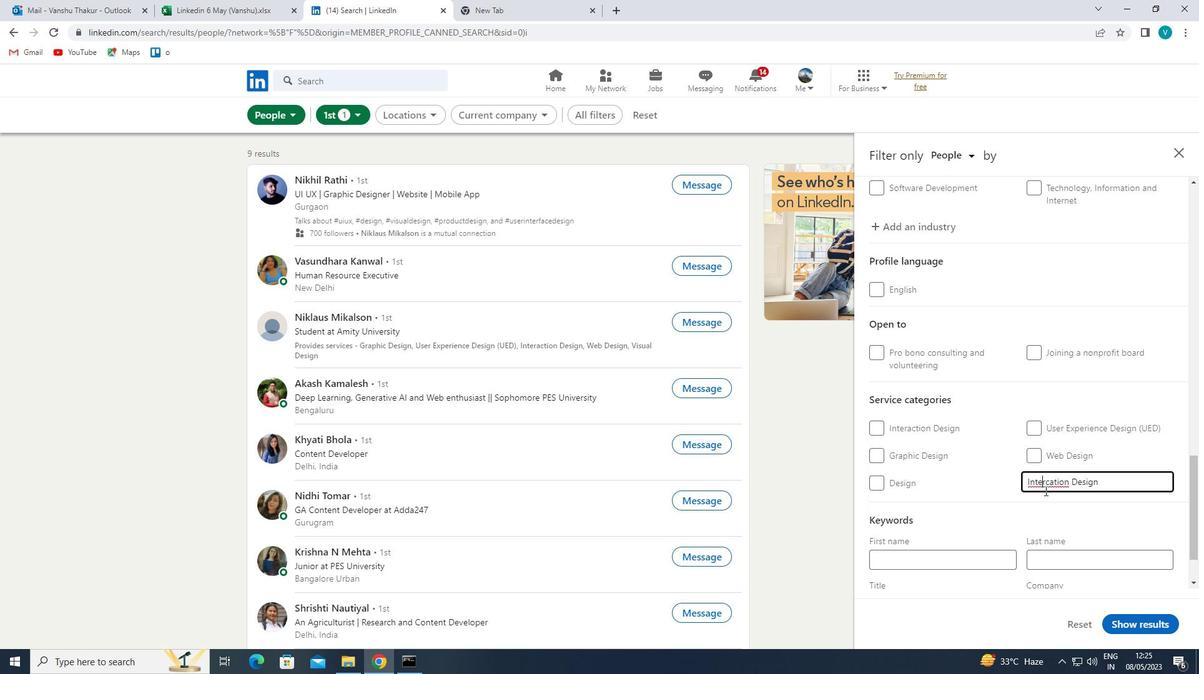 
Action: Mouse pressed left at (1045, 485)
Screenshot: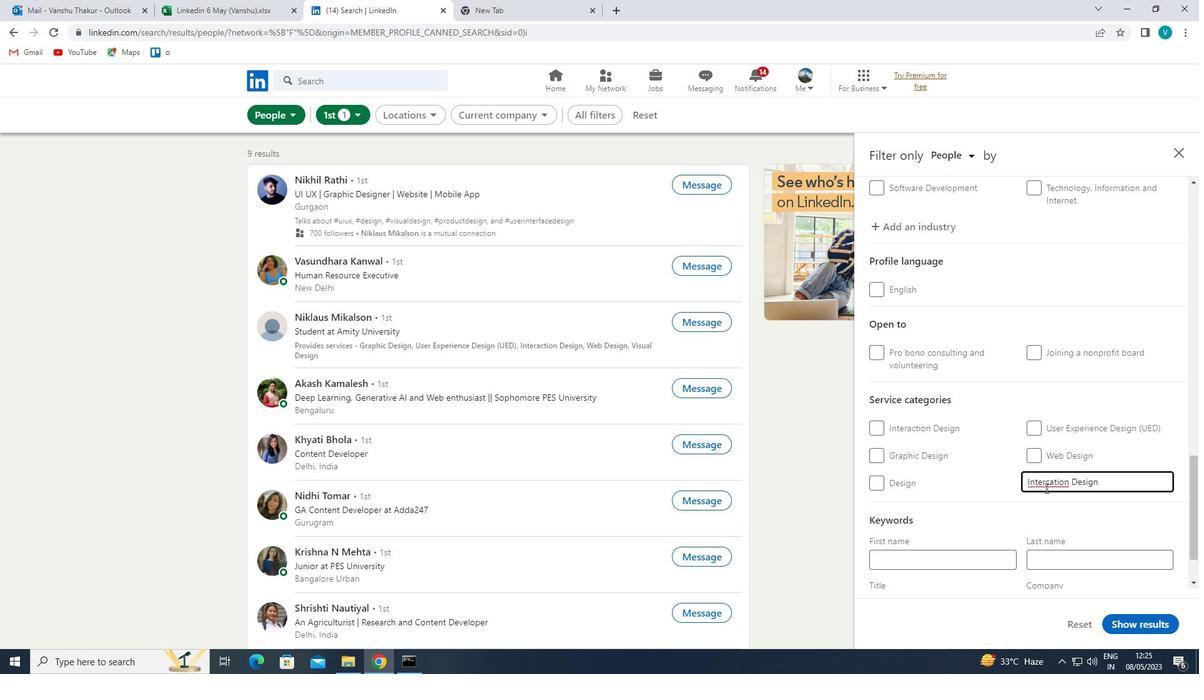 
Action: Mouse moved to (1065, 534)
Screenshot: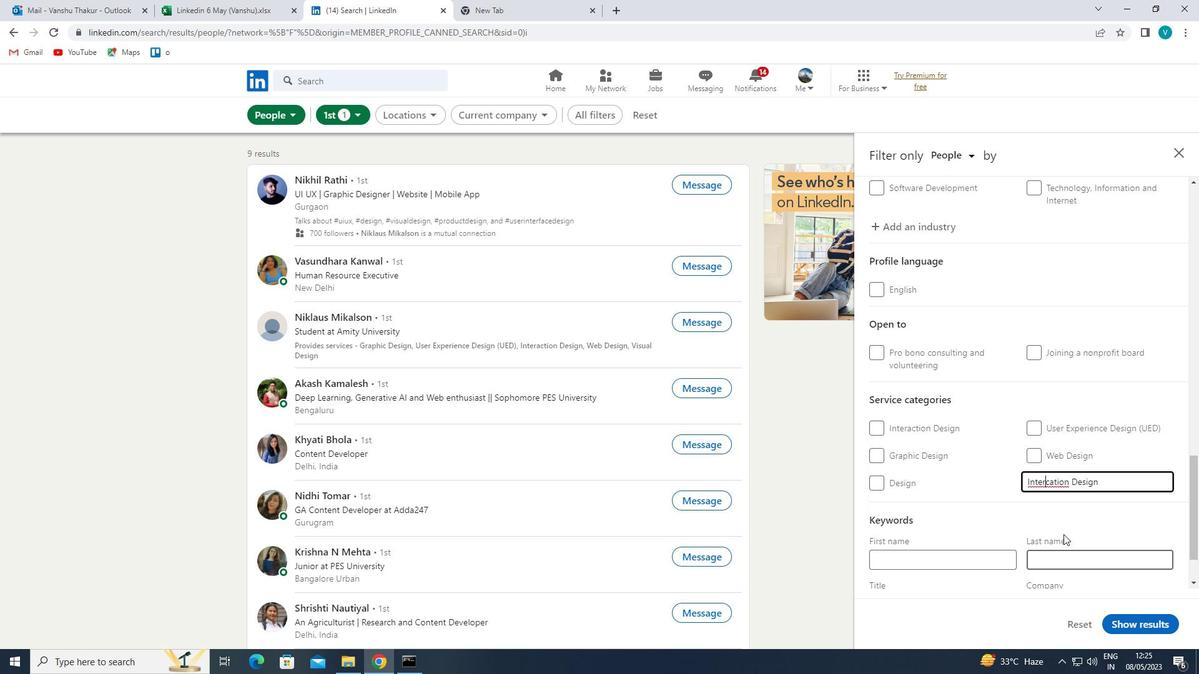
Action: Key pressed A
Screenshot: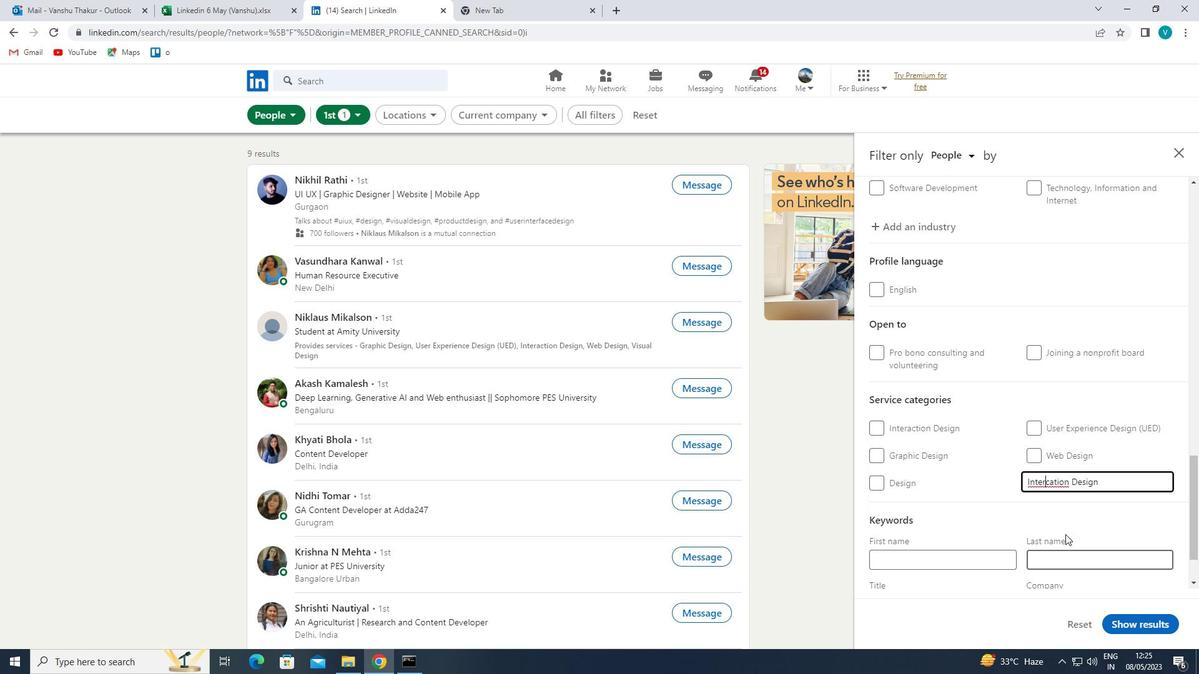 
Action: Mouse moved to (1056, 483)
Screenshot: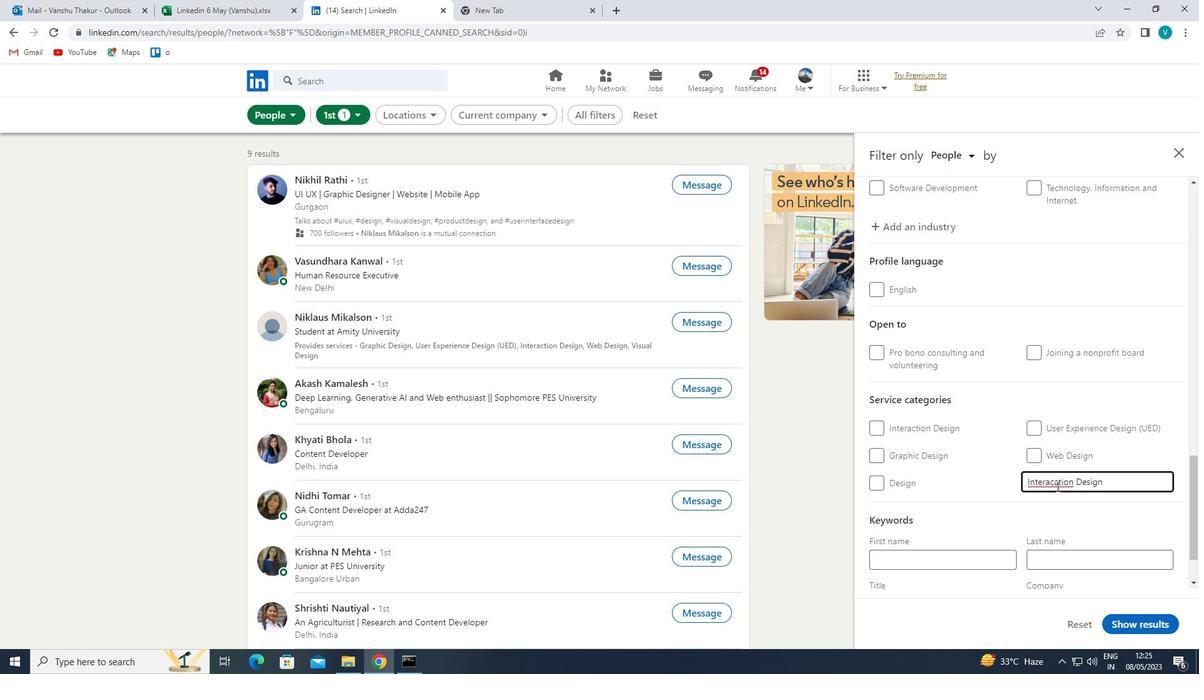 
Action: Mouse pressed left at (1056, 483)
Screenshot: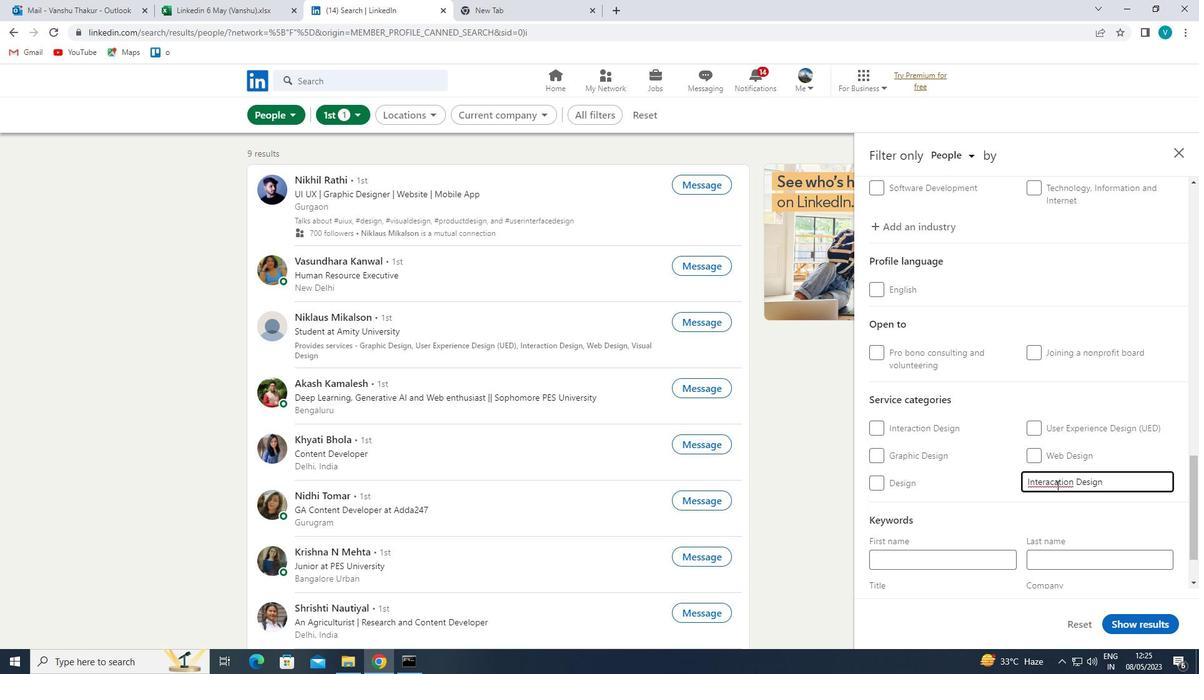 
Action: Mouse moved to (1073, 505)
Screenshot: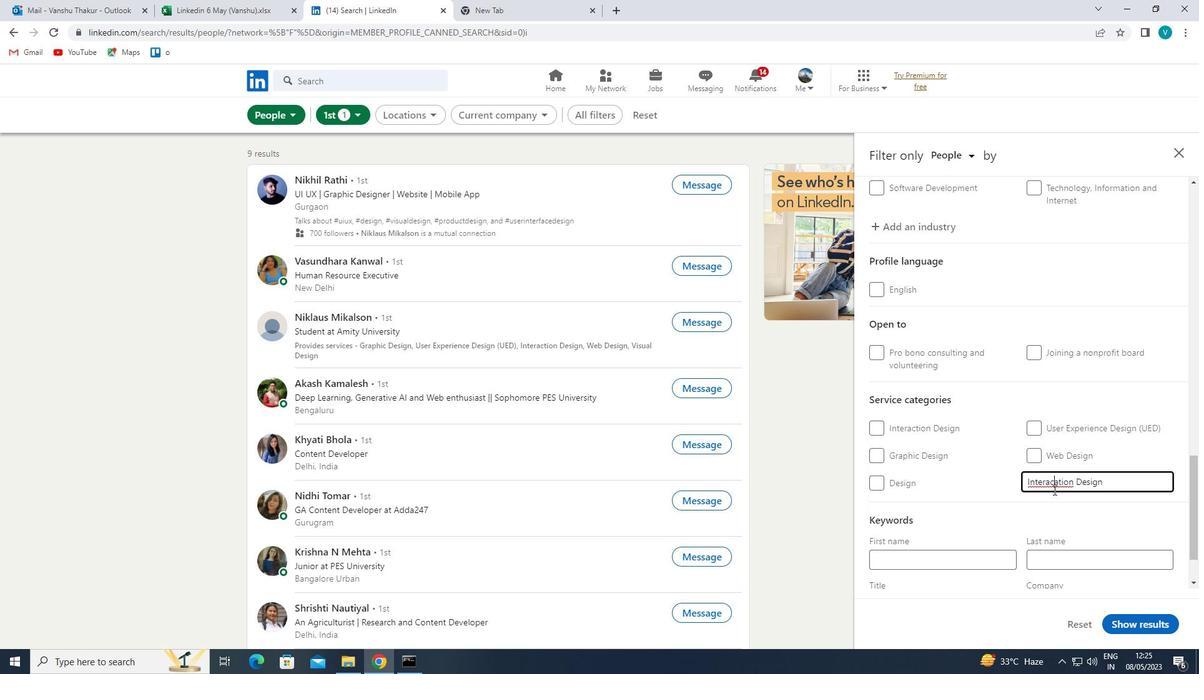 
Action: Key pressed <Key.right><Key.backspace>
Screenshot: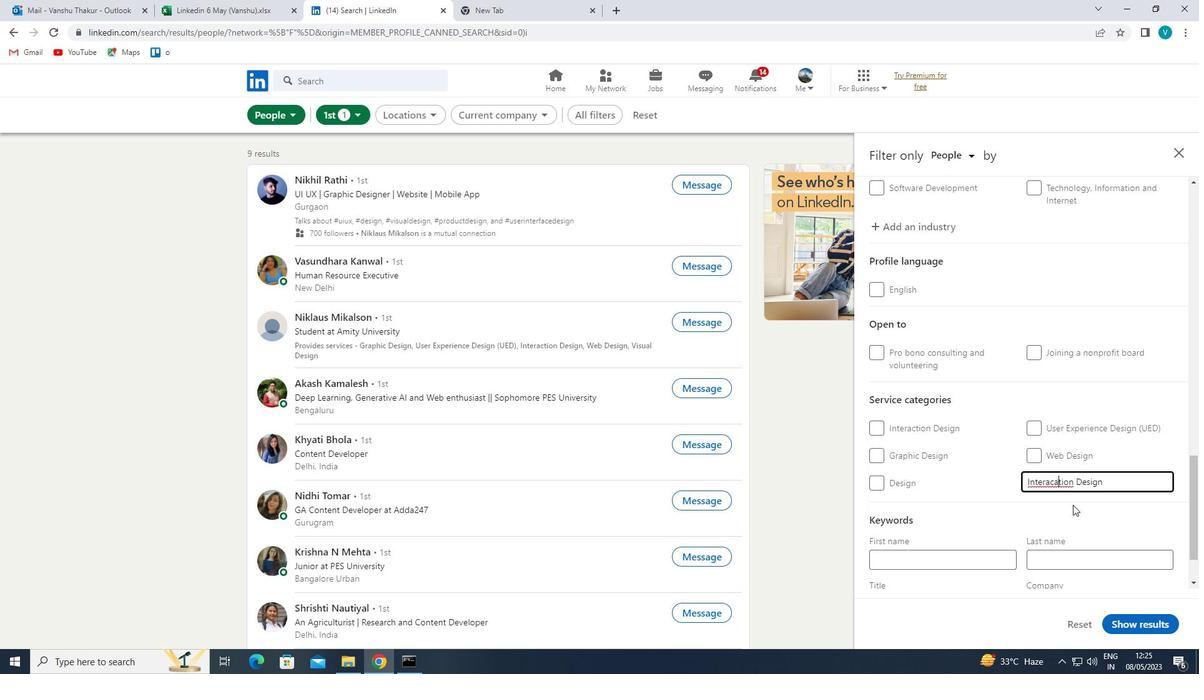 
Action: Mouse moved to (942, 502)
Screenshot: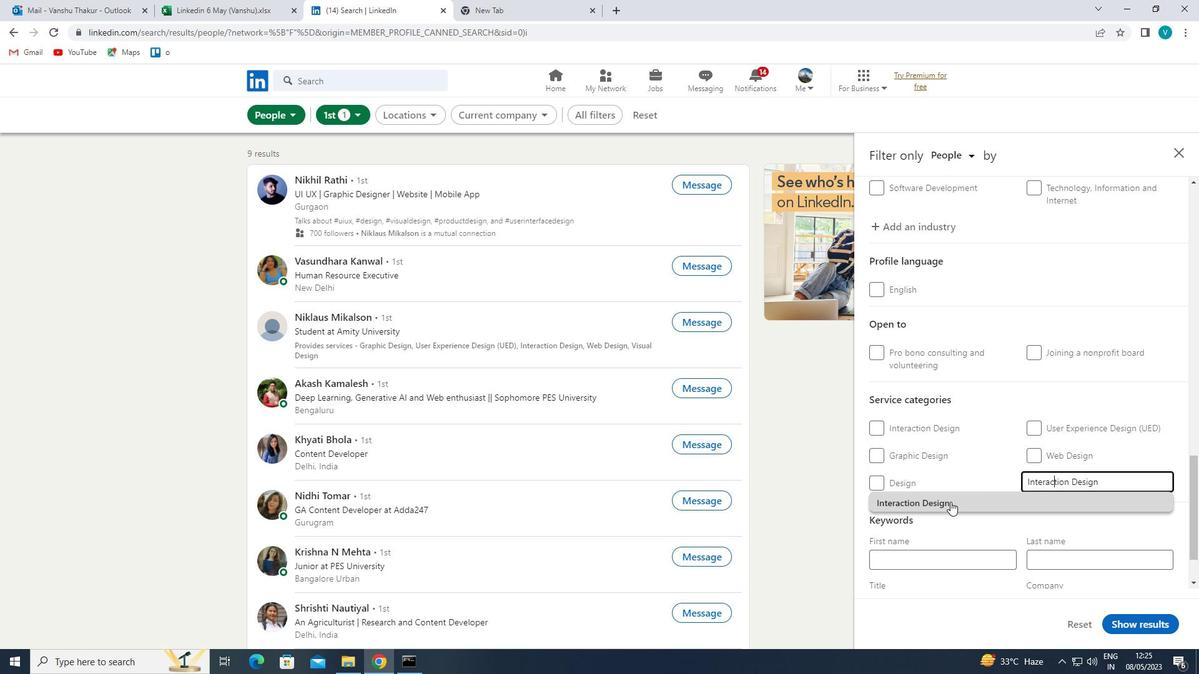 
Action: Mouse pressed left at (942, 502)
Screenshot: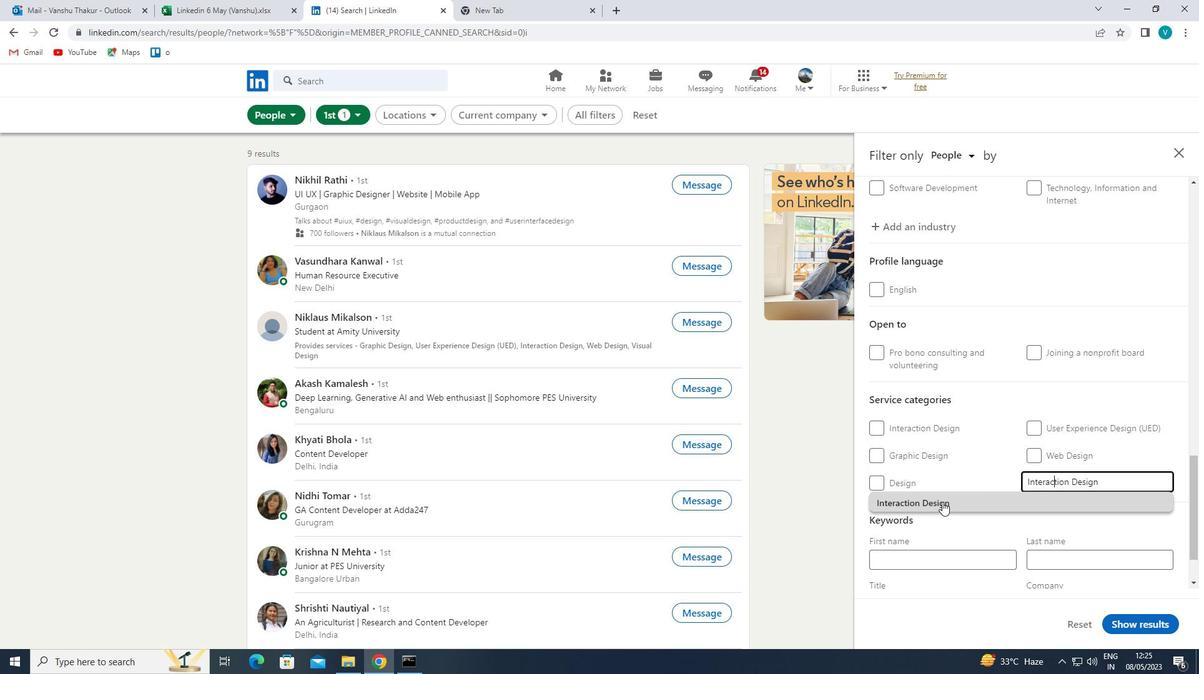 
Action: Mouse moved to (948, 497)
Screenshot: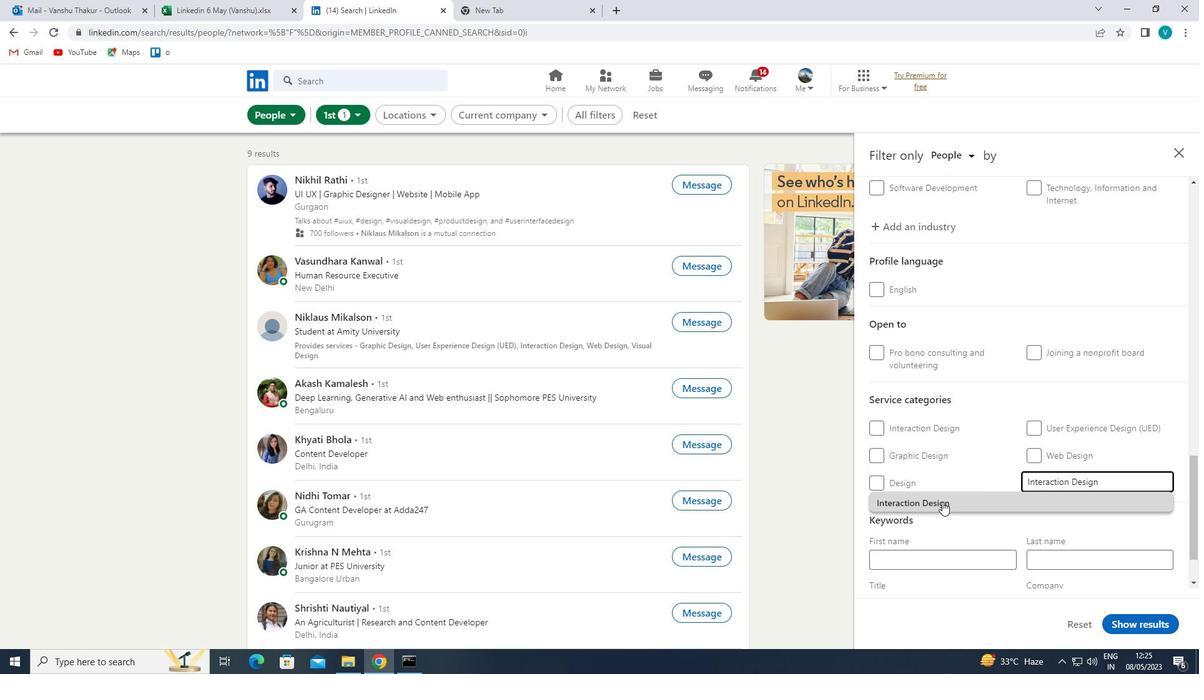 
Action: Mouse scrolled (948, 497) with delta (0, 0)
Screenshot: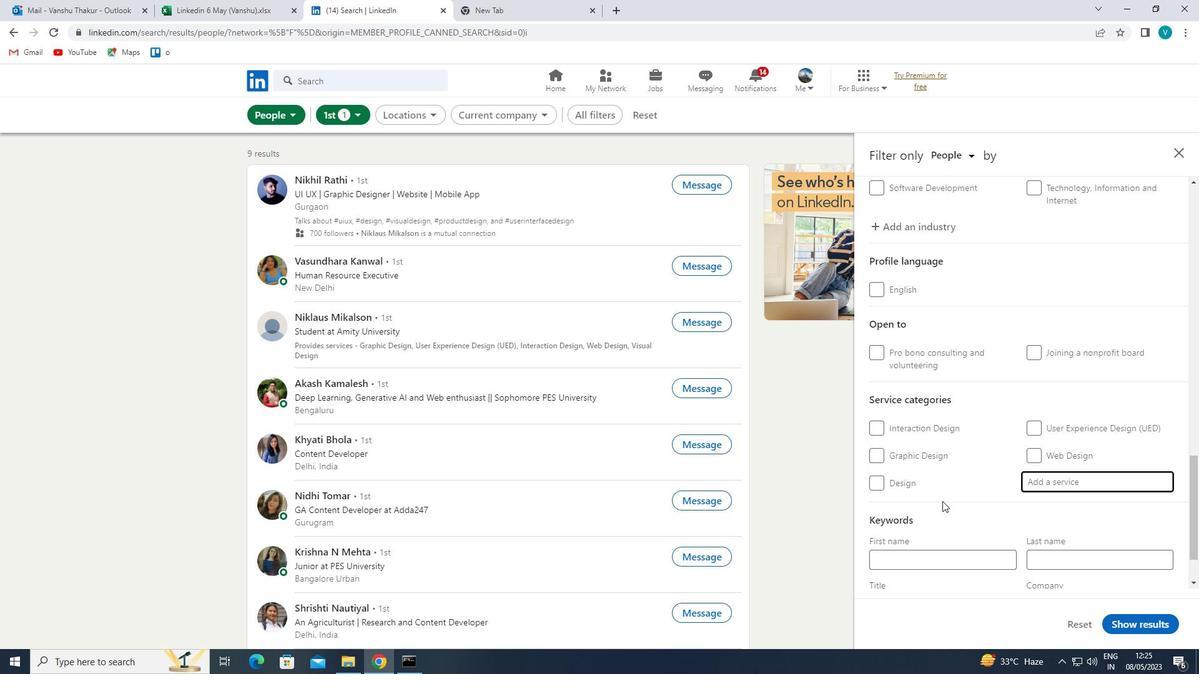 
Action: Mouse scrolled (948, 497) with delta (0, 0)
Screenshot: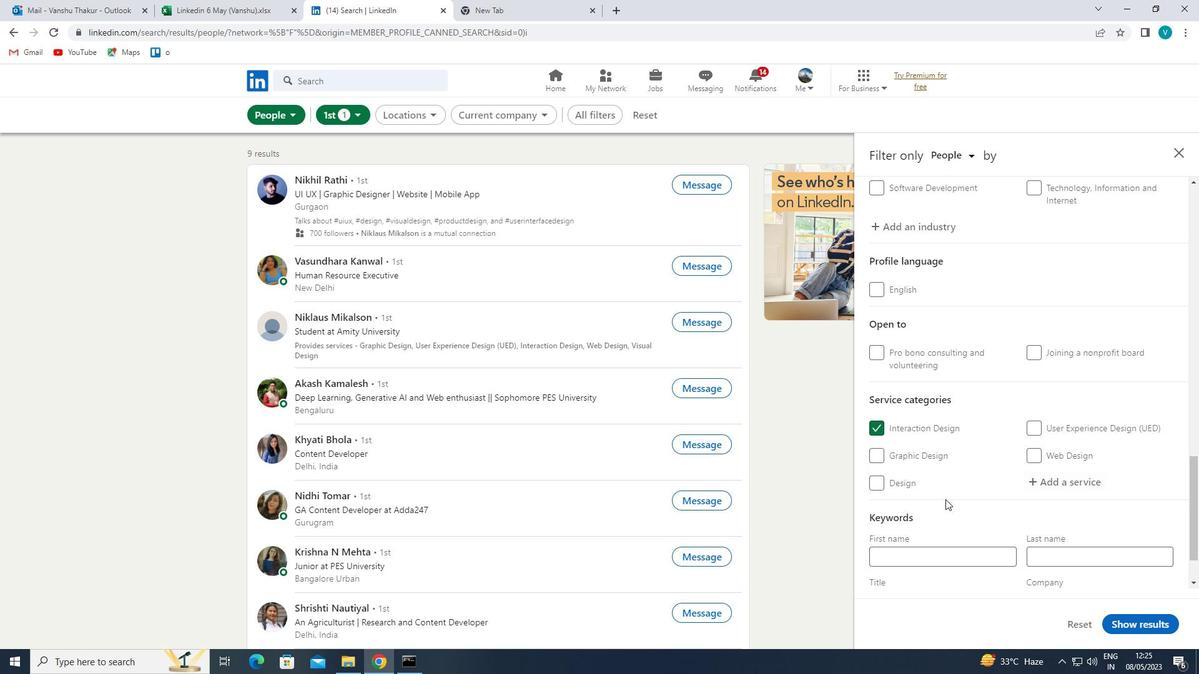 
Action: Mouse scrolled (948, 497) with delta (0, 0)
Screenshot: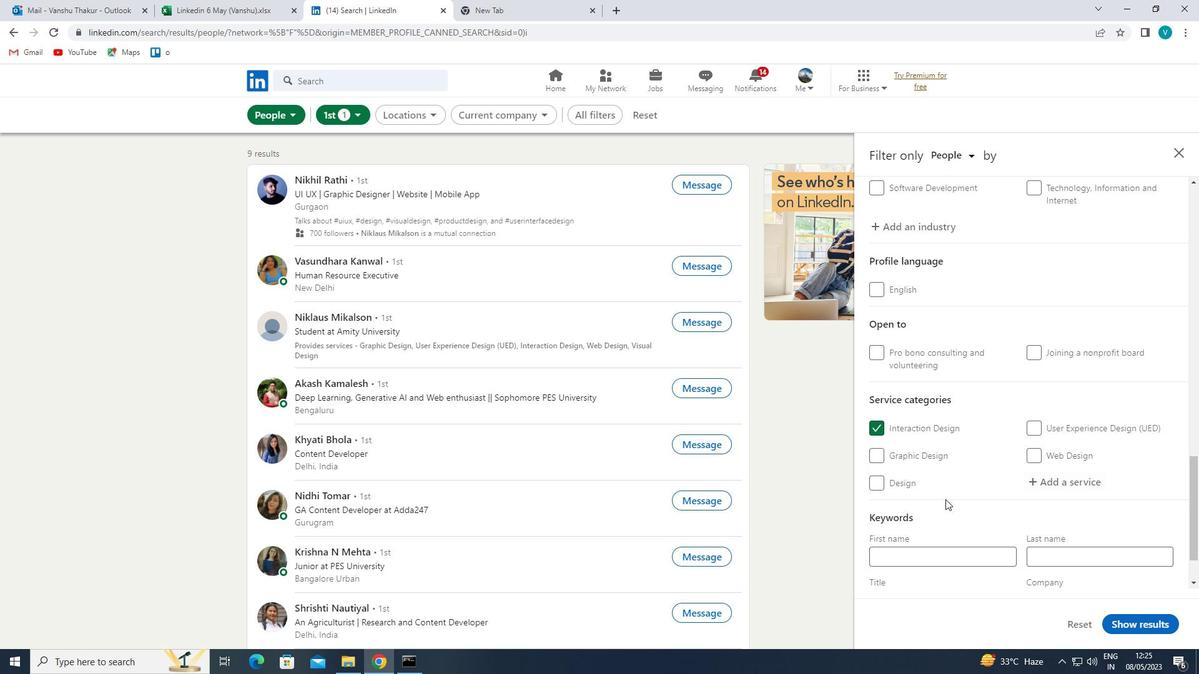 
Action: Mouse scrolled (948, 497) with delta (0, 0)
Screenshot: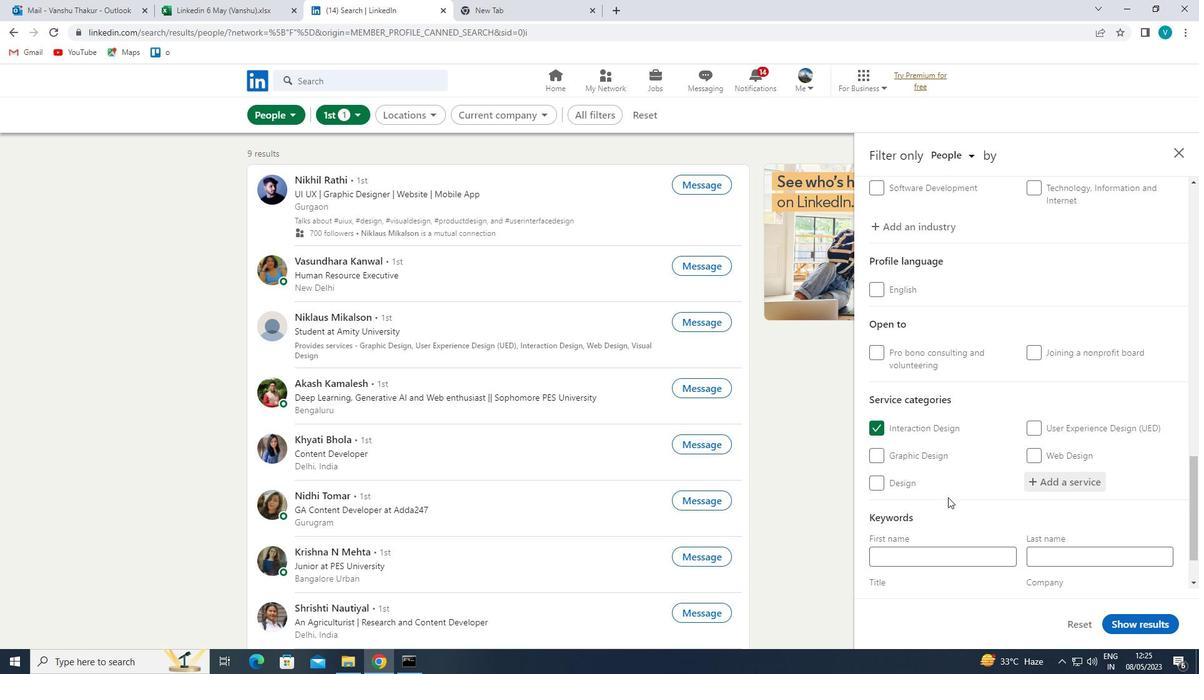 
Action: Mouse moved to (937, 532)
Screenshot: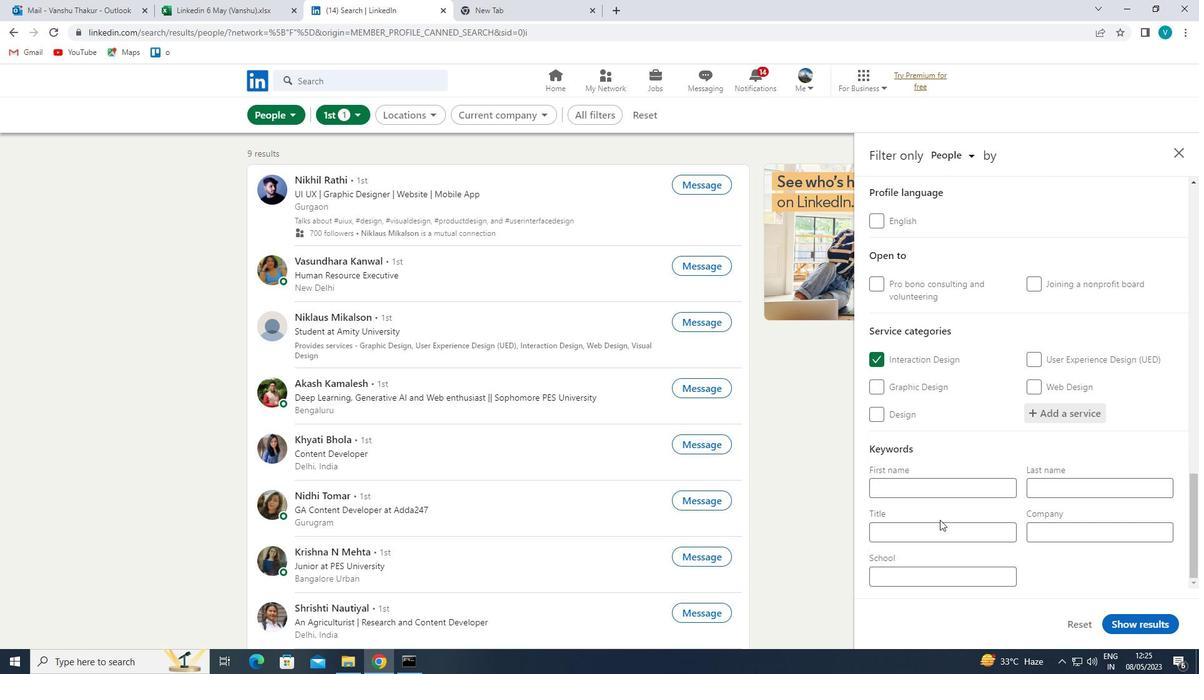 
Action: Mouse pressed left at (937, 532)
Screenshot: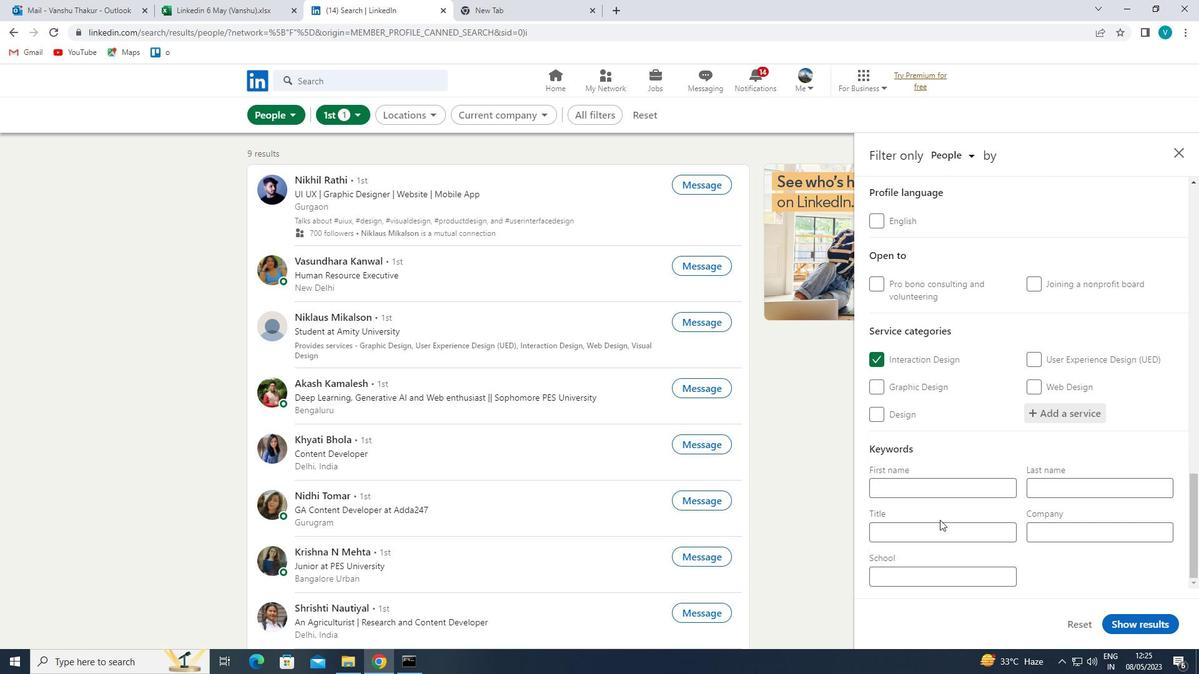 
Action: Mouse moved to (944, 529)
Screenshot: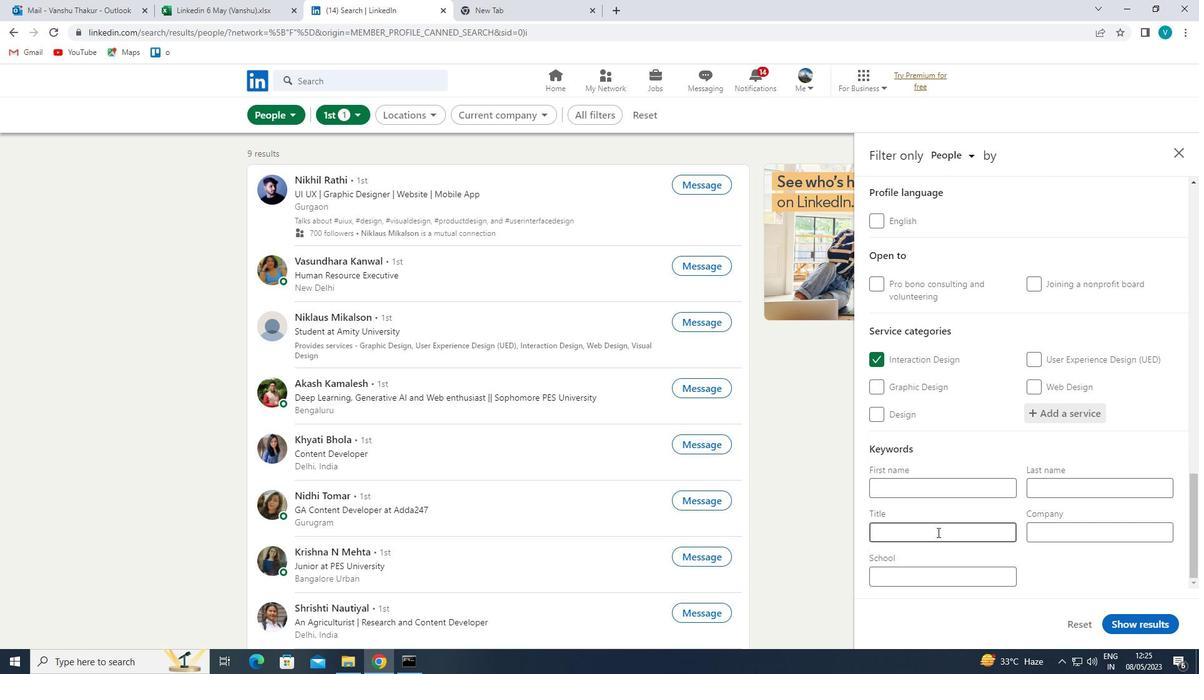 
Action: Key pressed <Key.shift><Key.shift><Key.shift><Key.shift><Key.shift><Key.shift>SECRETARY<Key.space>
Screenshot: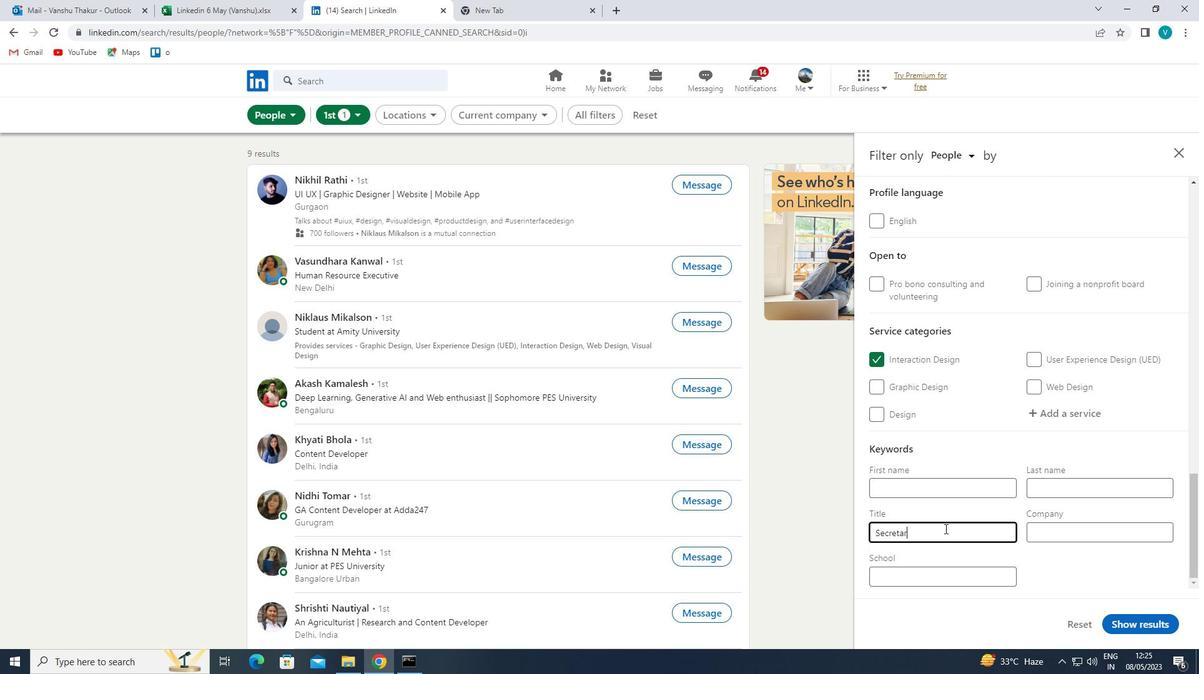 
Action: Mouse moved to (1144, 624)
Screenshot: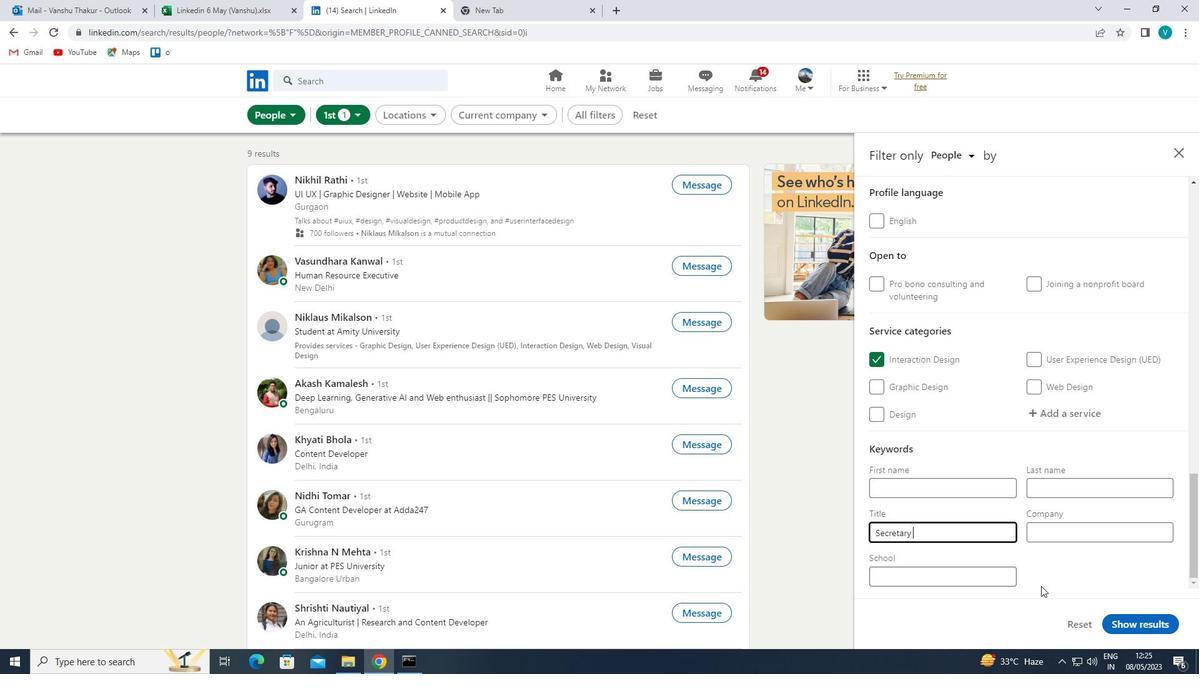 
Action: Mouse pressed left at (1144, 624)
Screenshot: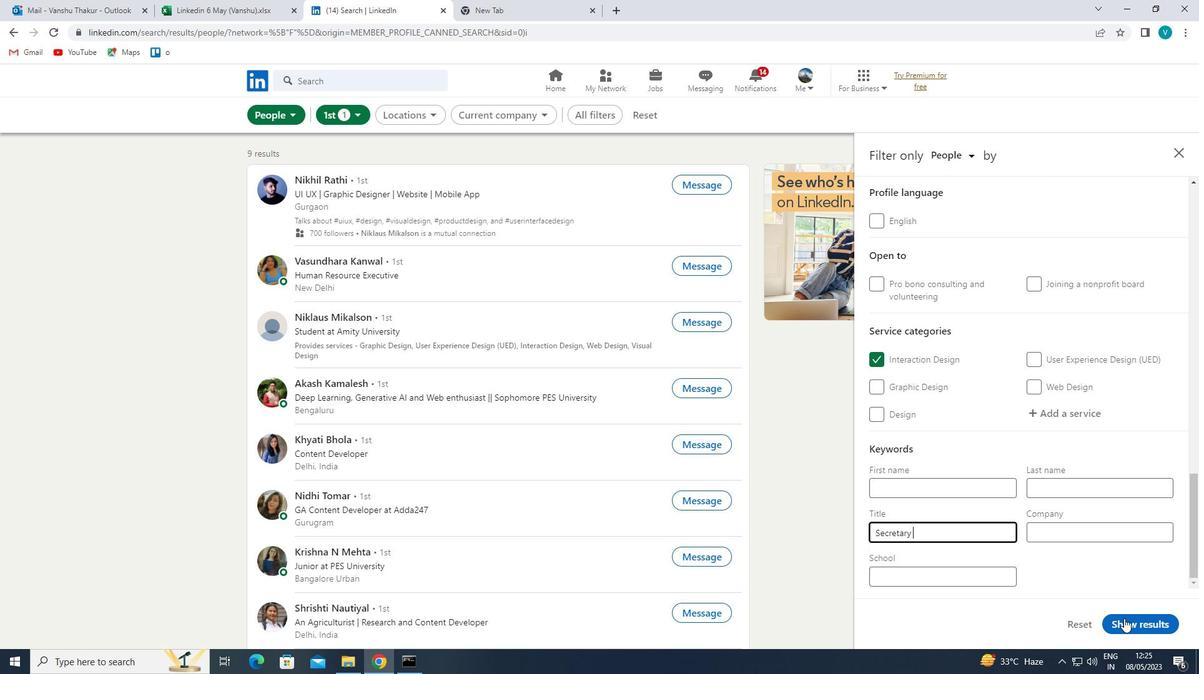 
Action: Mouse moved to (1144, 626)
Screenshot: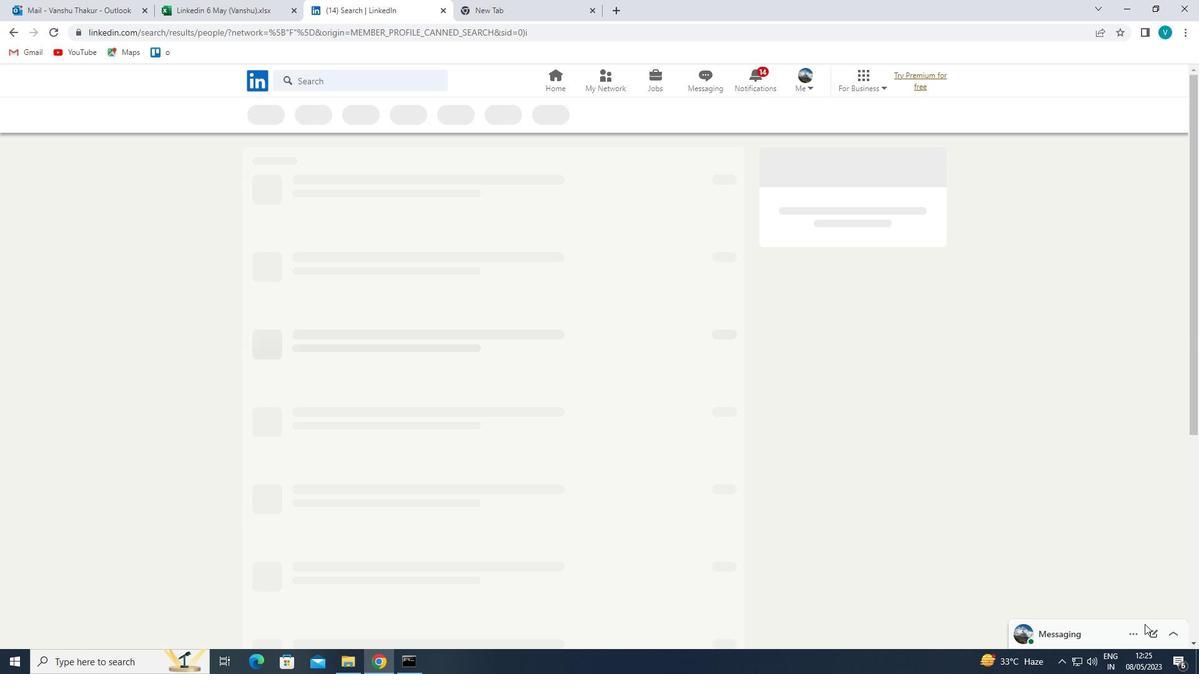 
